 Task: Find connections with filter location Baraut with filter topic #recruitmentwith filter profile language Spanish with filter current company Compunnel Inc. with filter school IT Jobs For Women with filter industry Mental Health Care with filter service category Auto Insurance with filter keywords title Retail Worker
Action: Mouse moved to (633, 82)
Screenshot: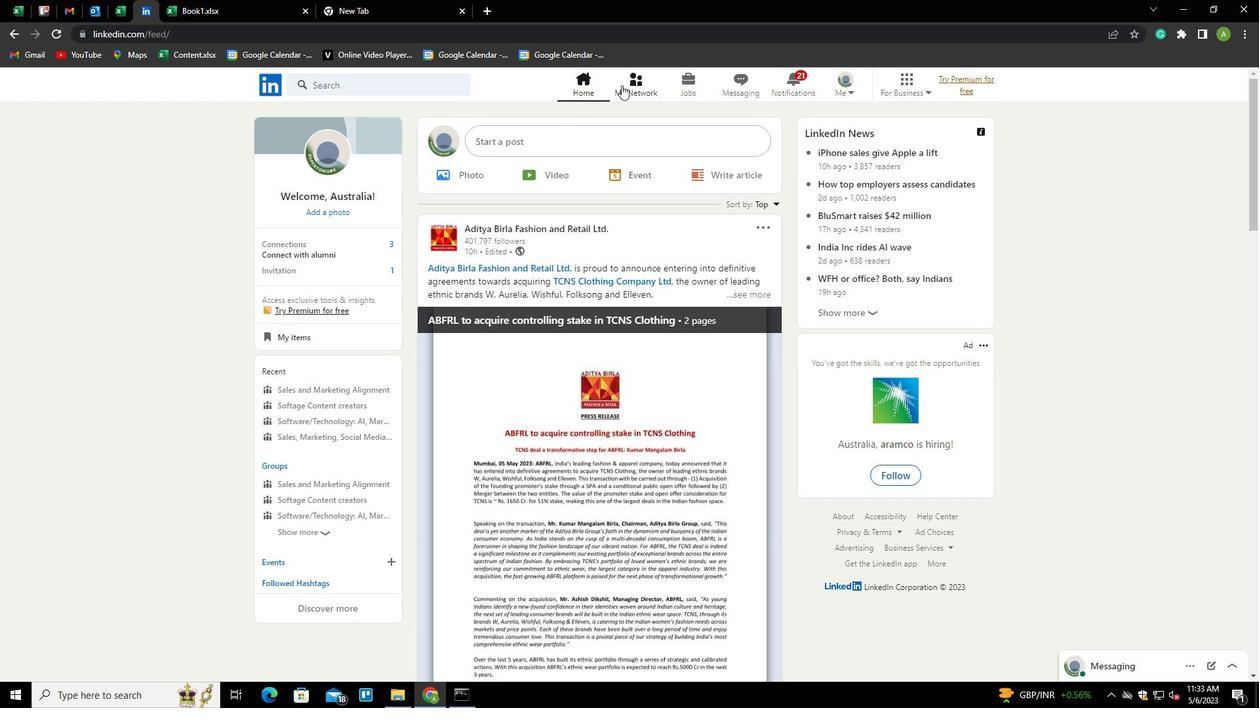 
Action: Mouse pressed left at (633, 82)
Screenshot: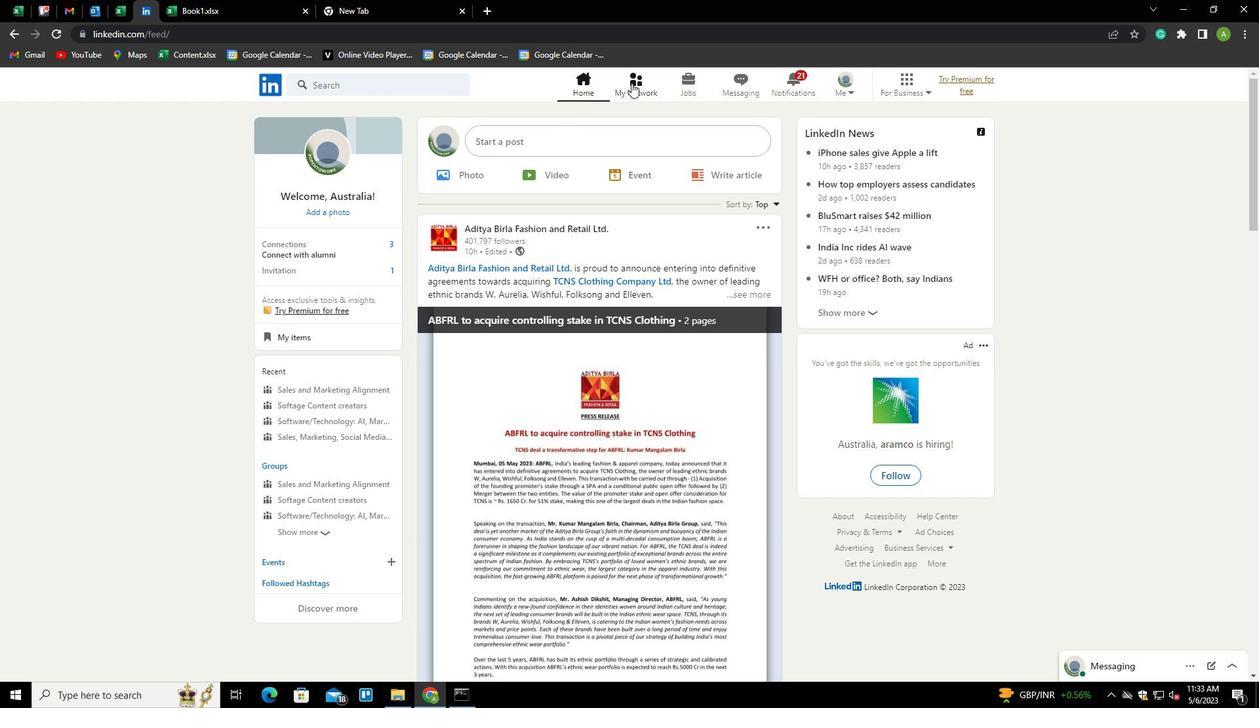 
Action: Mouse moved to (343, 154)
Screenshot: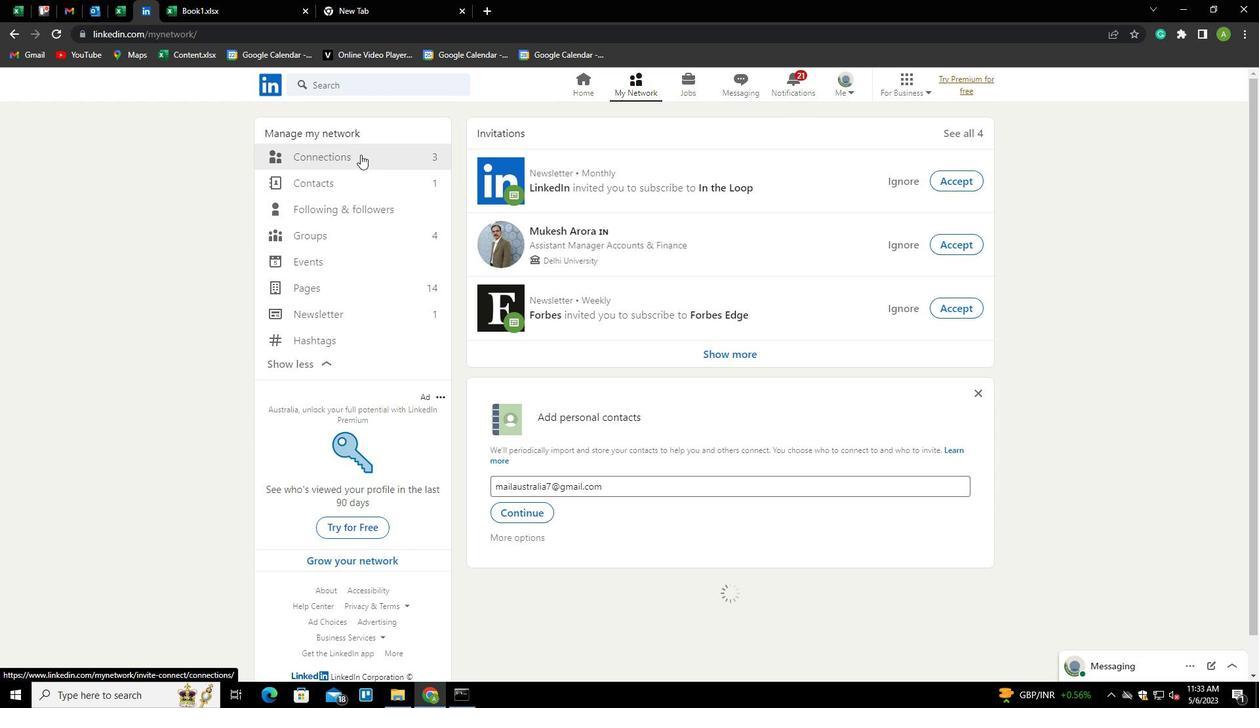 
Action: Mouse pressed left at (343, 154)
Screenshot: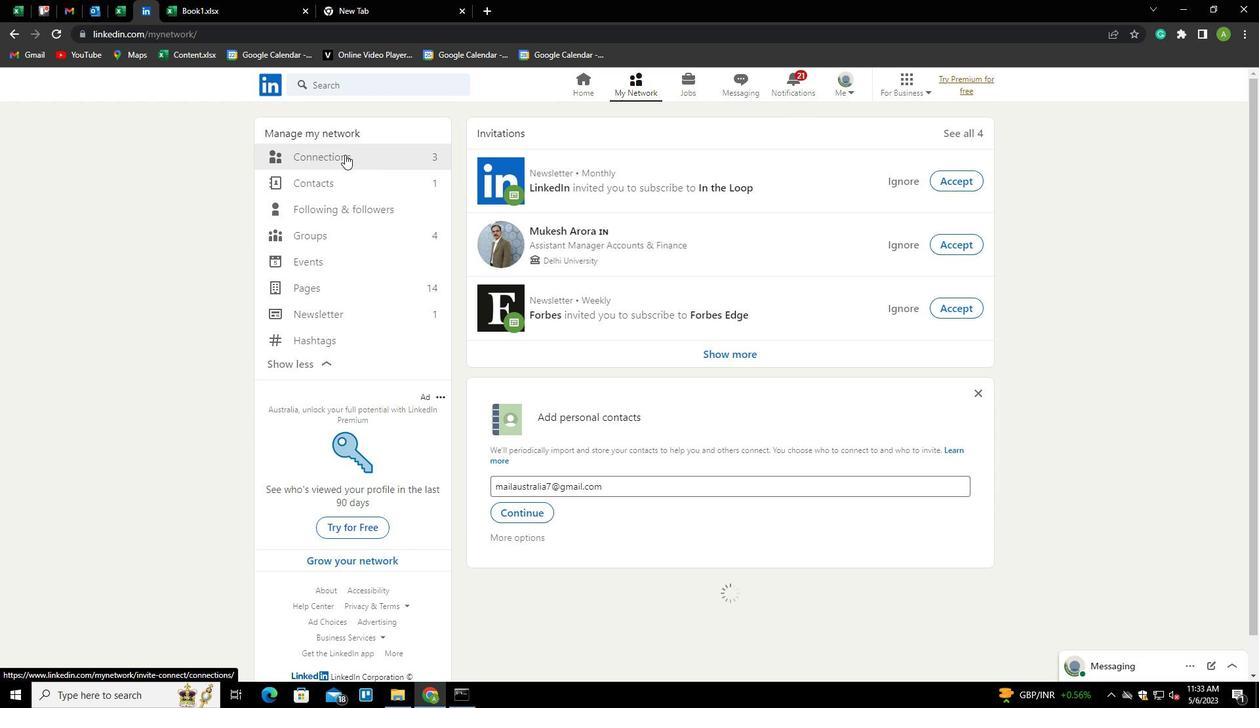
Action: Mouse moved to (713, 155)
Screenshot: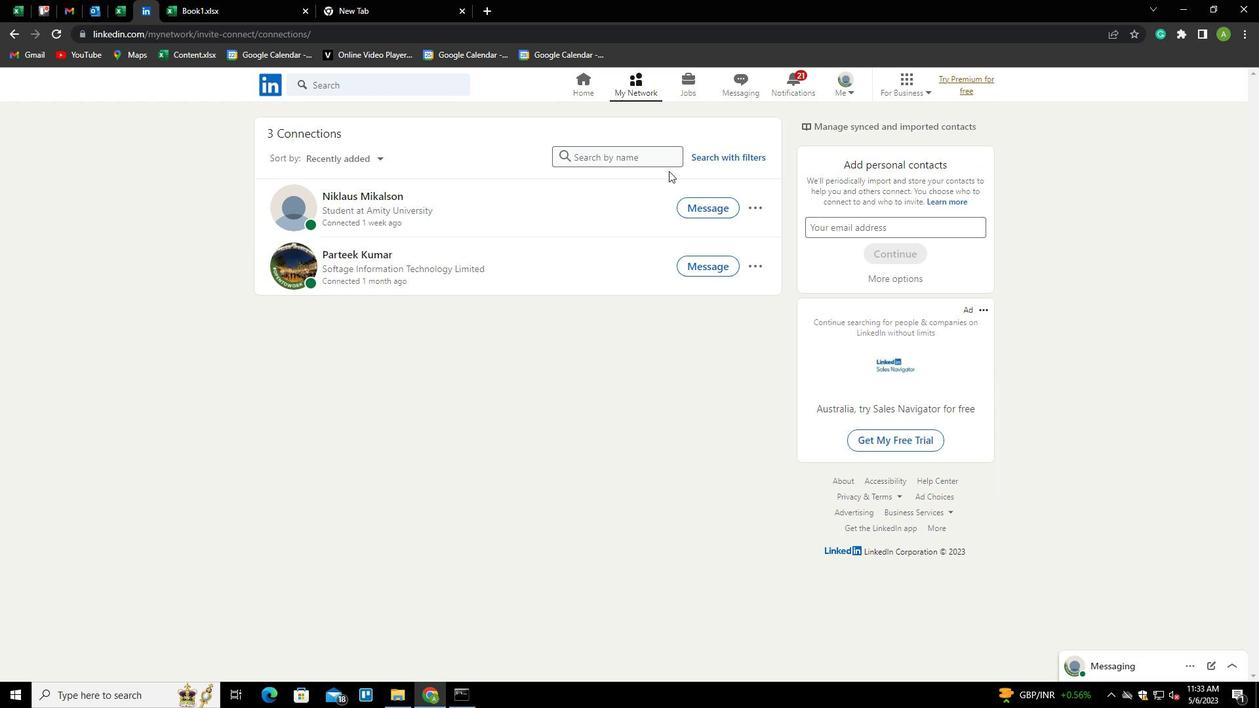 
Action: Mouse pressed left at (713, 155)
Screenshot: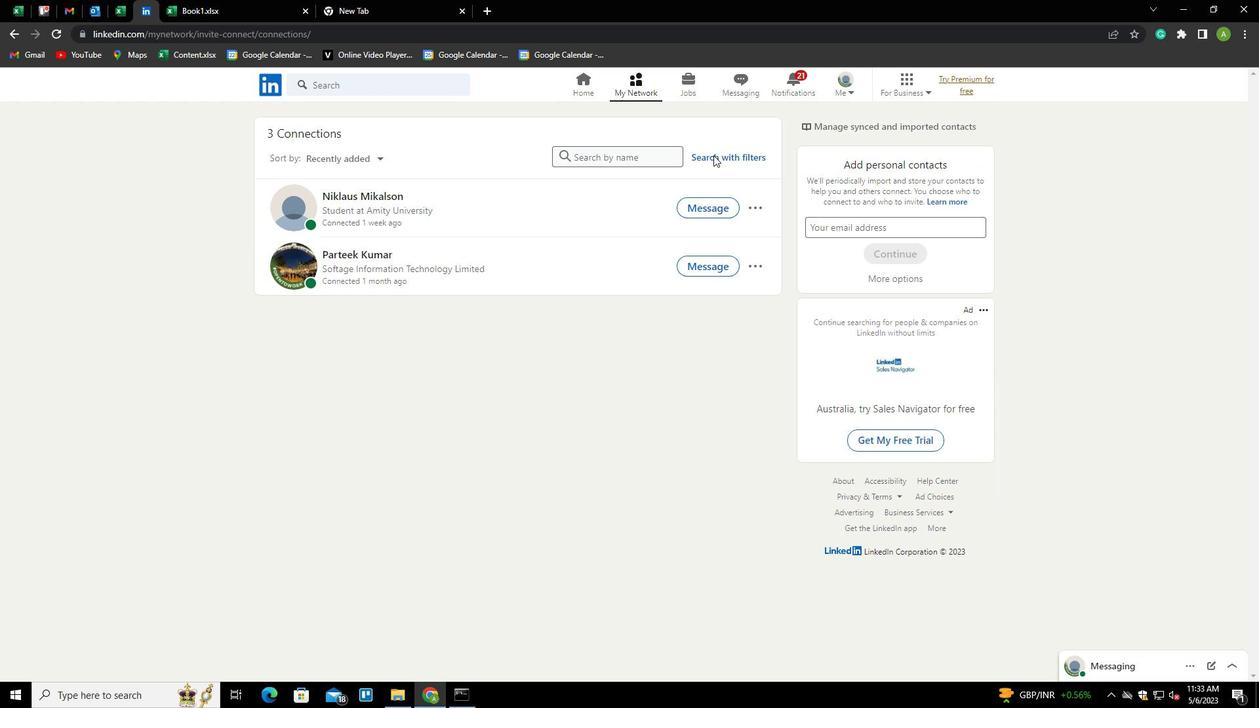 
Action: Mouse moved to (669, 120)
Screenshot: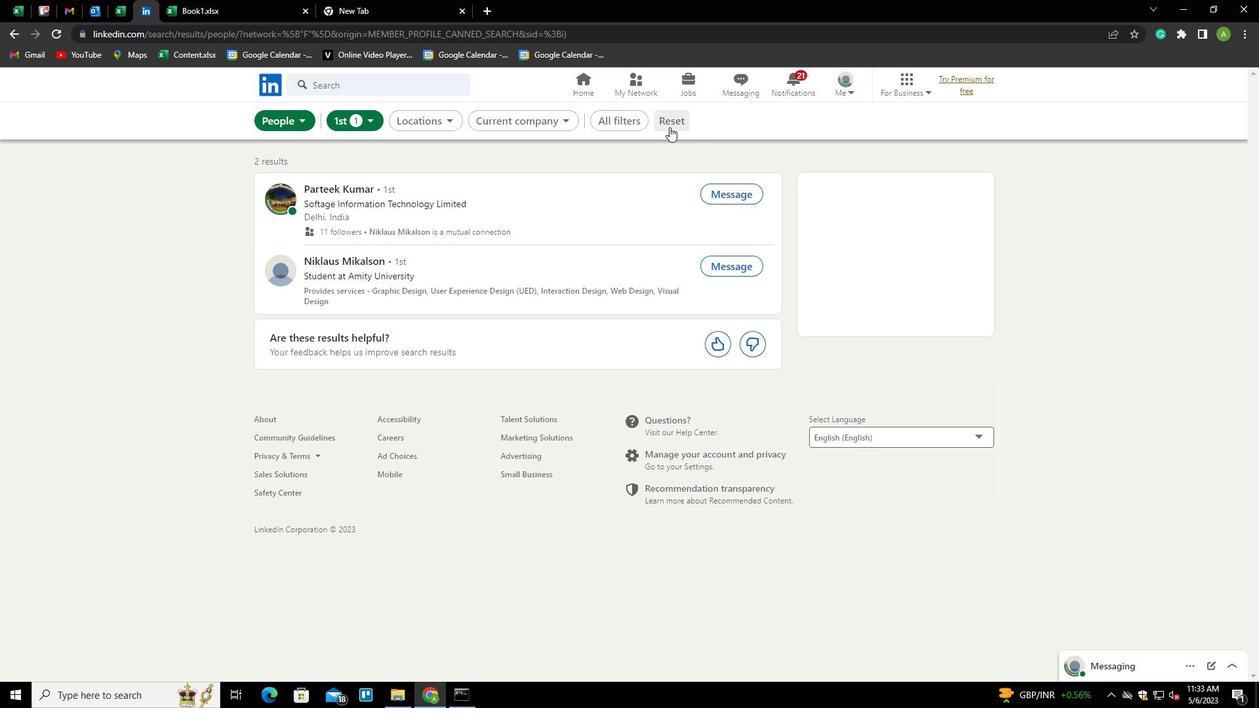 
Action: Mouse pressed left at (669, 120)
Screenshot: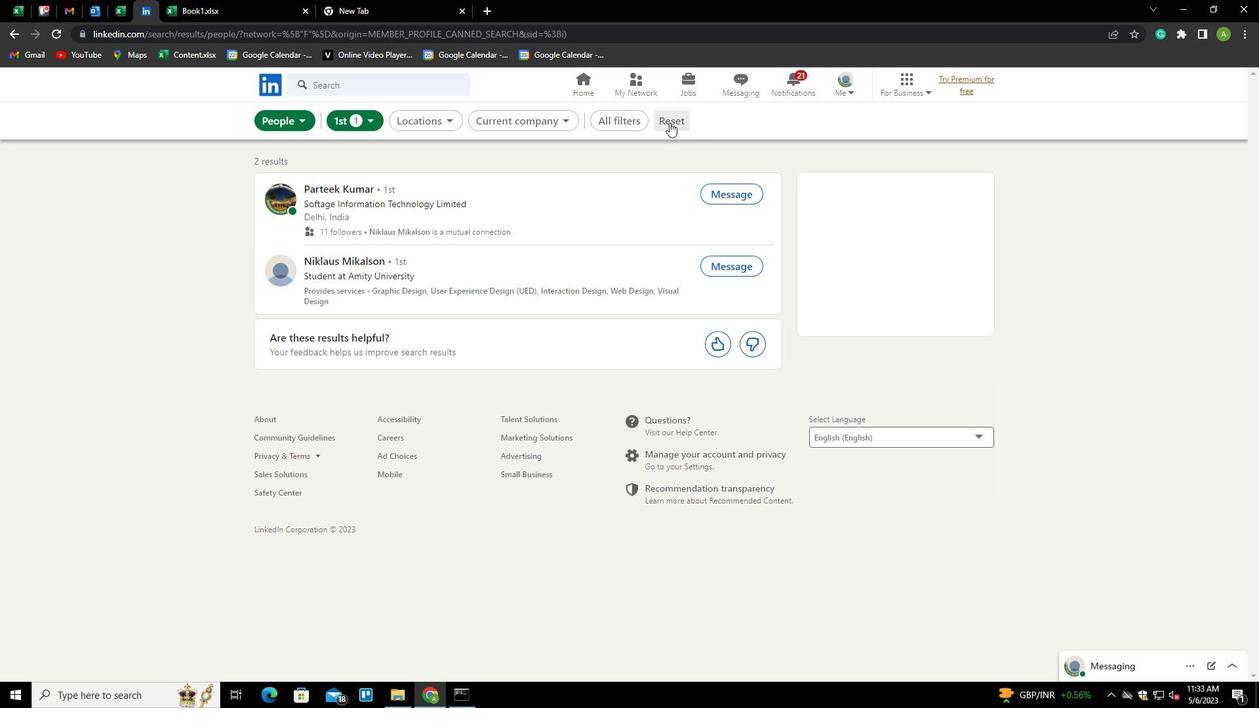 
Action: Mouse moved to (647, 121)
Screenshot: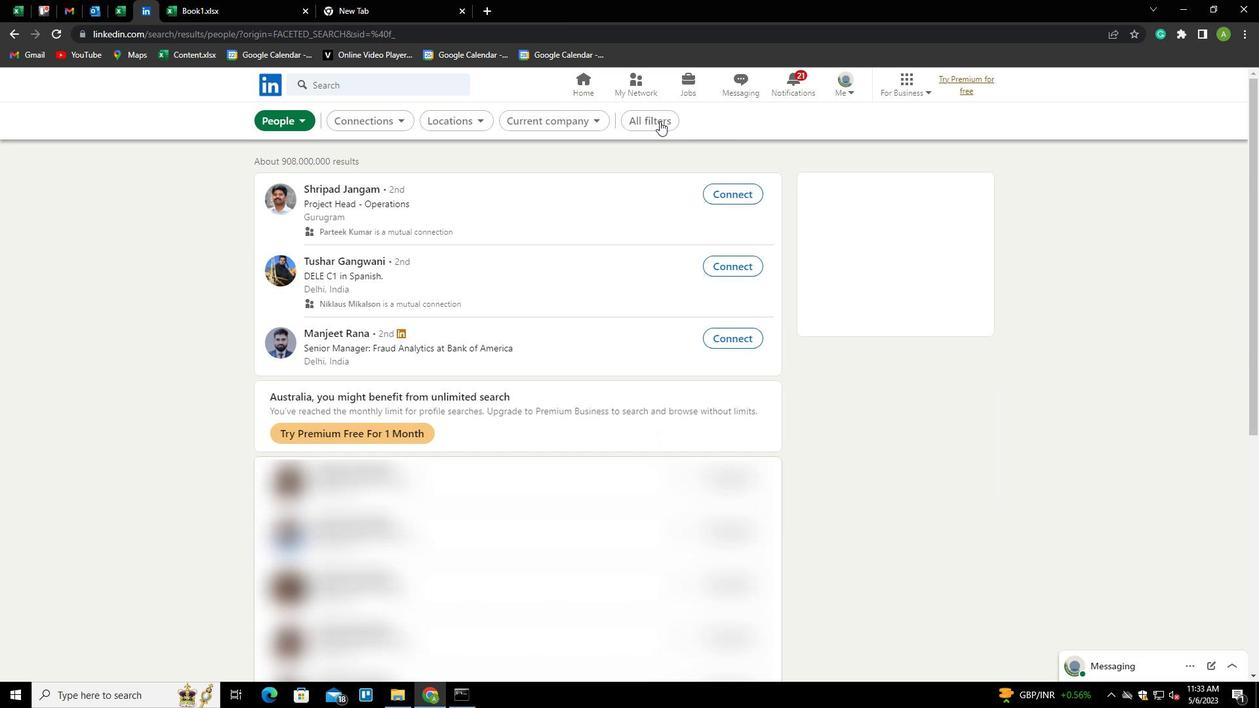 
Action: Mouse pressed left at (647, 121)
Screenshot: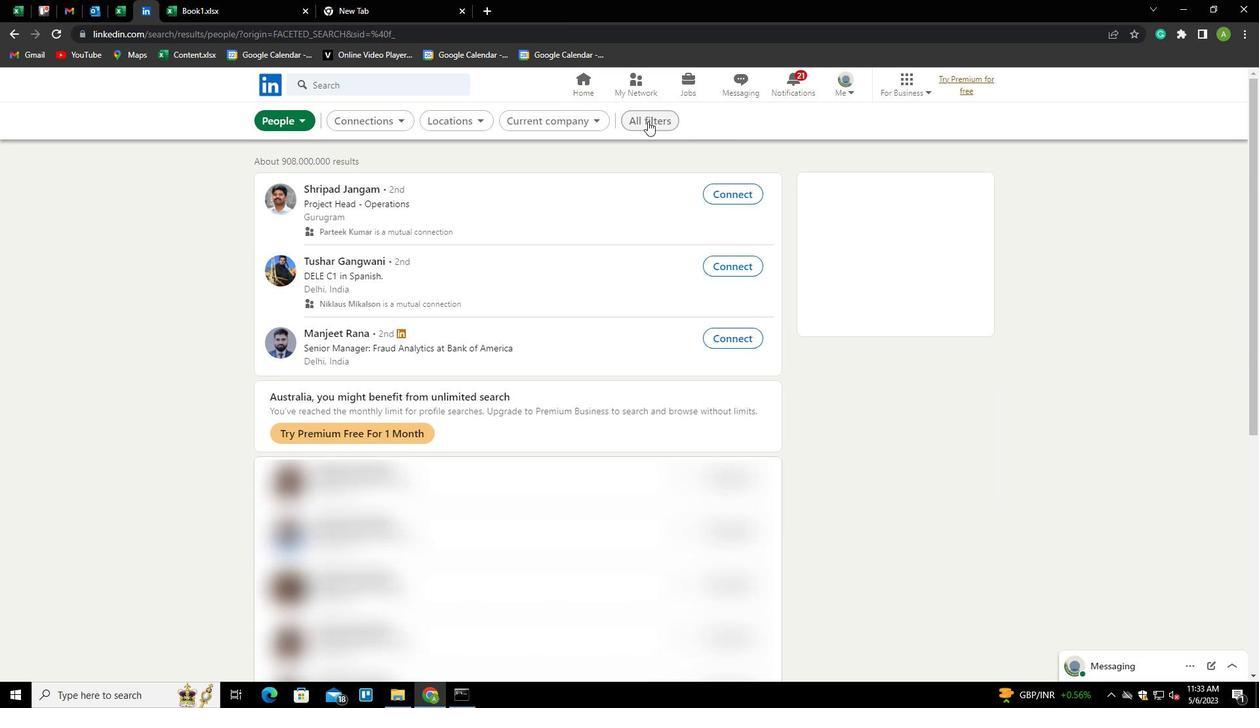
Action: Mouse moved to (980, 377)
Screenshot: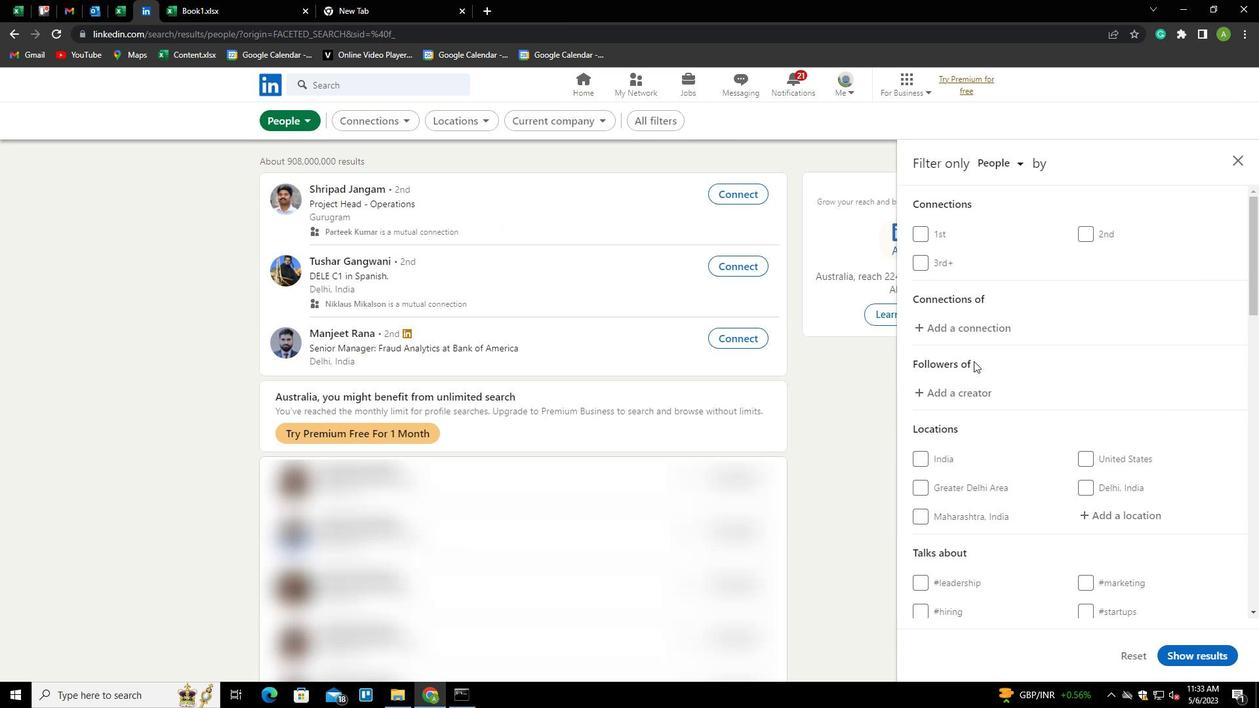 
Action: Mouse scrolled (980, 377) with delta (0, 0)
Screenshot: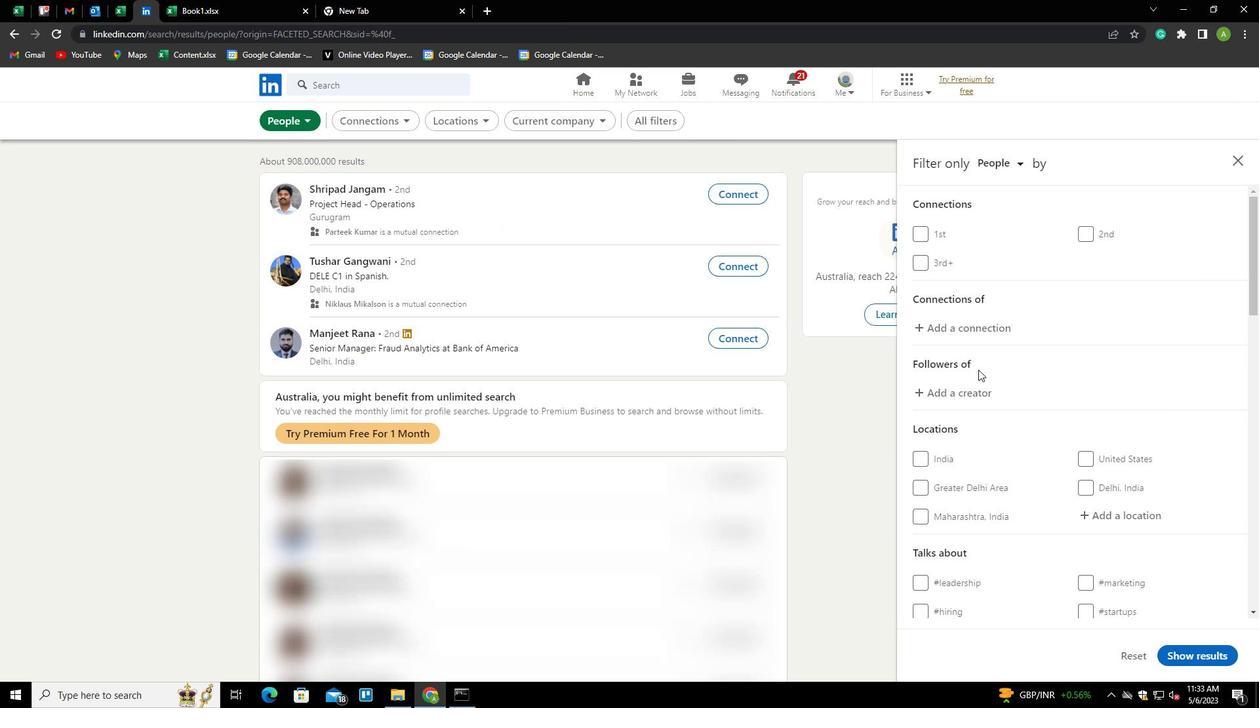 
Action: Mouse moved to (981, 377)
Screenshot: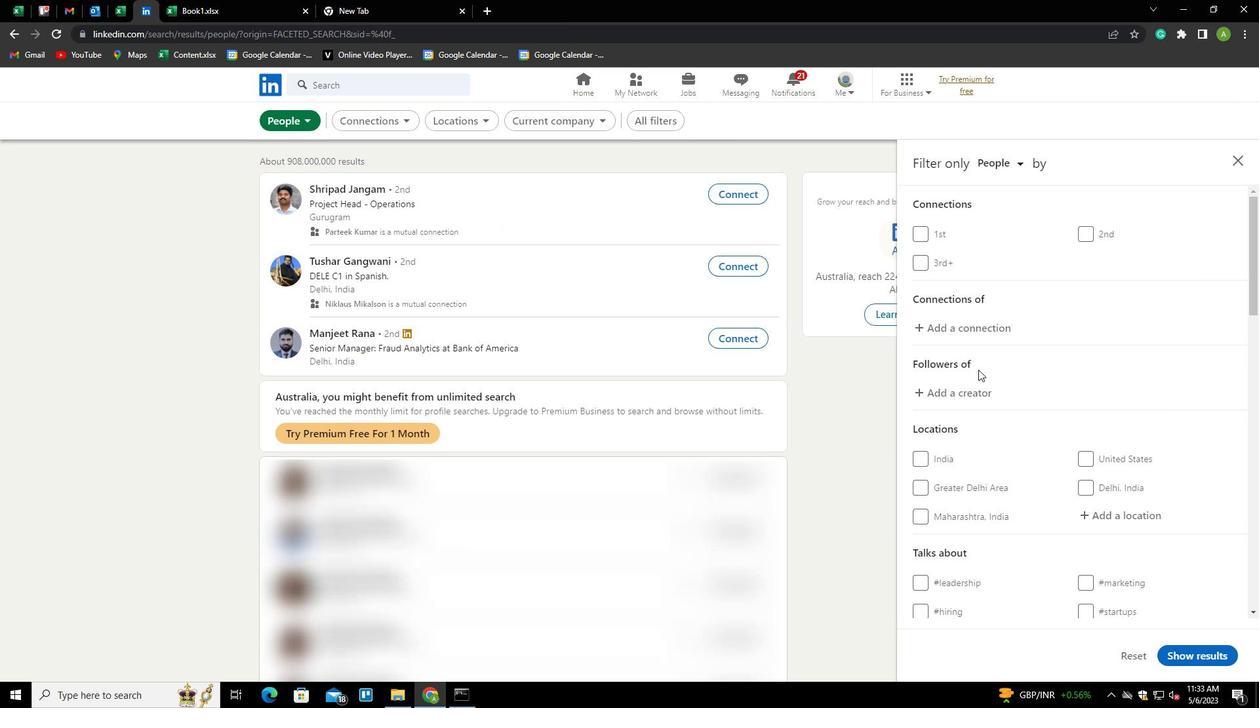 
Action: Mouse scrolled (981, 377) with delta (0, 0)
Screenshot: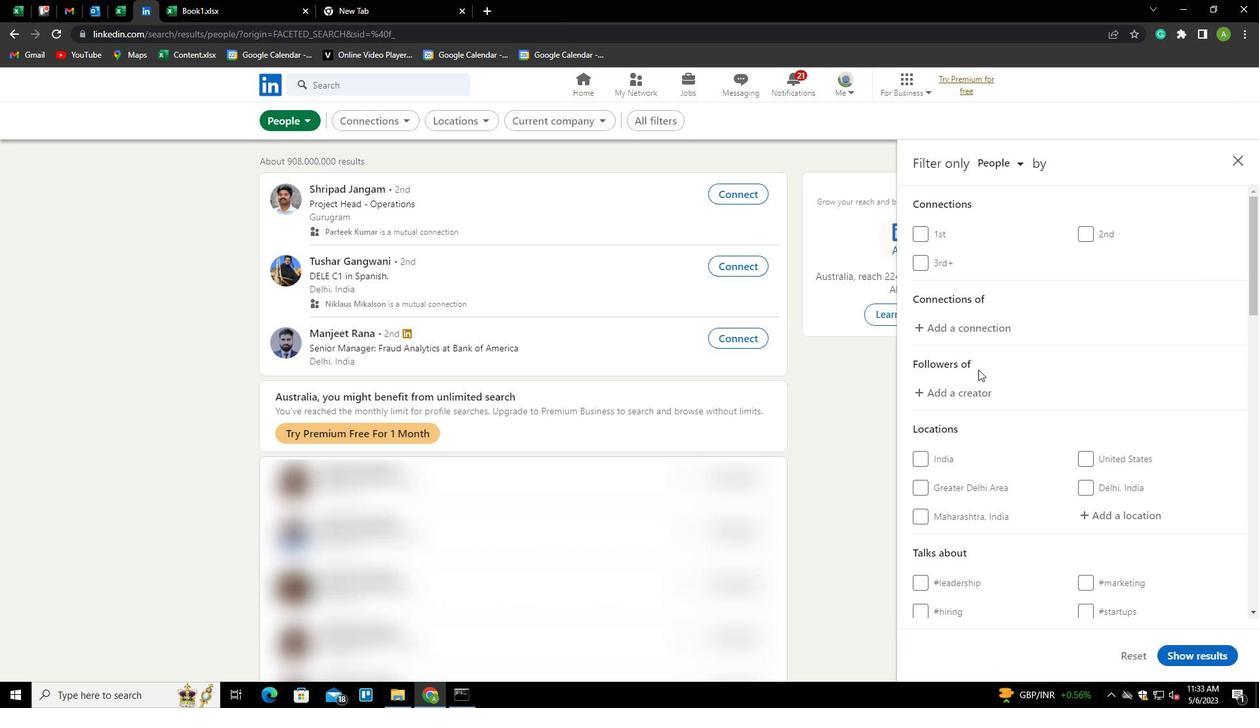 
Action: Mouse scrolled (981, 377) with delta (0, 0)
Screenshot: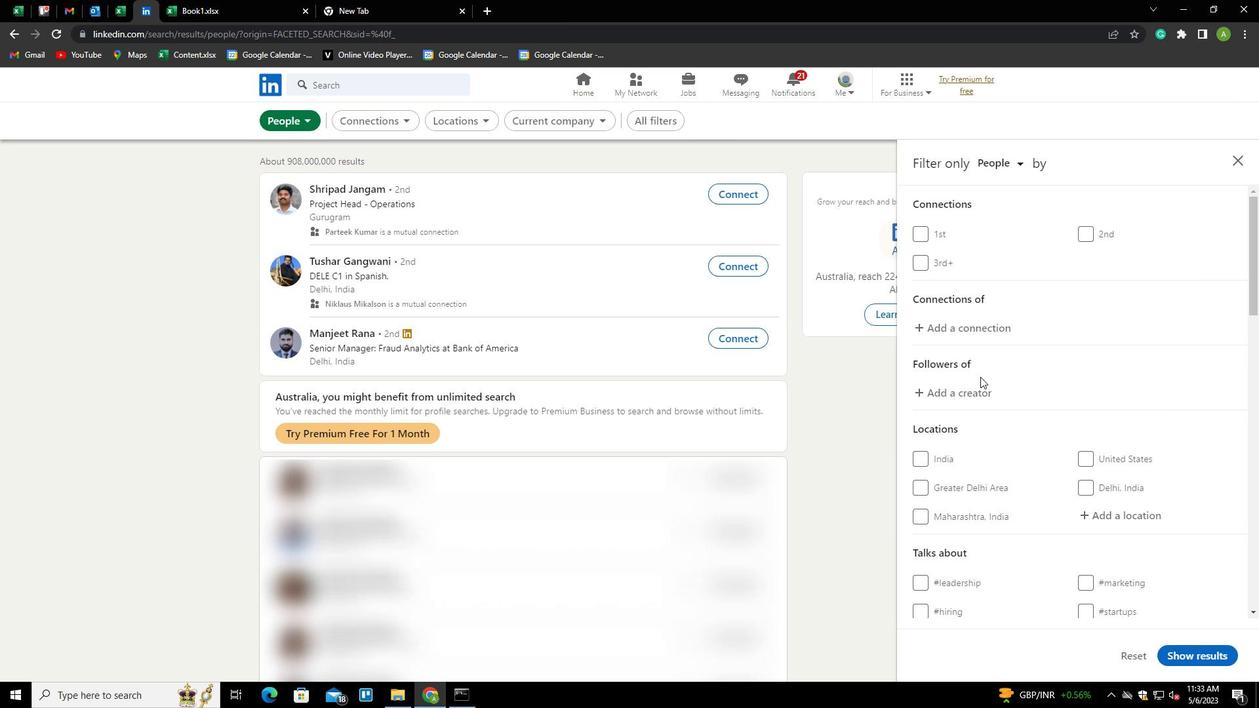 
Action: Mouse moved to (1101, 319)
Screenshot: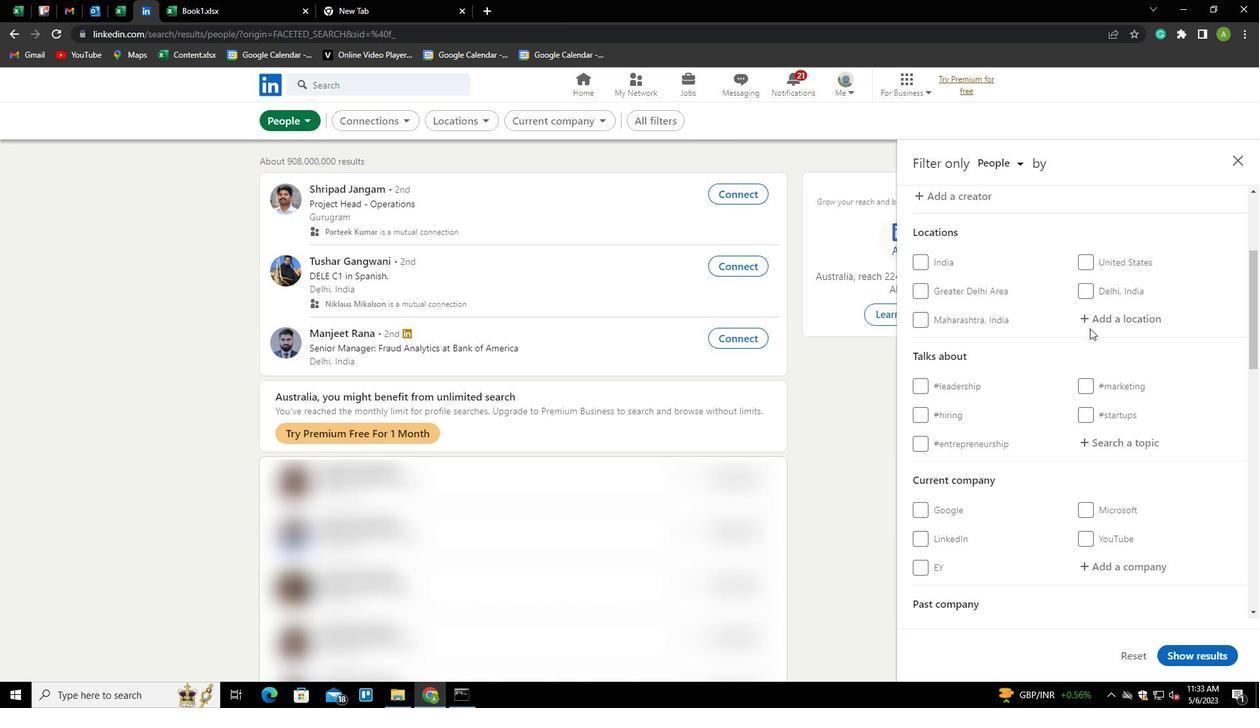 
Action: Mouse pressed left at (1101, 319)
Screenshot: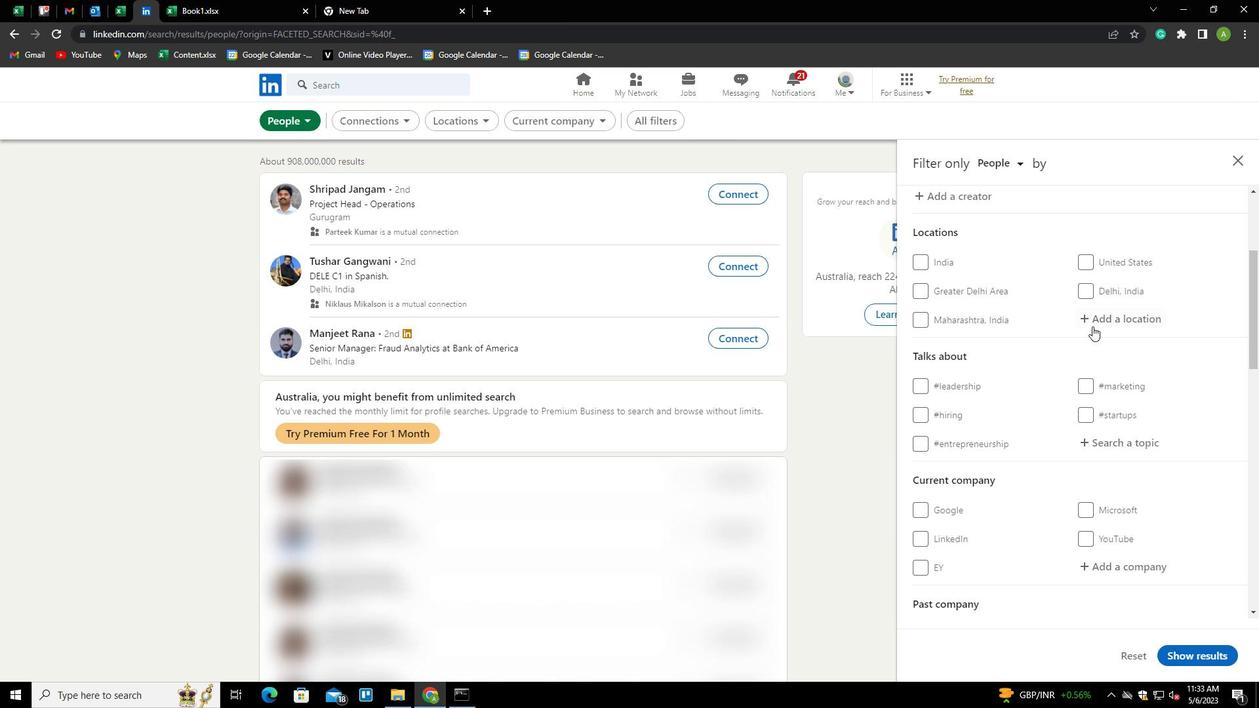 
Action: Key pressed <Key.shift>BA
Screenshot: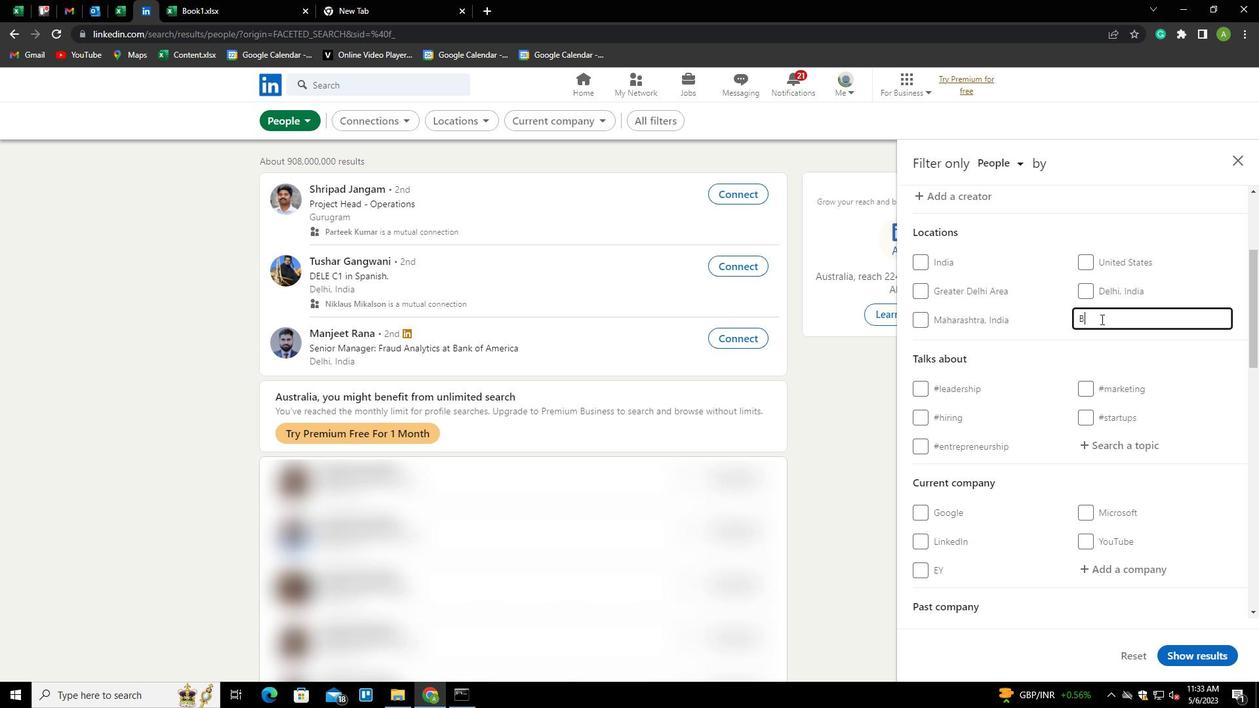 
Action: Mouse moved to (831, 21)
Screenshot: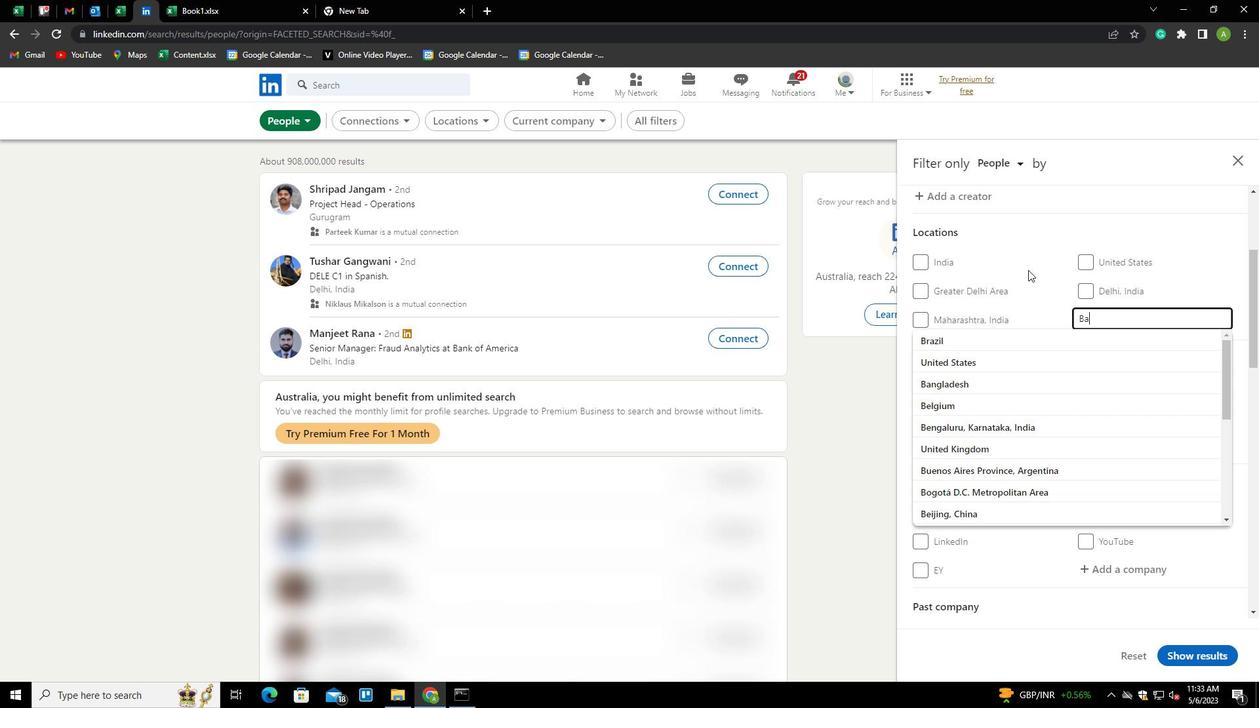 
Action: Key pressed RAUT<Key.down><Key.enter>
Screenshot: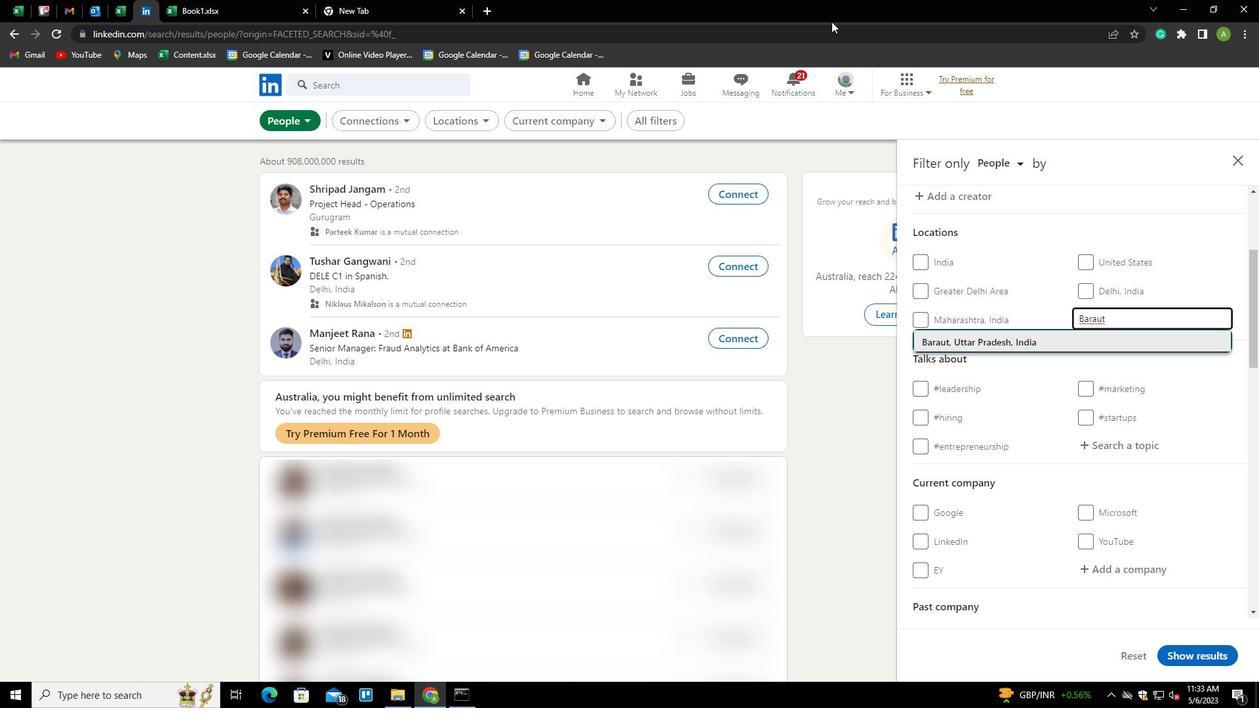 
Action: Mouse moved to (838, 17)
Screenshot: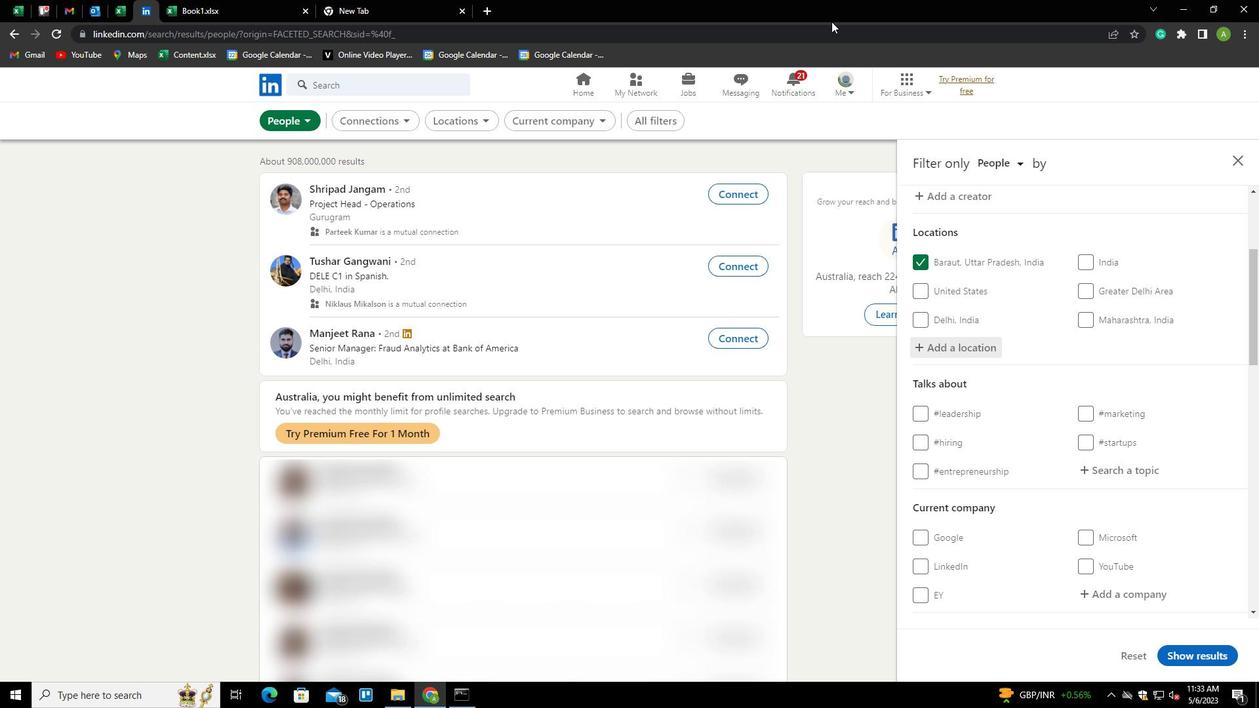 
Action: Mouse scrolled (838, 16) with delta (0, 0)
Screenshot: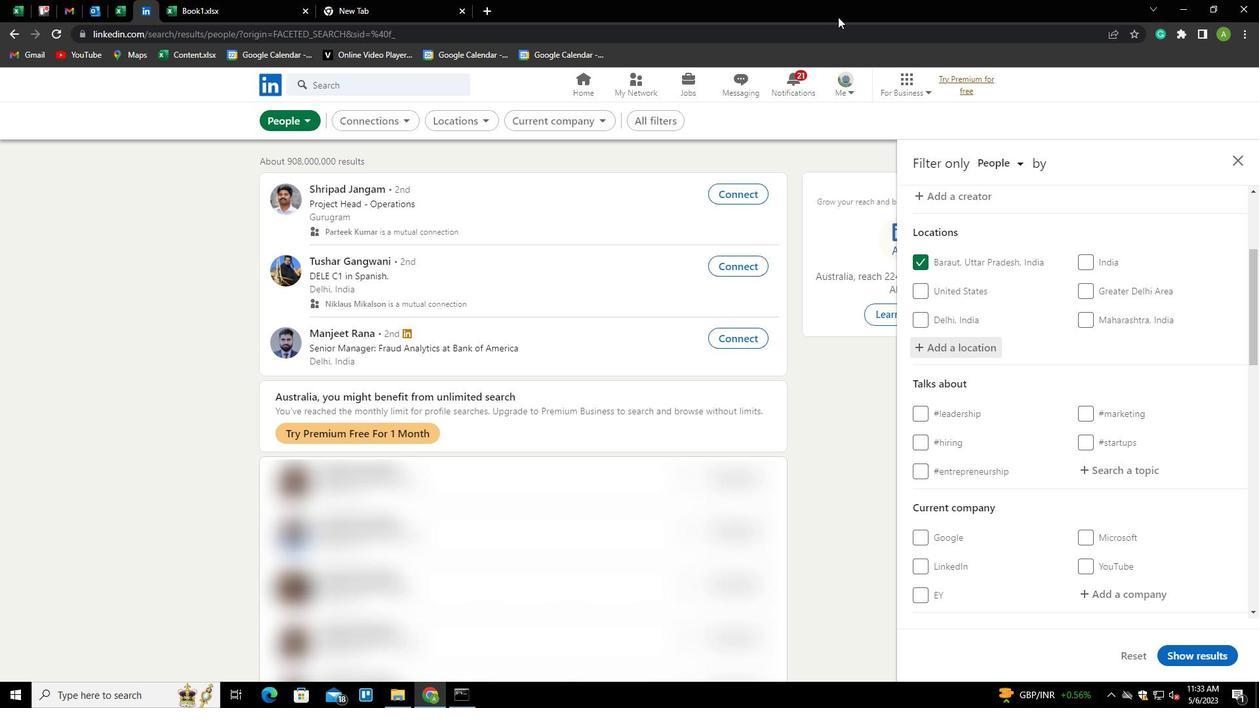
Action: Mouse scrolled (838, 16) with delta (0, 0)
Screenshot: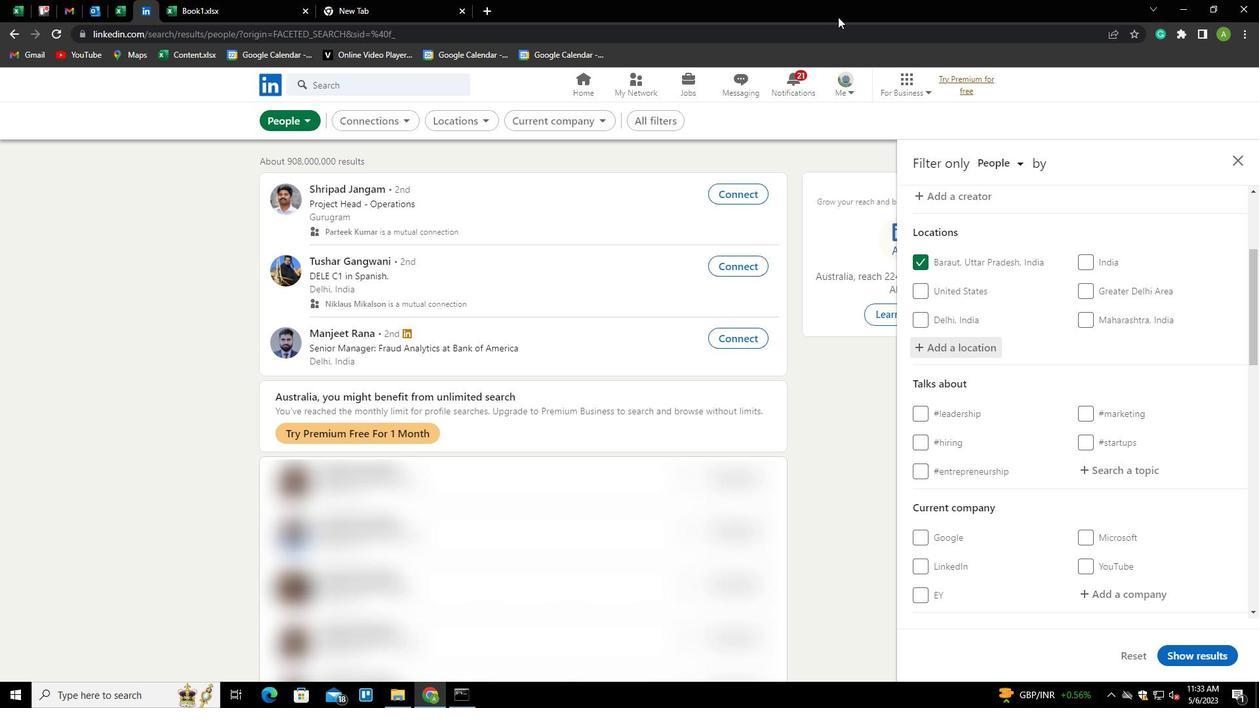 
Action: Mouse moved to (766, 316)
Screenshot: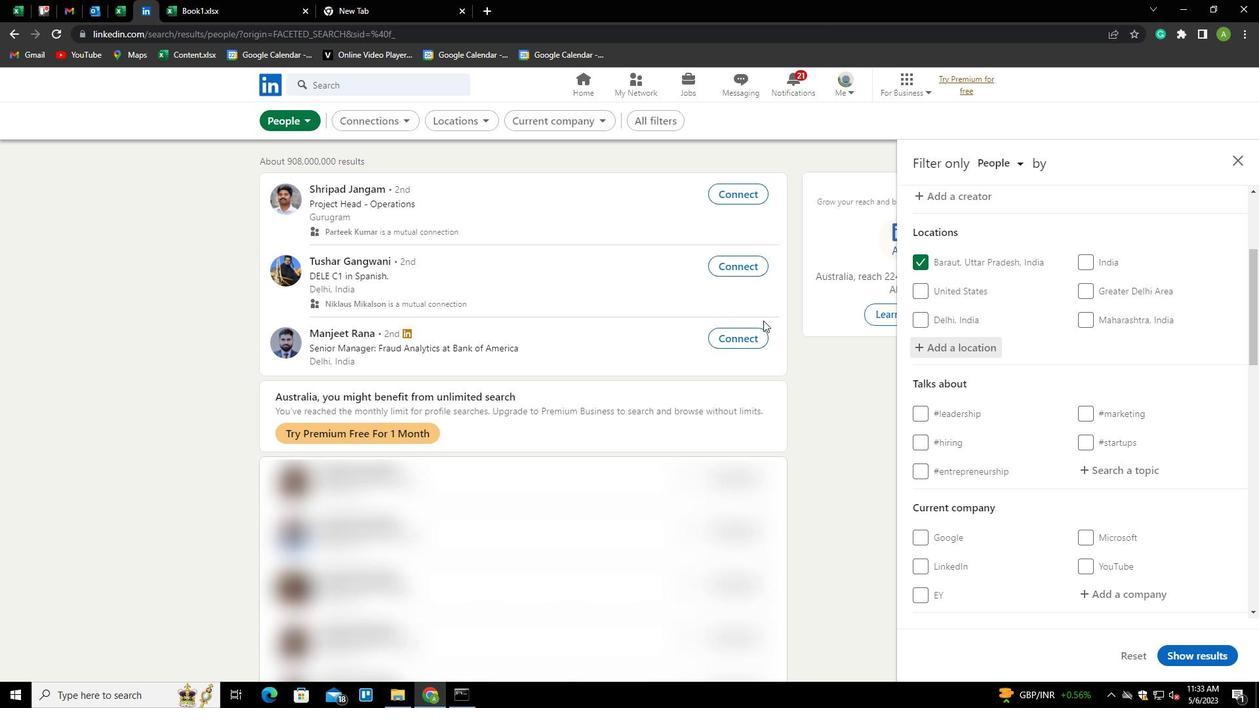 
Action: Mouse scrolled (766, 315) with delta (0, 0)
Screenshot: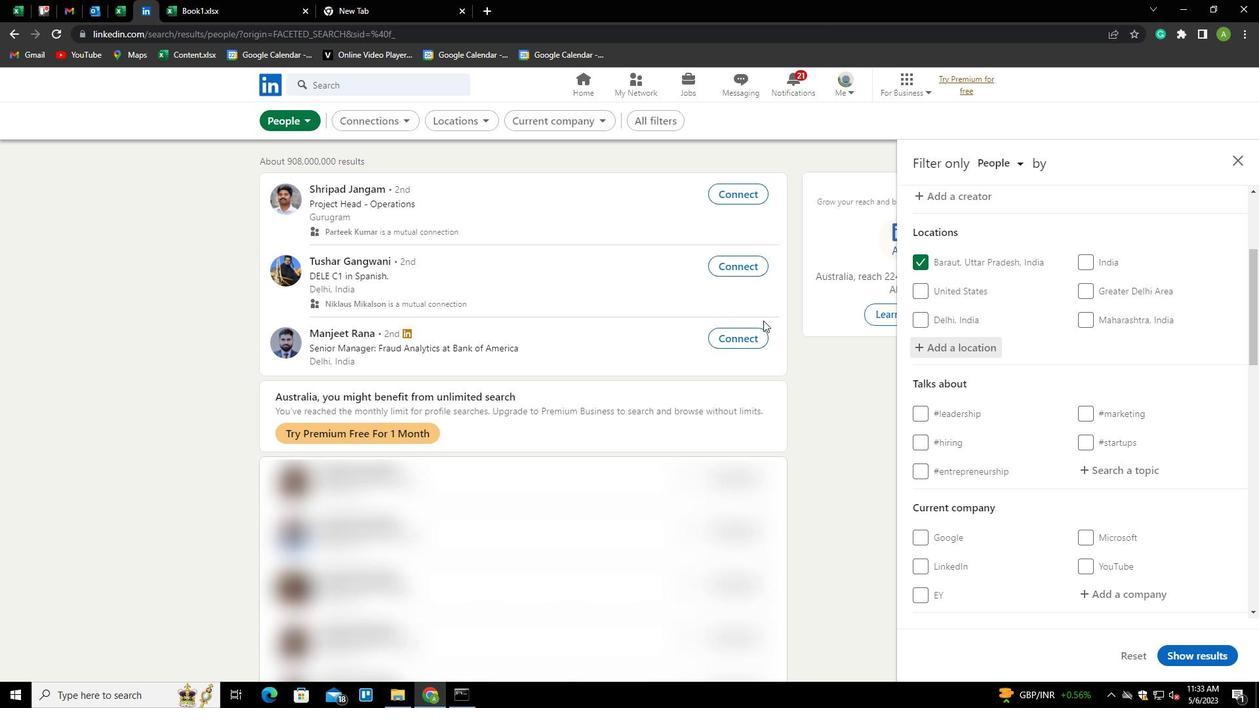 
Action: Mouse moved to (773, 316)
Screenshot: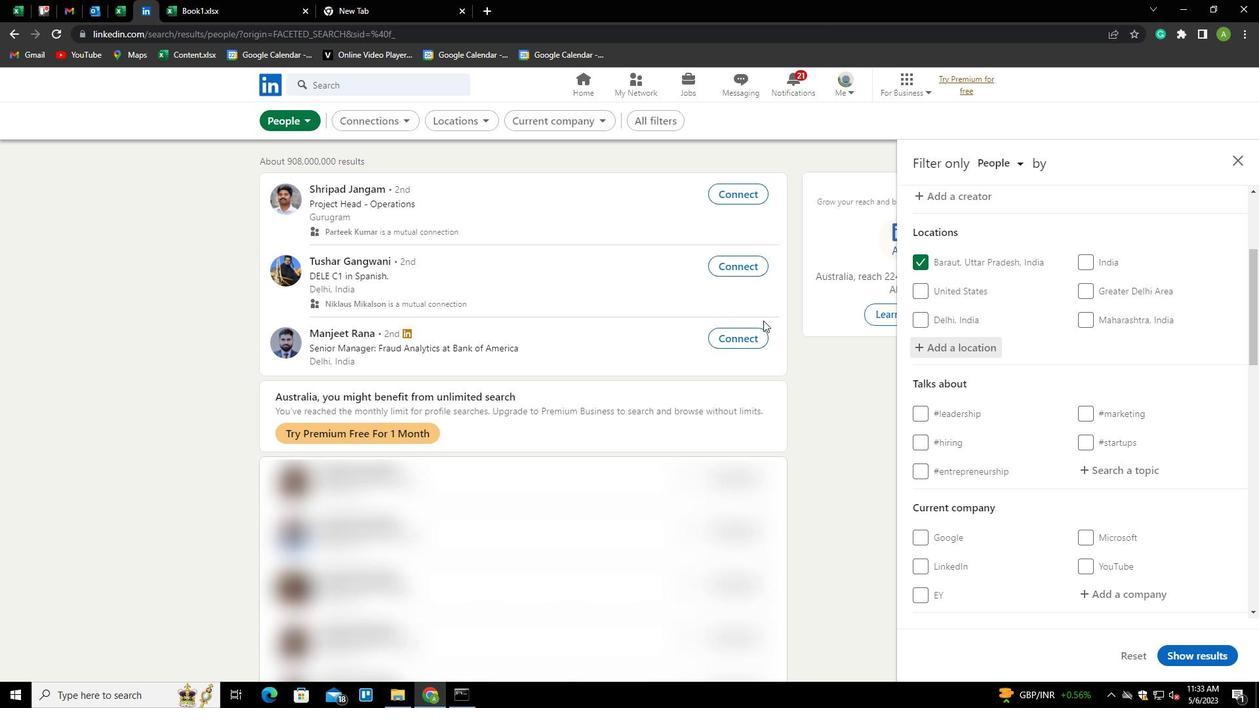 
Action: Mouse scrolled (773, 316) with delta (0, 0)
Screenshot: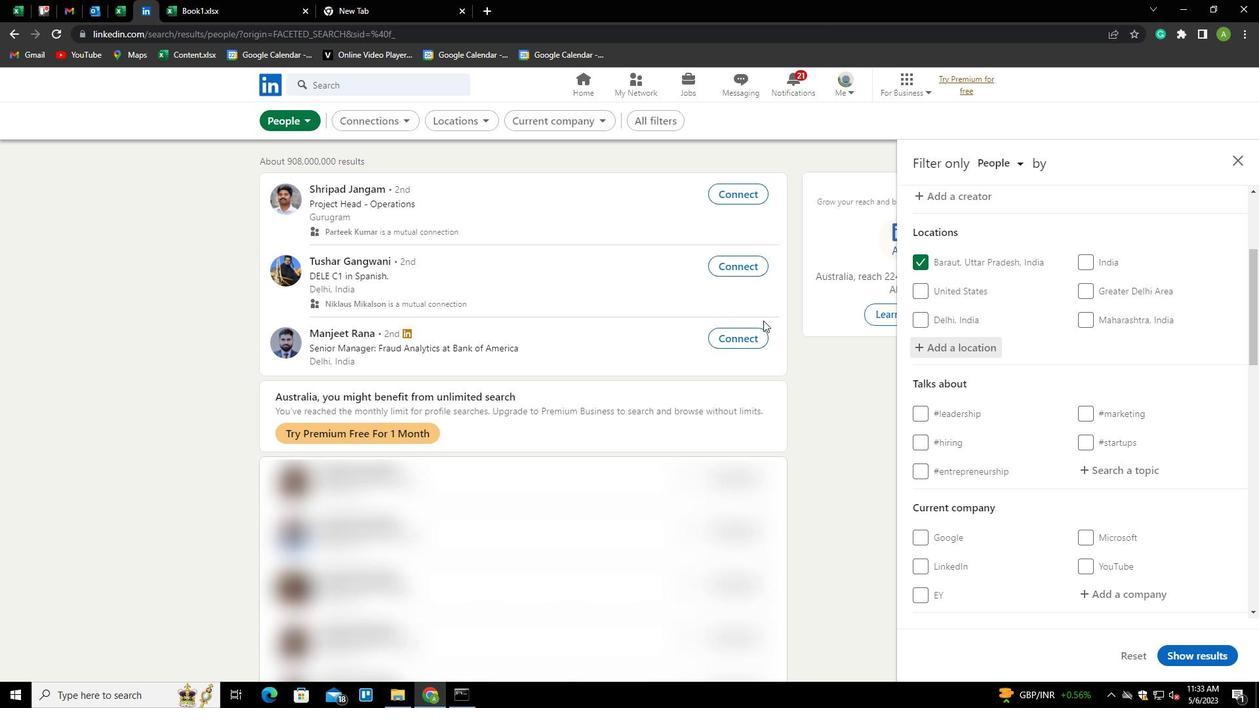 
Action: Mouse moved to (1121, 459)
Screenshot: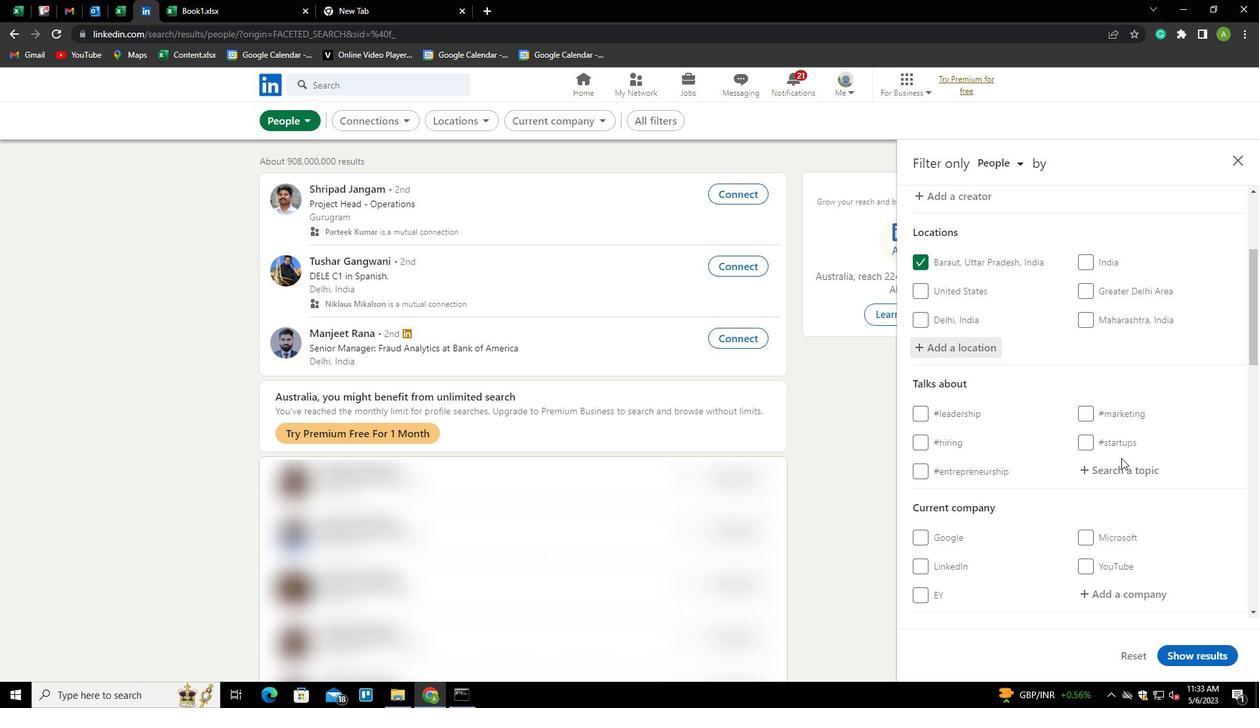 
Action: Mouse pressed left at (1121, 459)
Screenshot: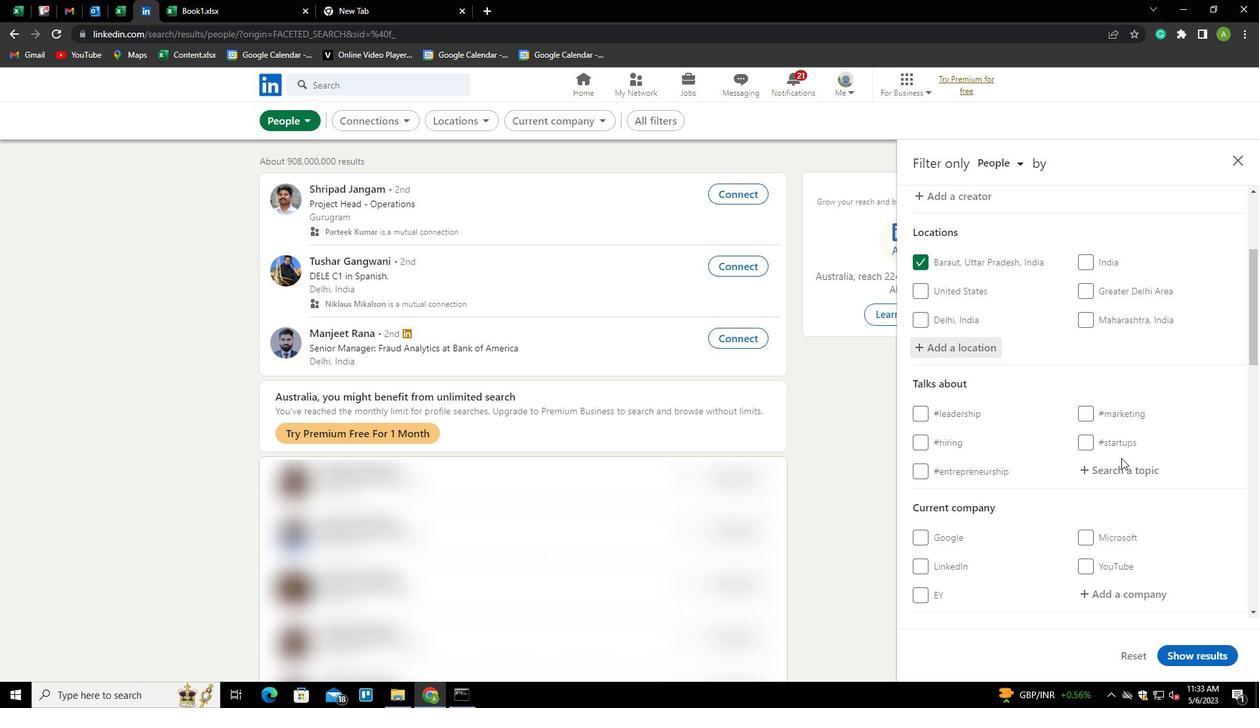 
Action: Mouse moved to (1122, 460)
Screenshot: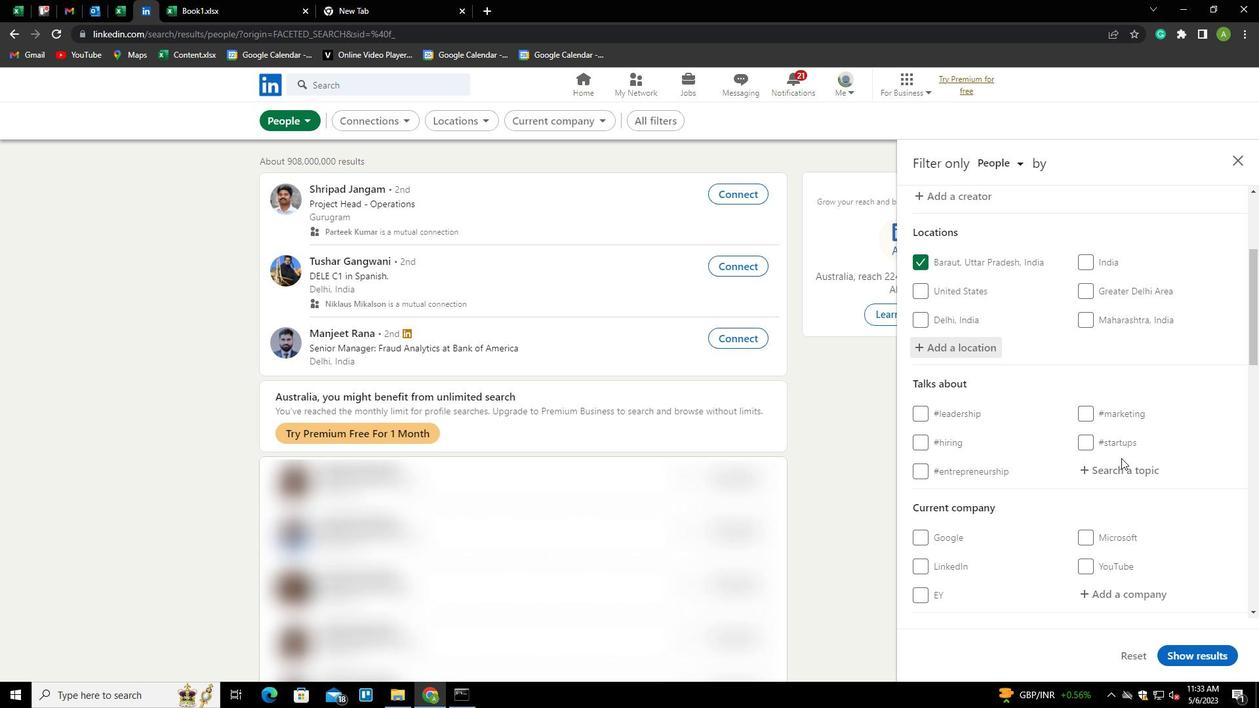 
Action: Key pressed RERUITMEN<Key.backspace><Key.backspace><Key.backspace><Key.backspace><Key.backspace><Key.backspace><Key.backspace>CRUITMENT<Key.down><Key.enter>
Screenshot: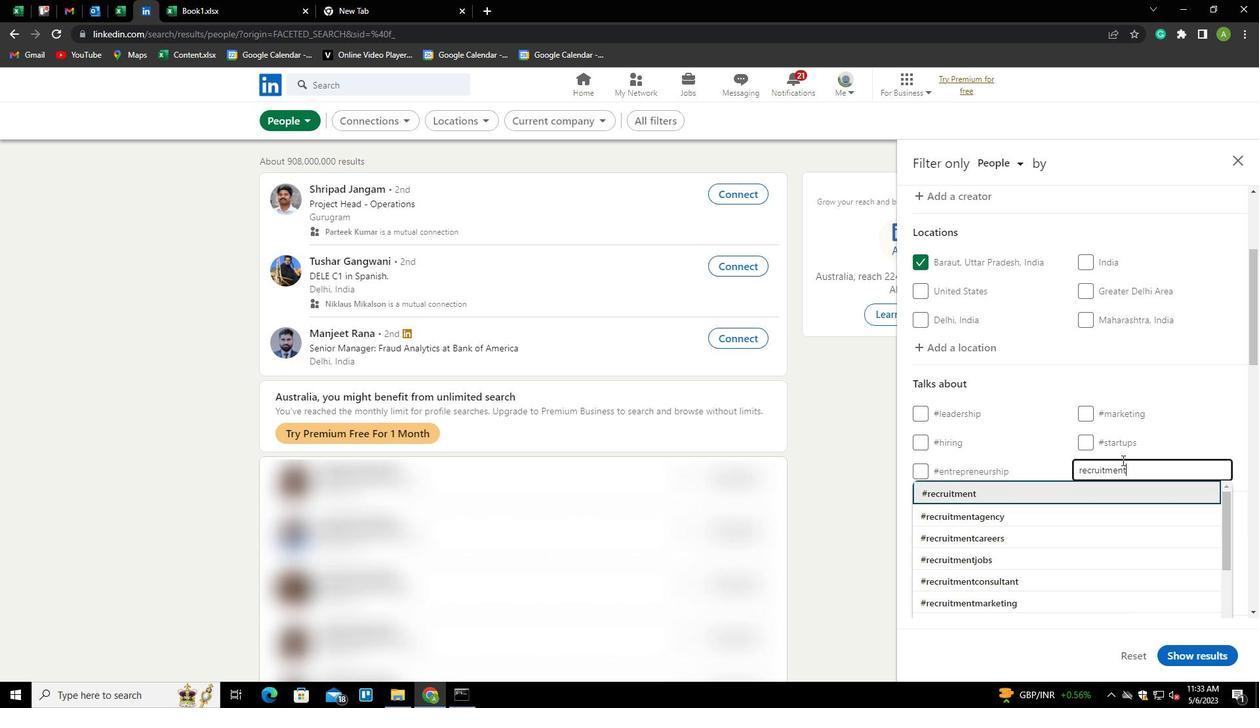 
Action: Mouse scrolled (1122, 459) with delta (0, 0)
Screenshot: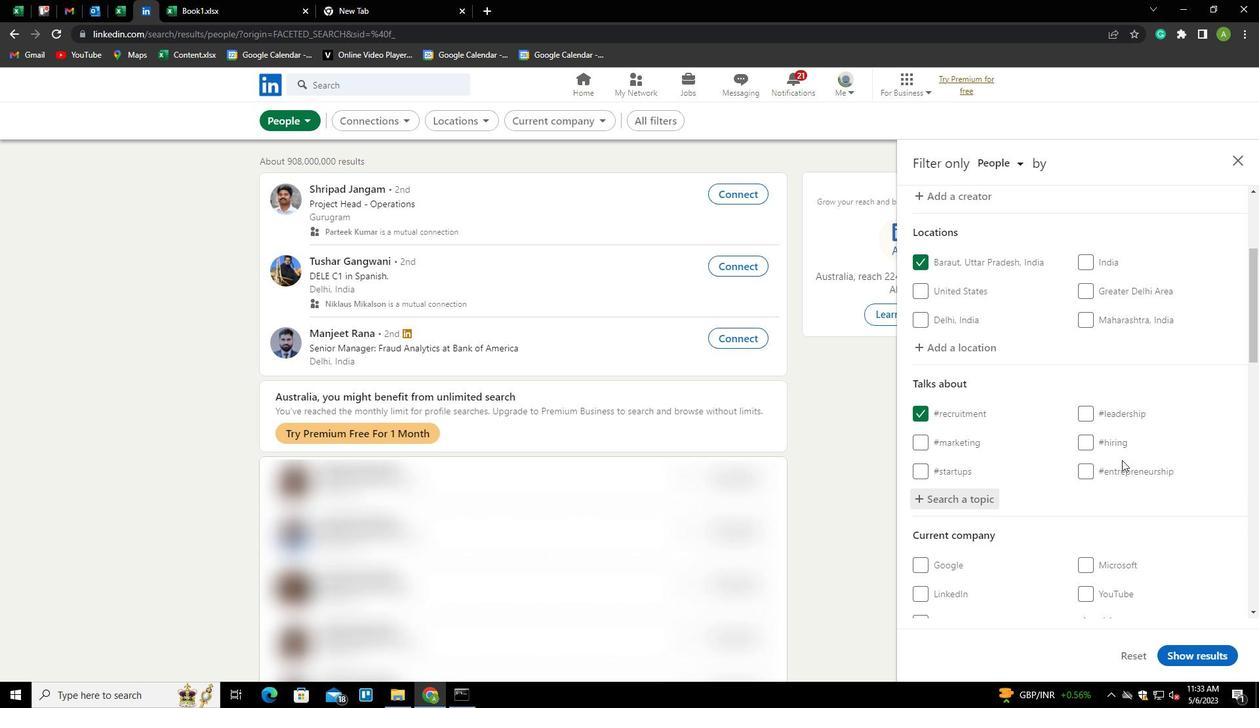 
Action: Mouse scrolled (1122, 459) with delta (0, 0)
Screenshot: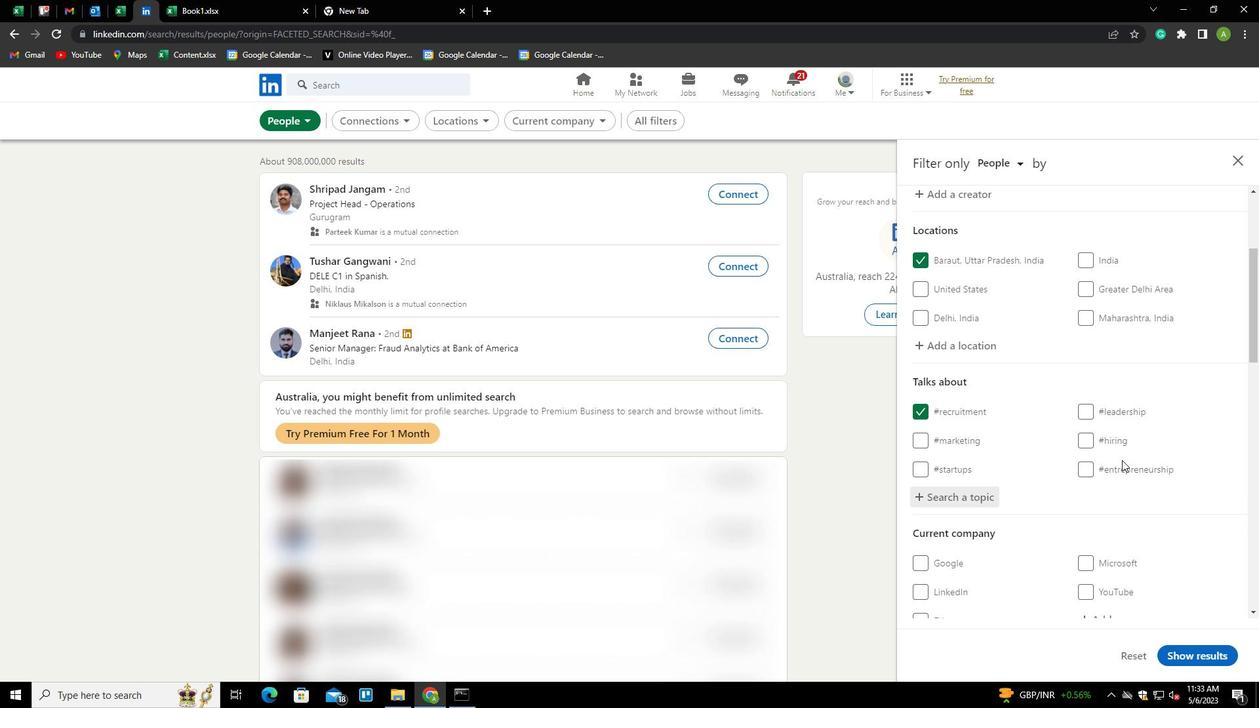 
Action: Mouse scrolled (1122, 459) with delta (0, 0)
Screenshot: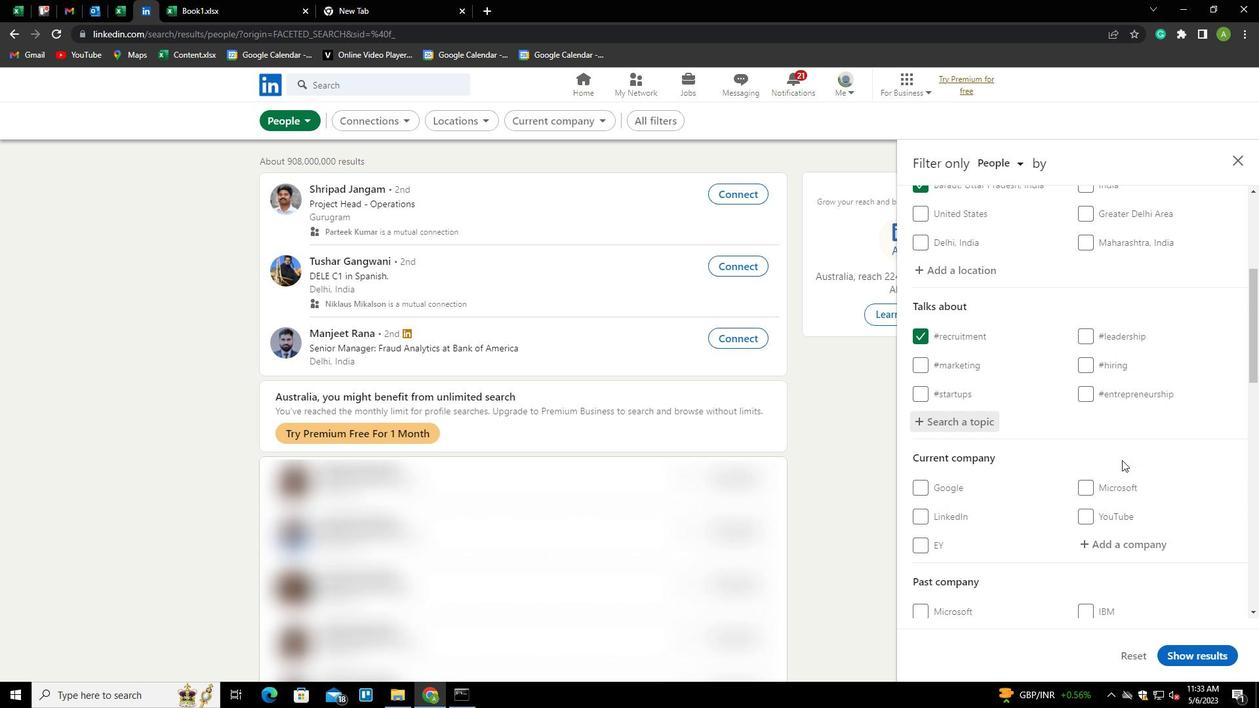 
Action: Mouse scrolled (1122, 459) with delta (0, 0)
Screenshot: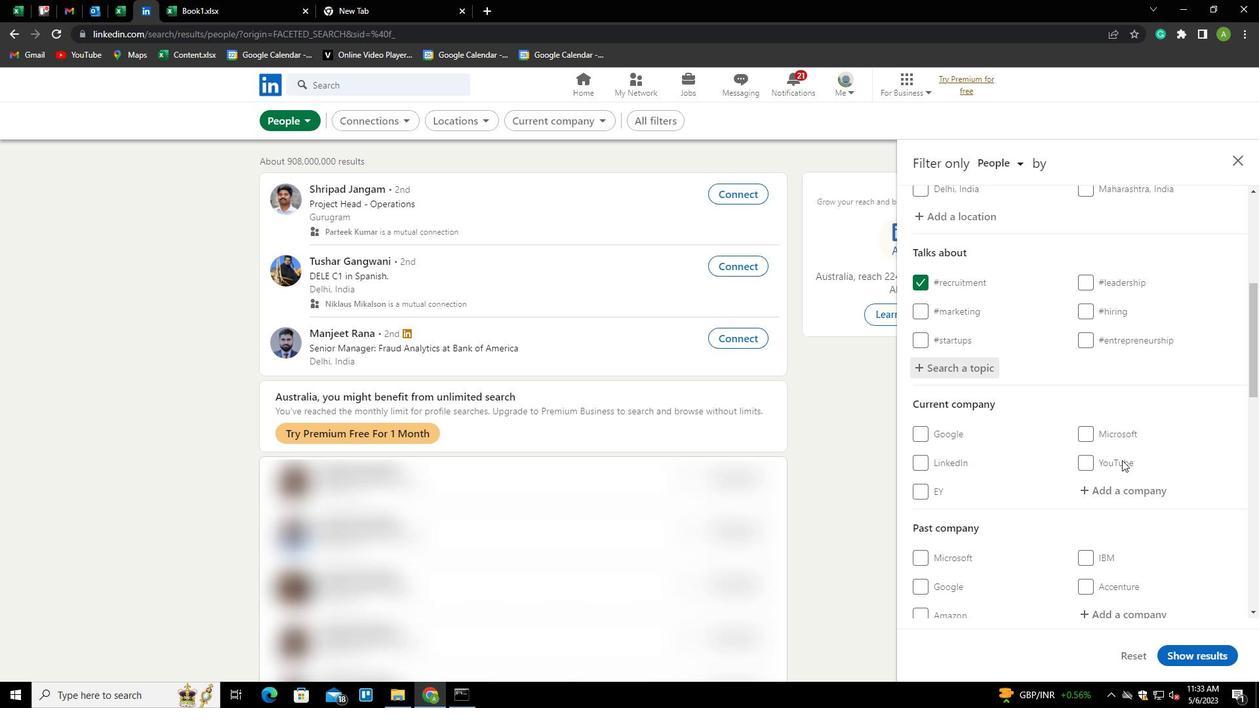 
Action: Mouse scrolled (1122, 459) with delta (0, 0)
Screenshot: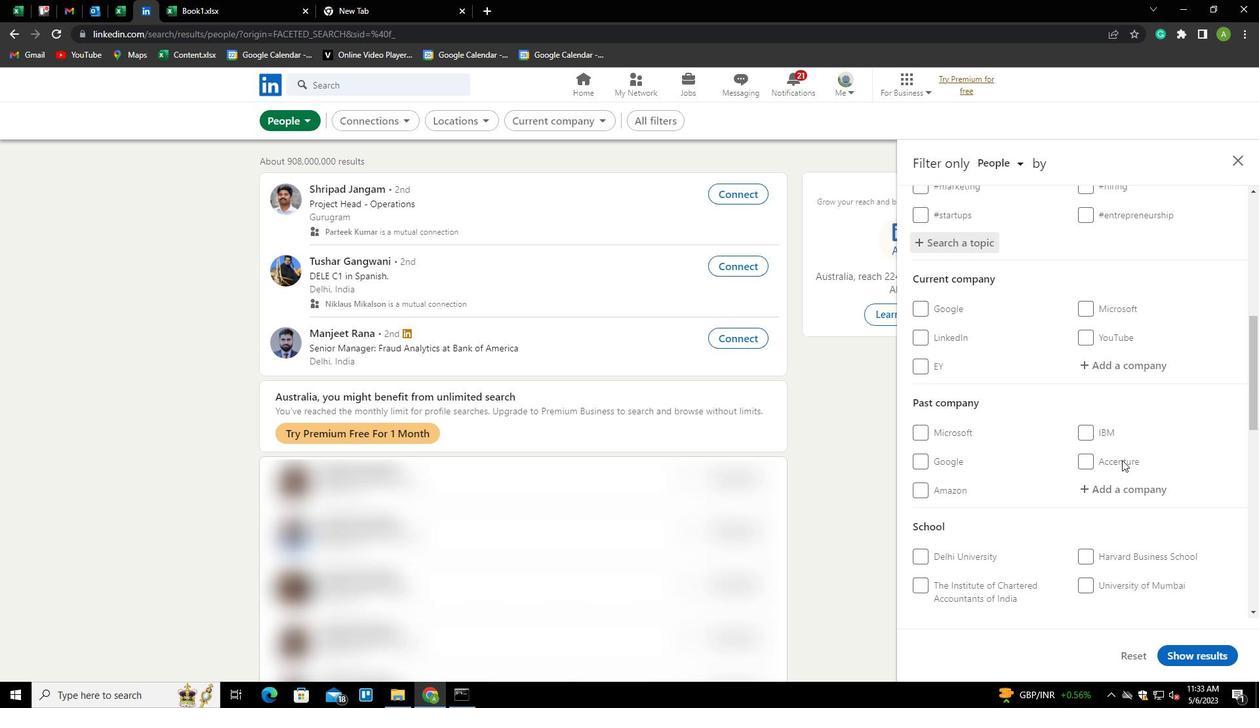 
Action: Mouse scrolled (1122, 459) with delta (0, 0)
Screenshot: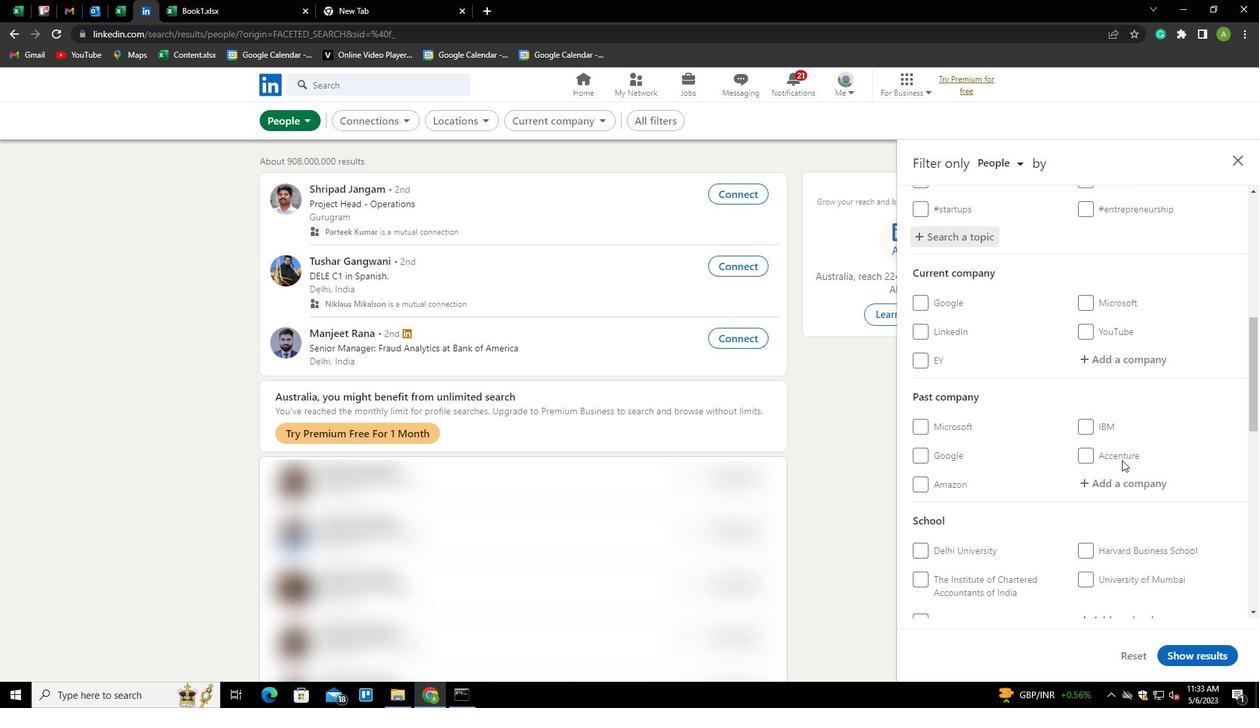 
Action: Mouse scrolled (1122, 459) with delta (0, 0)
Screenshot: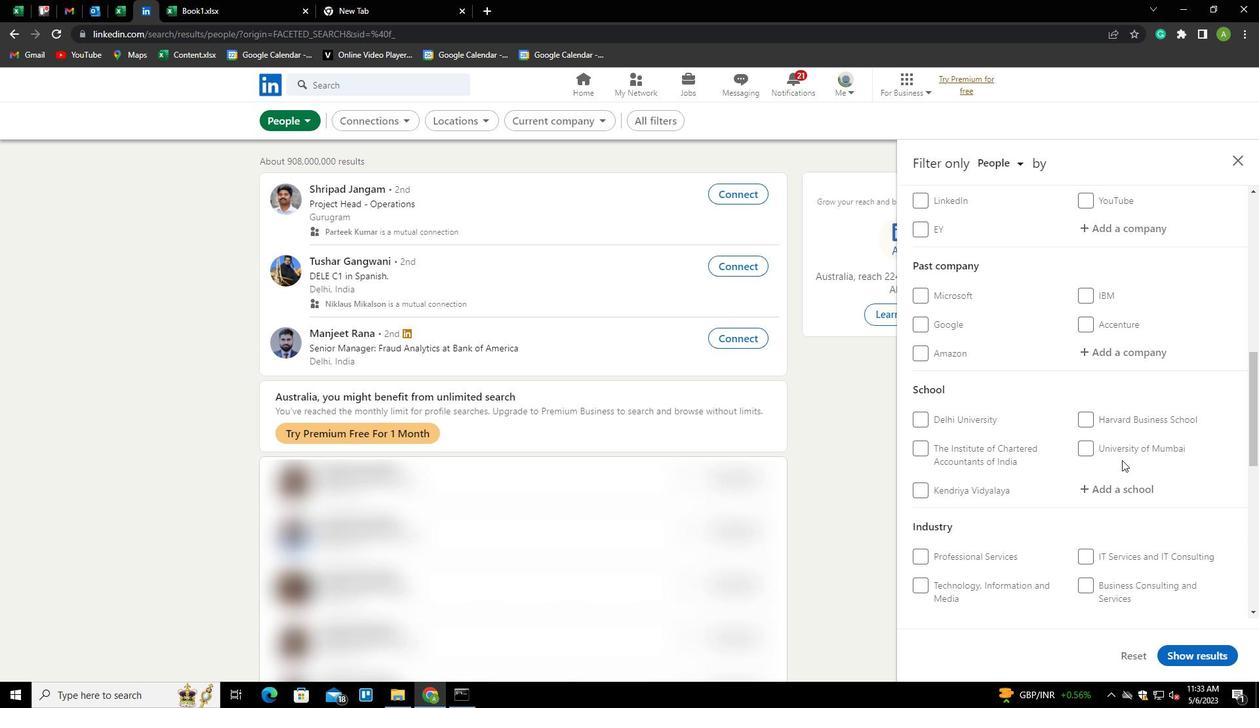 
Action: Mouse scrolled (1122, 459) with delta (0, 0)
Screenshot: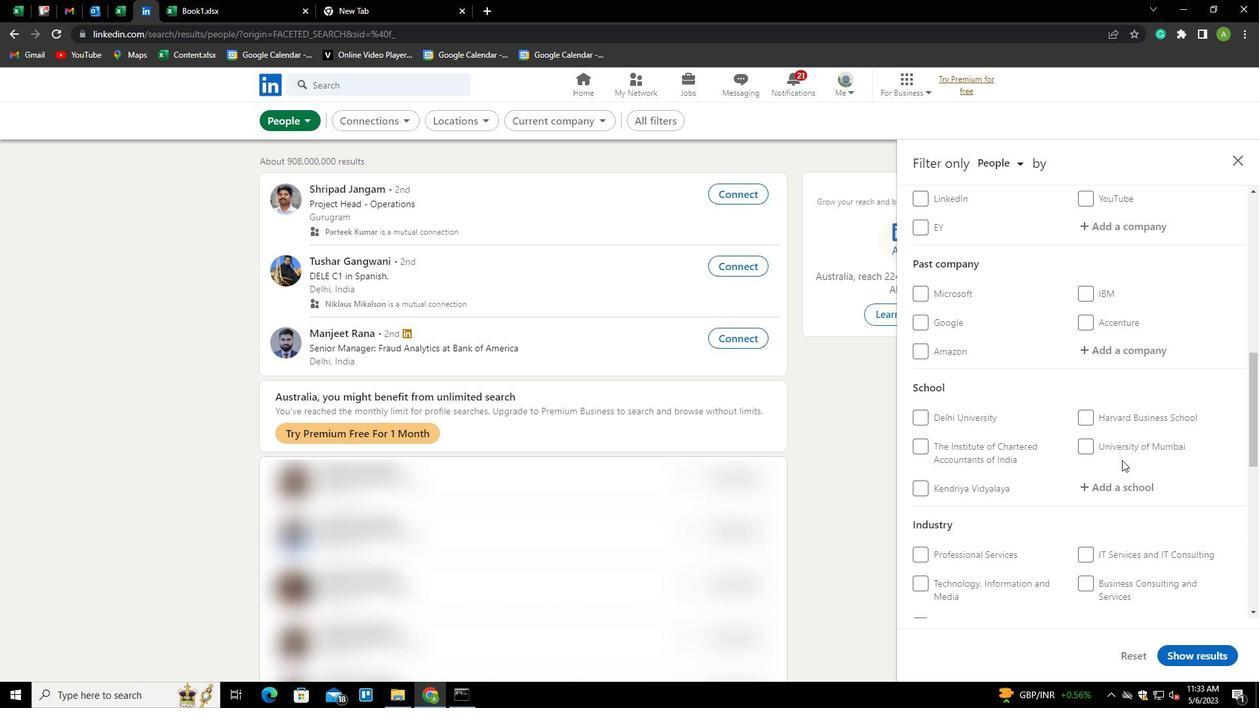 
Action: Mouse scrolled (1122, 459) with delta (0, 0)
Screenshot: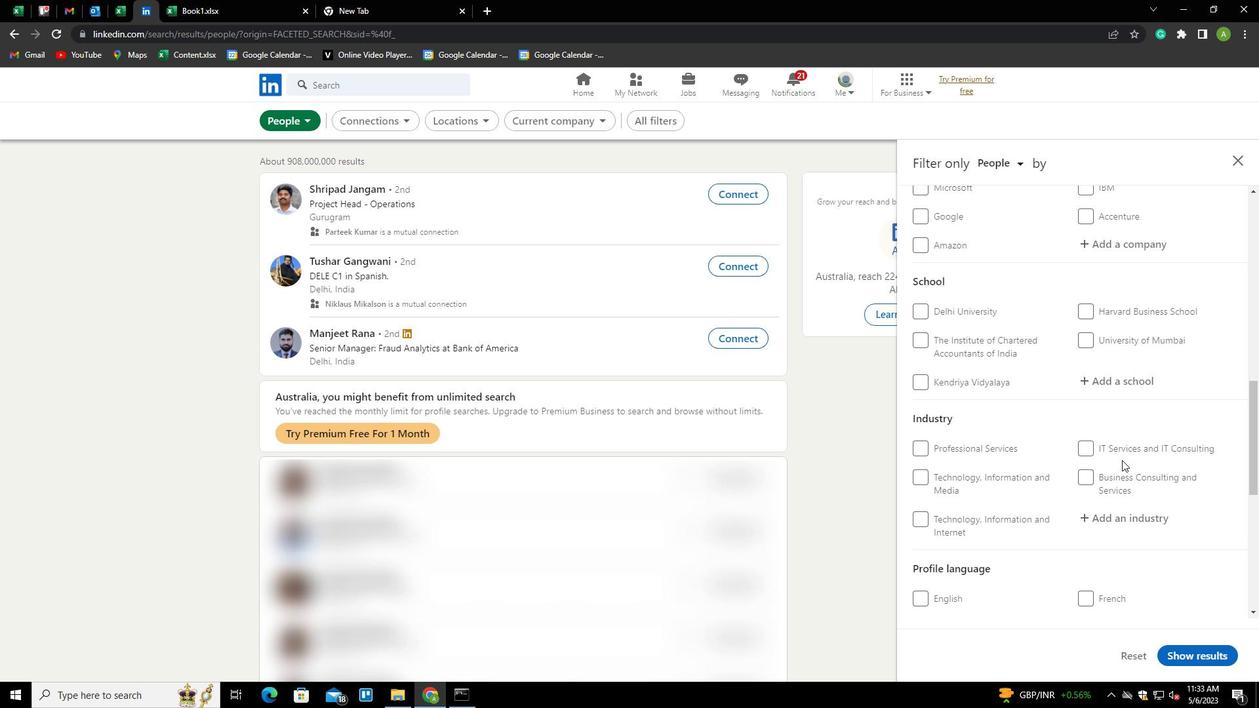 
Action: Mouse scrolled (1122, 459) with delta (0, 0)
Screenshot: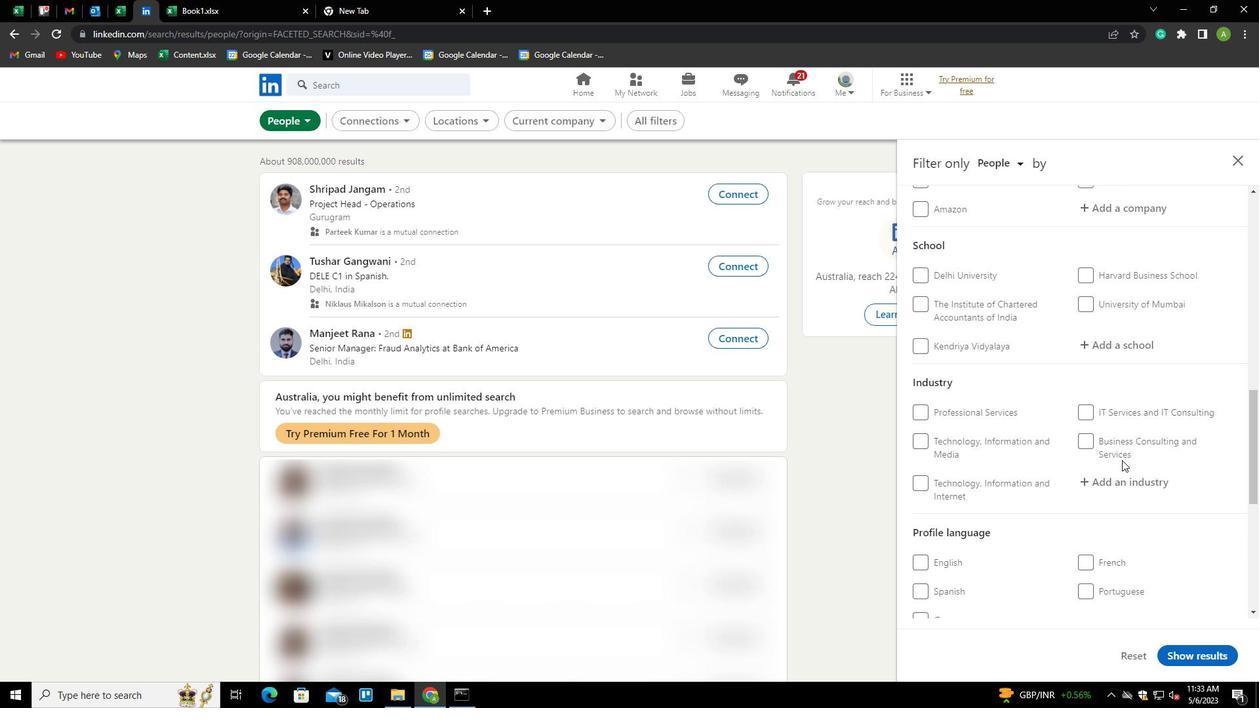 
Action: Mouse moved to (947, 473)
Screenshot: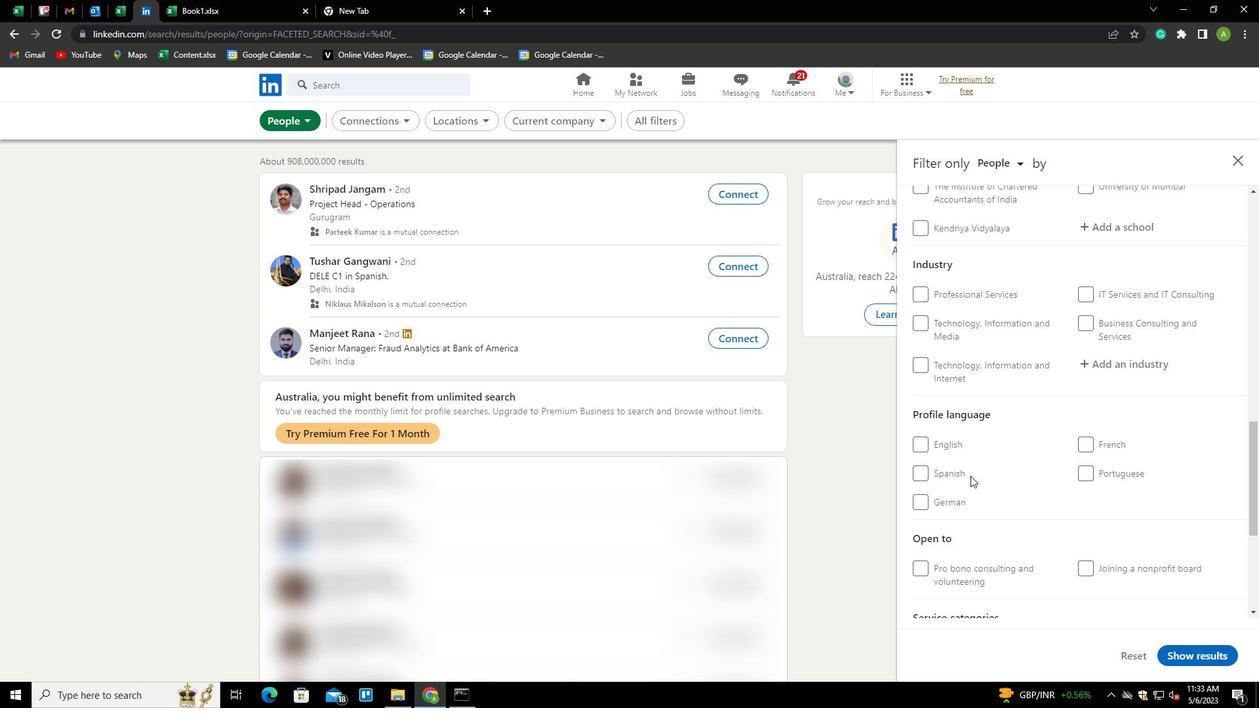 
Action: Mouse pressed left at (947, 473)
Screenshot: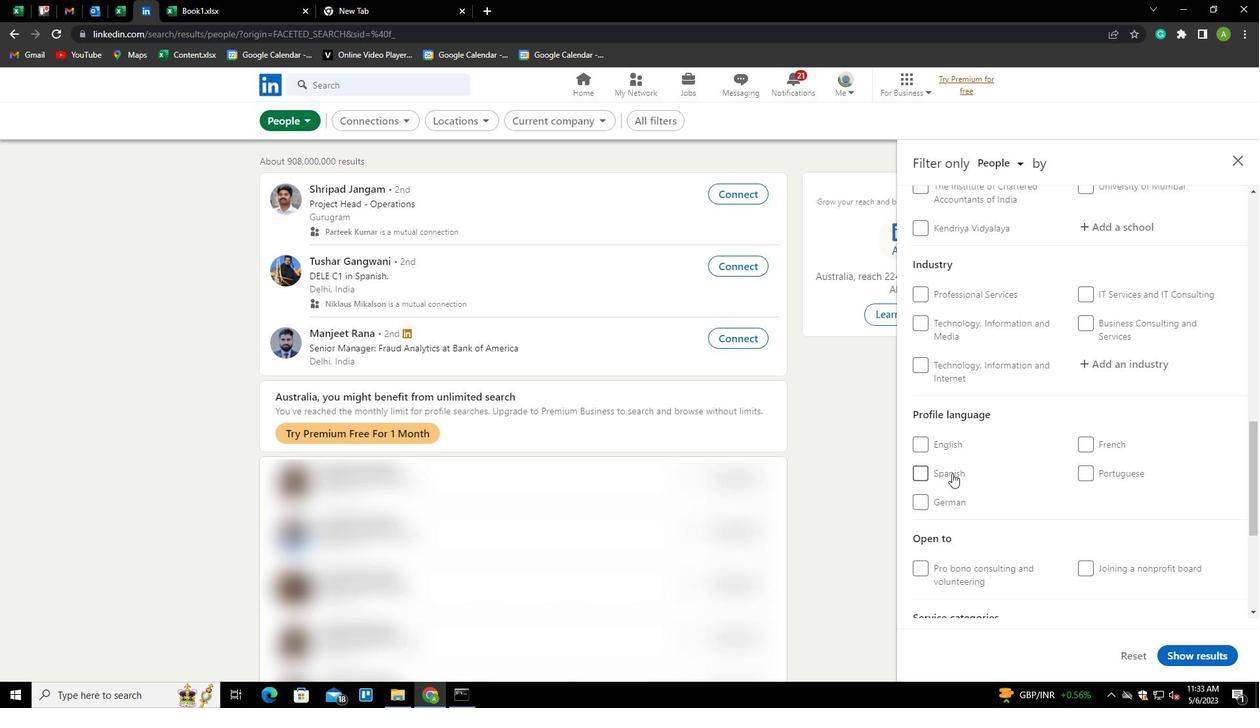 
Action: Mouse moved to (1098, 457)
Screenshot: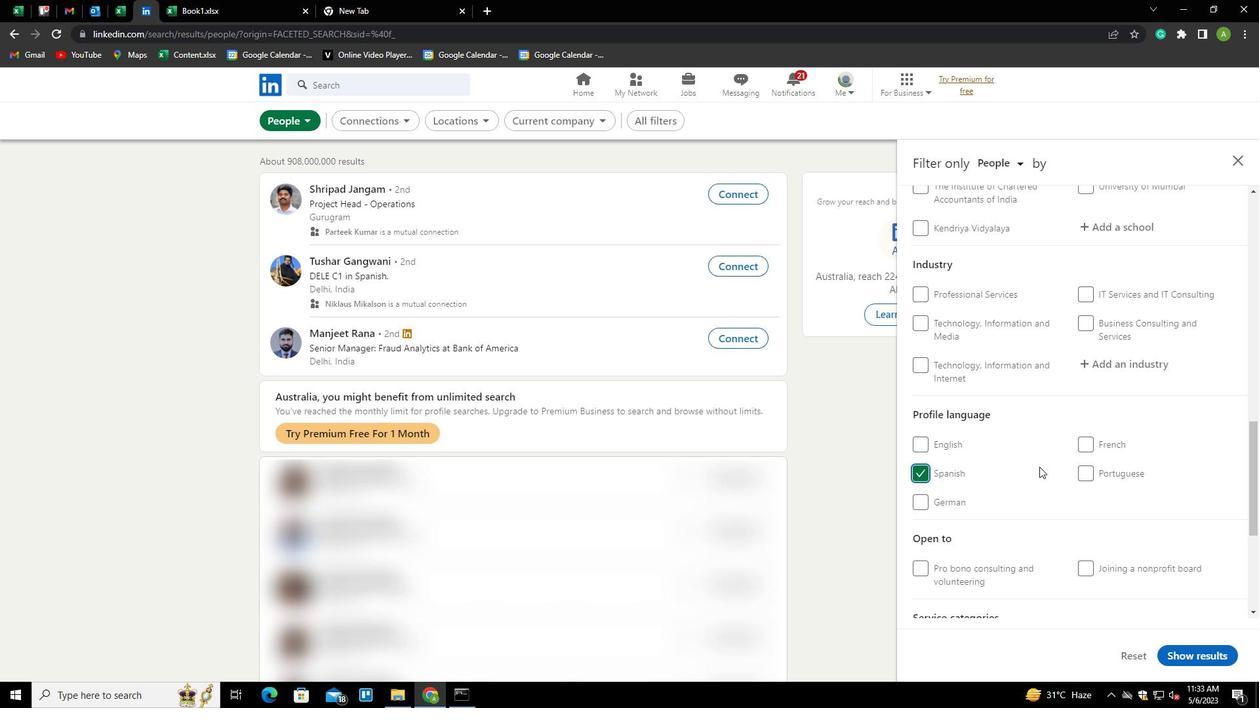 
Action: Mouse scrolled (1098, 458) with delta (0, 0)
Screenshot: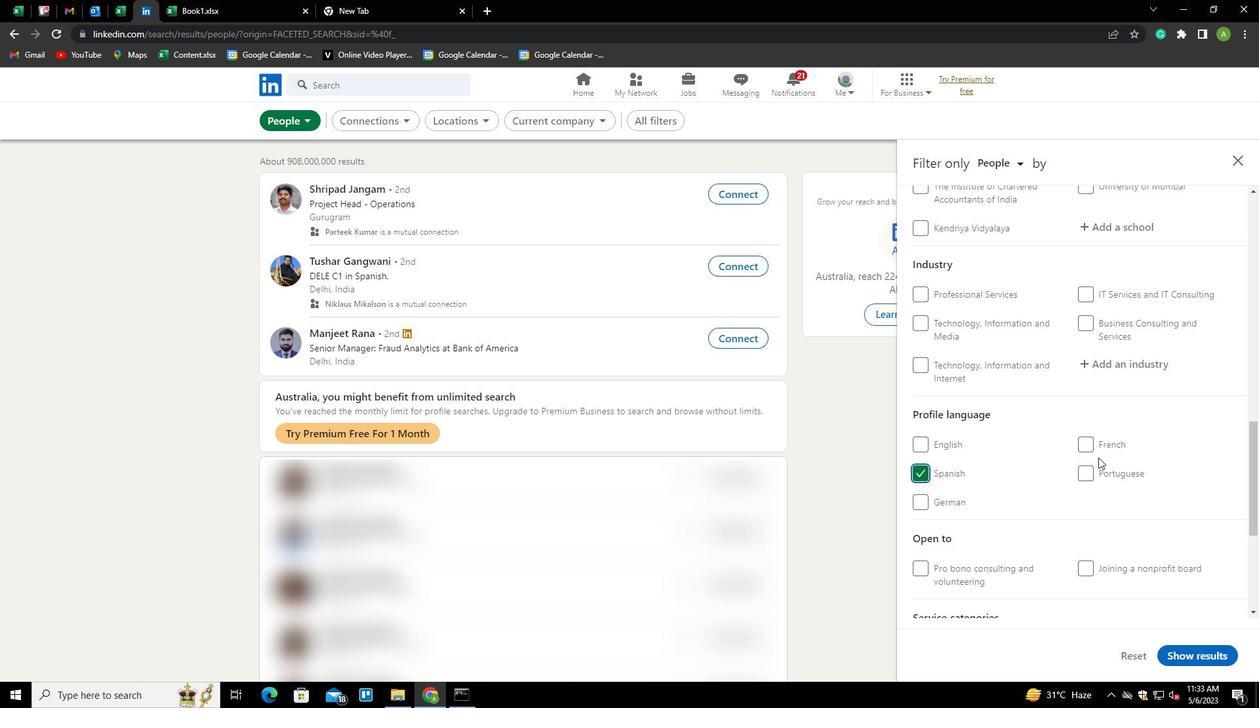 
Action: Mouse scrolled (1098, 458) with delta (0, 0)
Screenshot: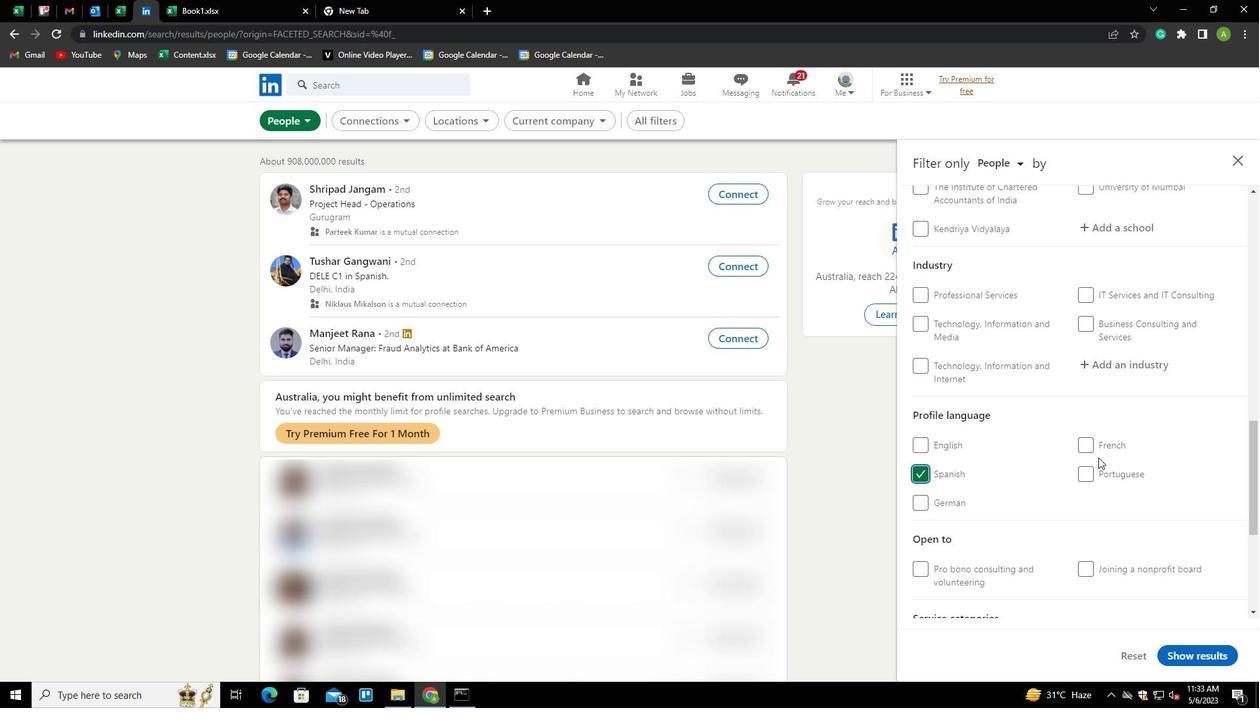 
Action: Mouse scrolled (1098, 458) with delta (0, 0)
Screenshot: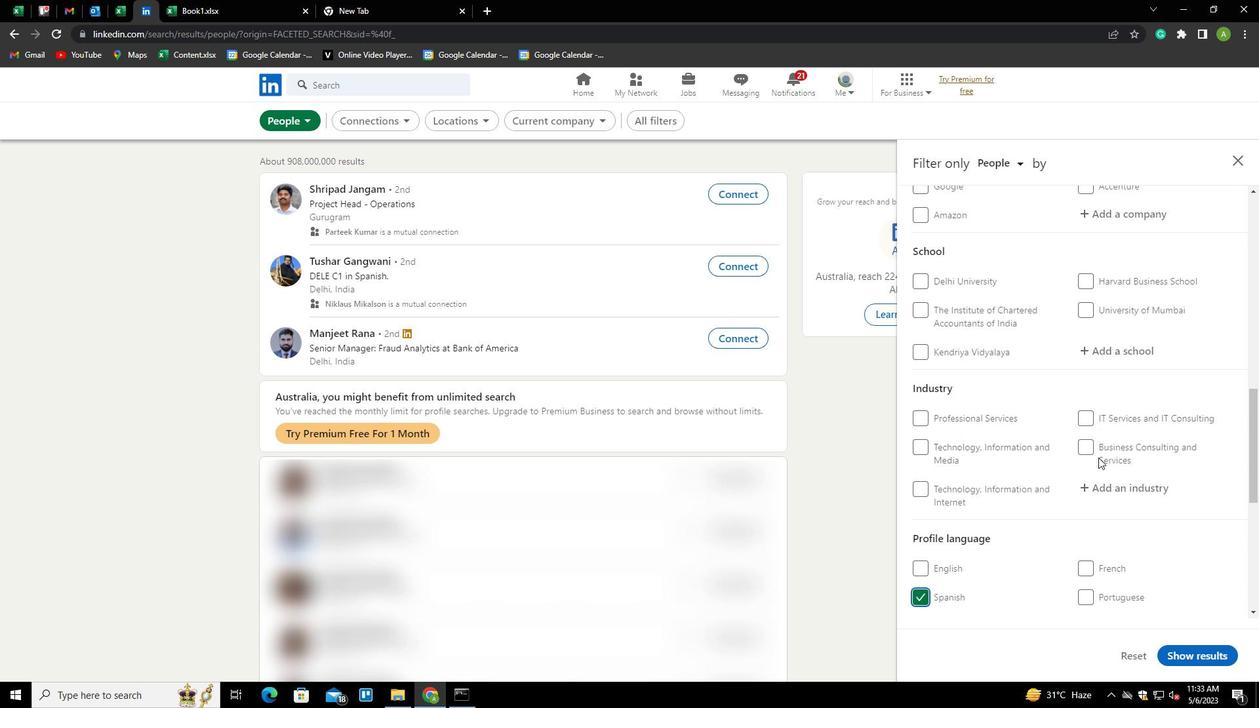 
Action: Mouse scrolled (1098, 458) with delta (0, 0)
Screenshot: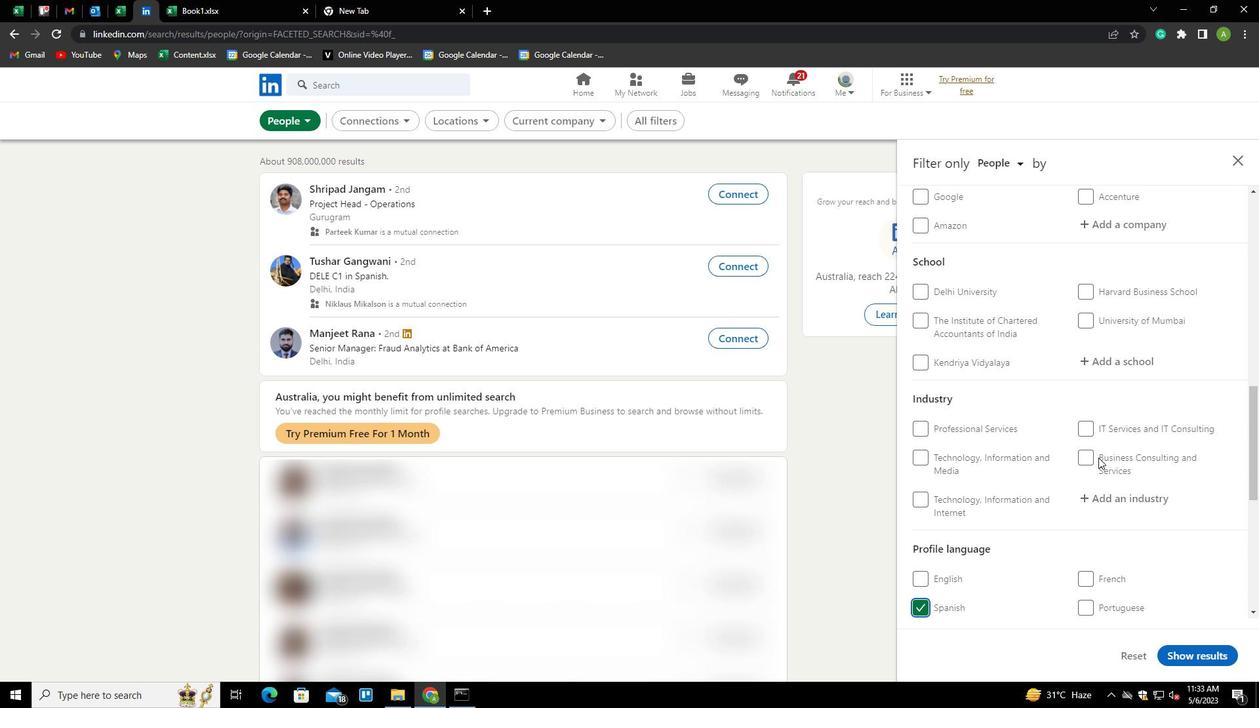 
Action: Mouse scrolled (1098, 458) with delta (0, 0)
Screenshot: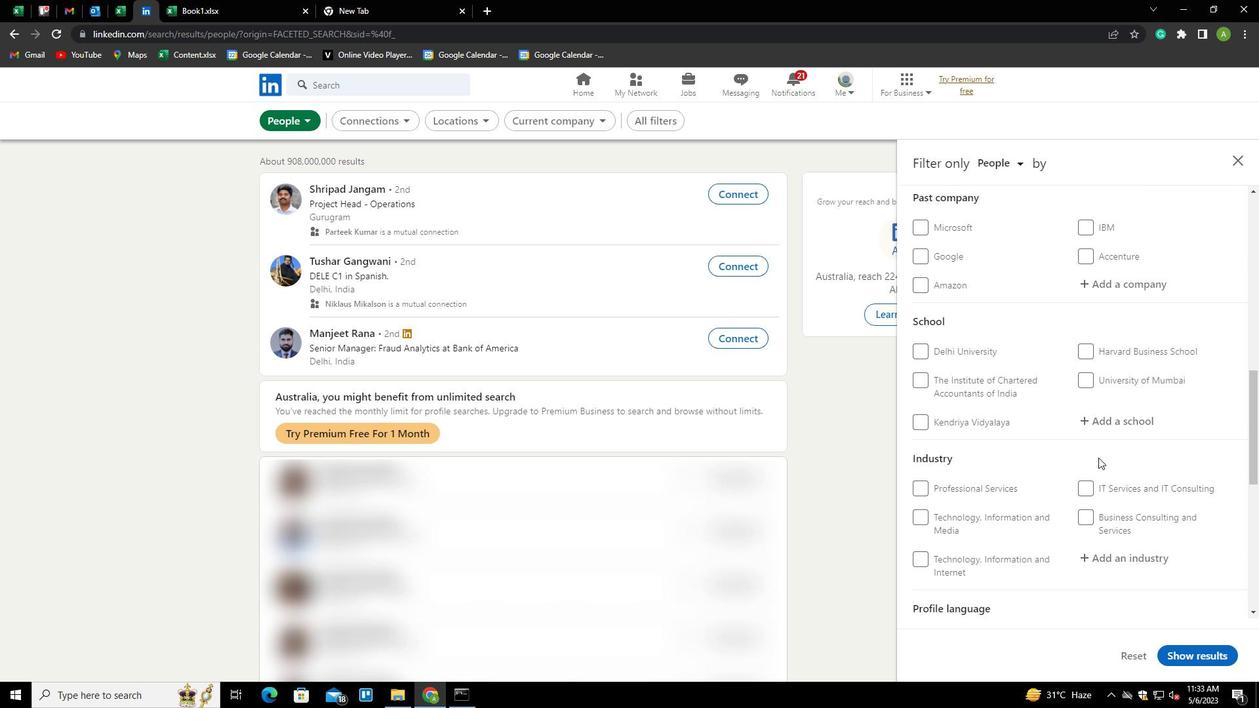 
Action: Mouse scrolled (1098, 458) with delta (0, 0)
Screenshot: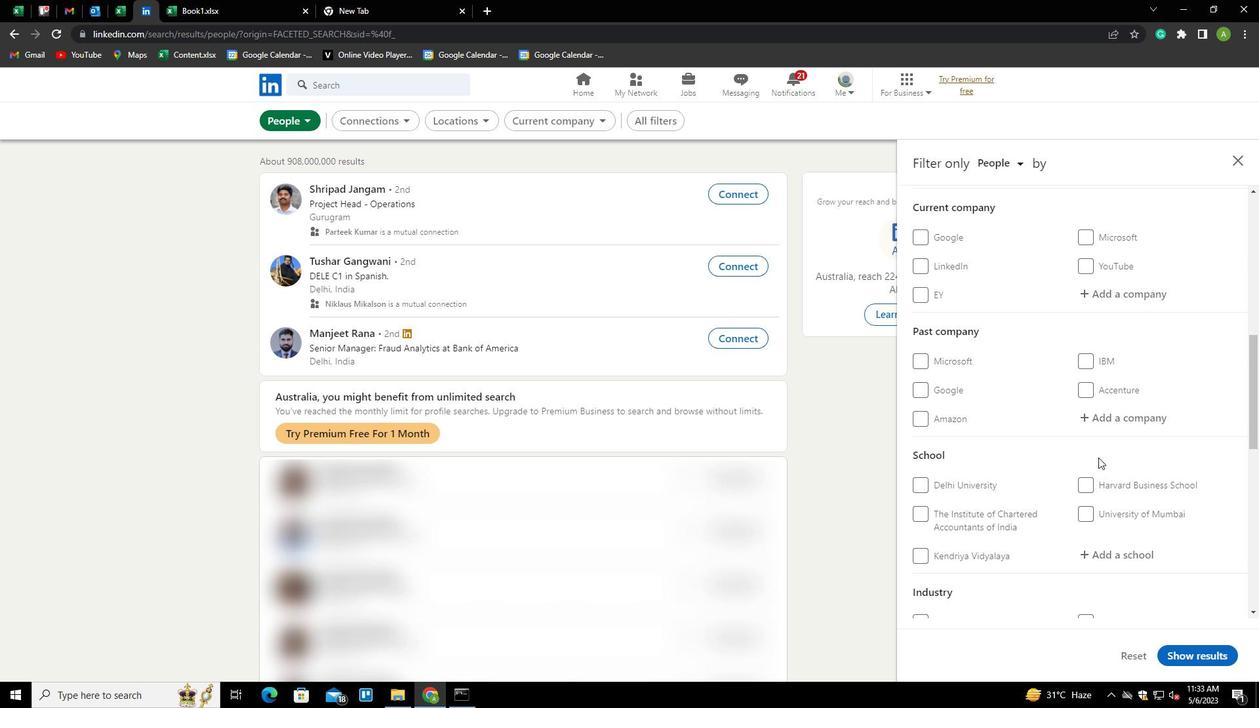 
Action: Mouse scrolled (1098, 458) with delta (0, 0)
Screenshot: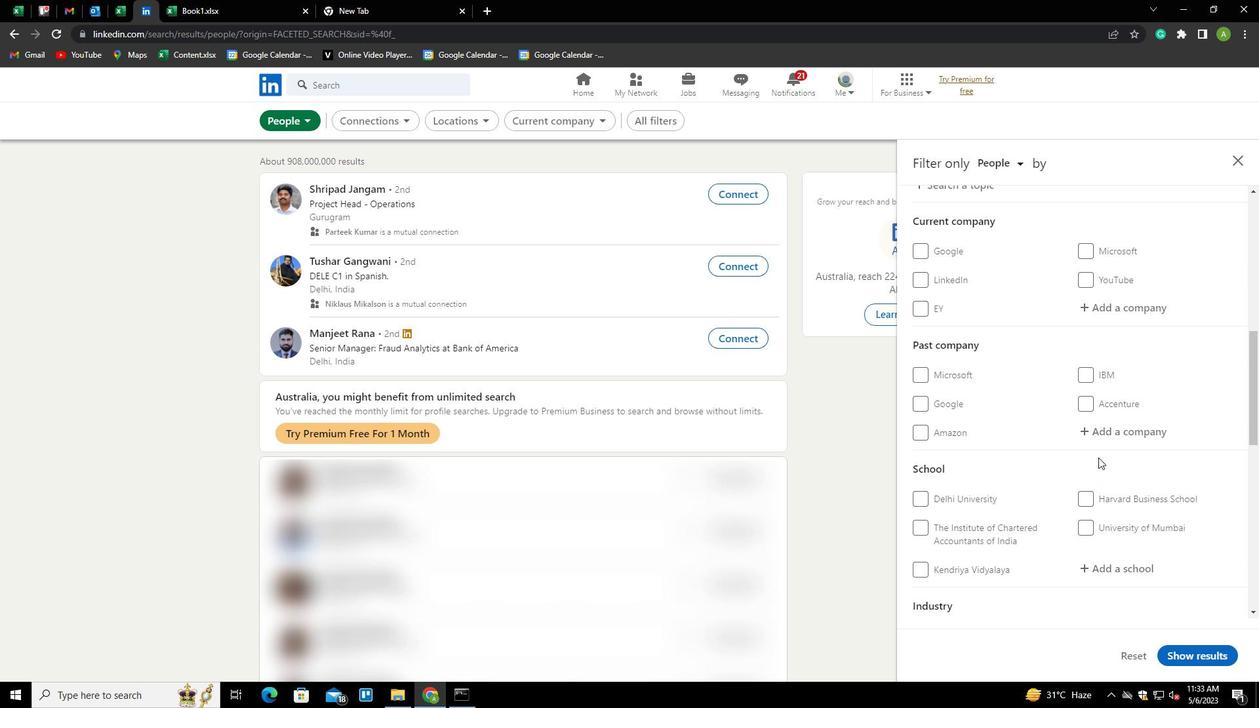 
Action: Mouse scrolled (1098, 458) with delta (0, 0)
Screenshot: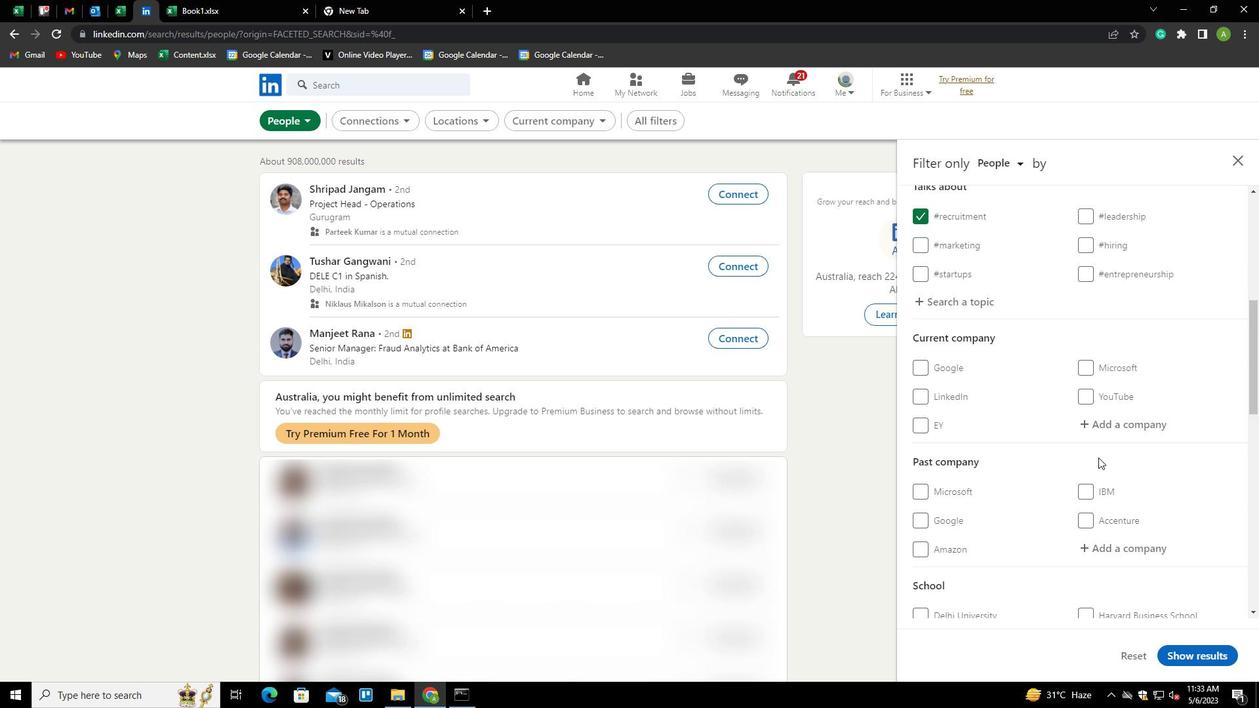 
Action: Mouse moved to (1115, 488)
Screenshot: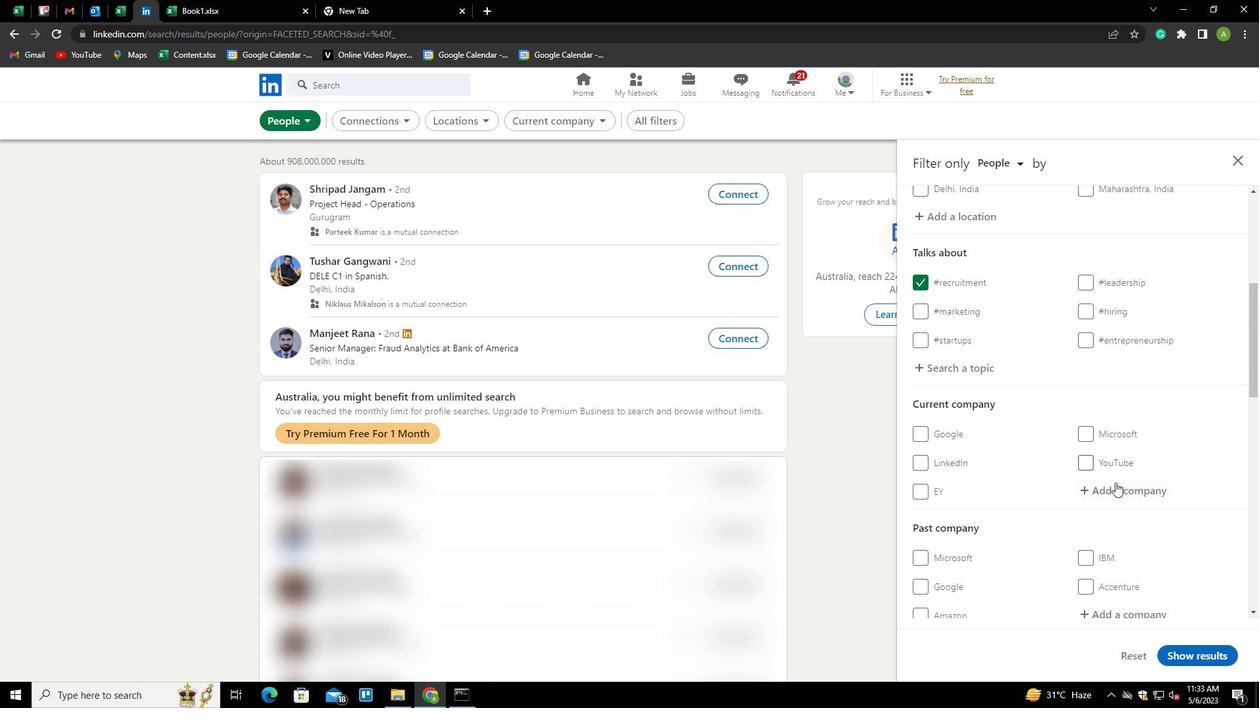 
Action: Mouse pressed left at (1115, 488)
Screenshot: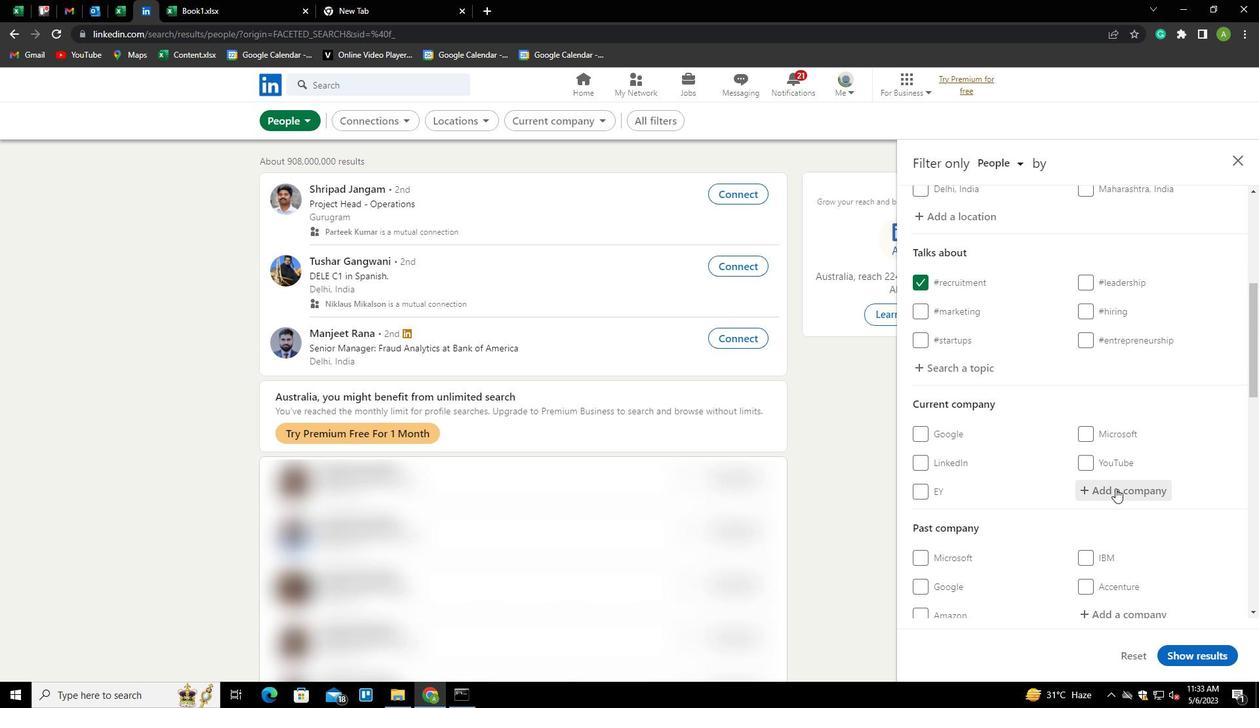 
Action: Mouse moved to (1114, 489)
Screenshot: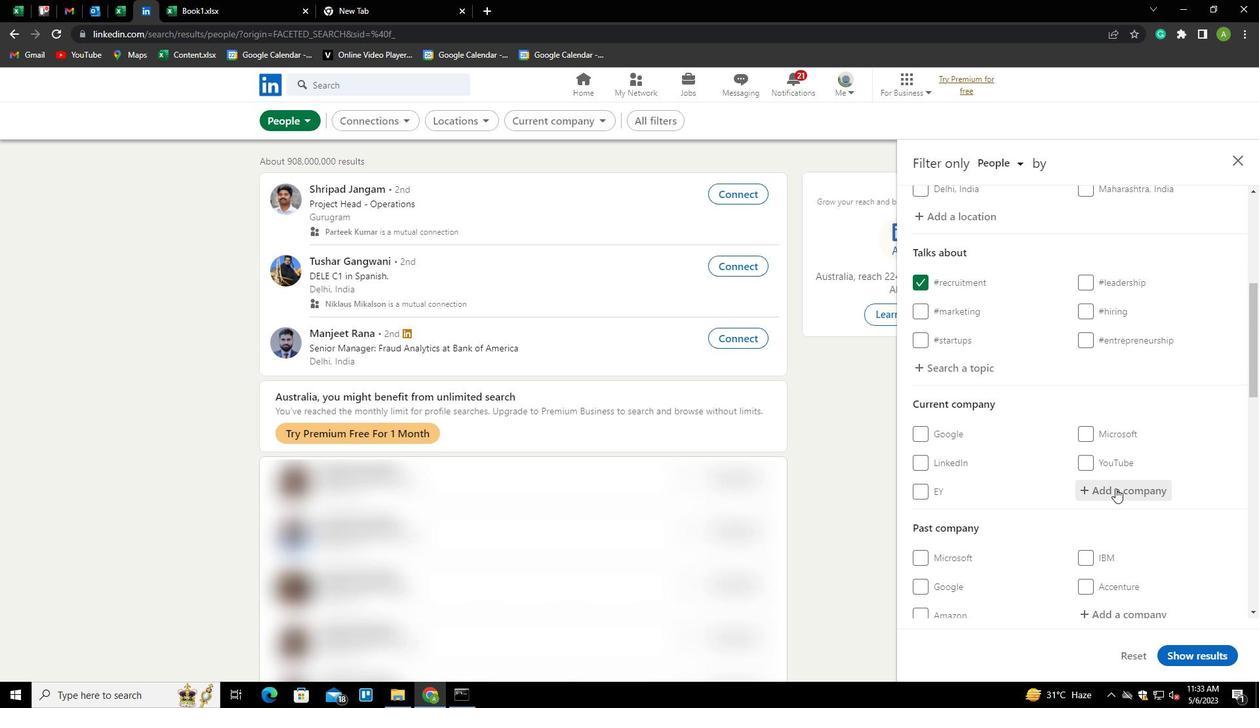 
Action: Key pressed <Key.shift>
Screenshot: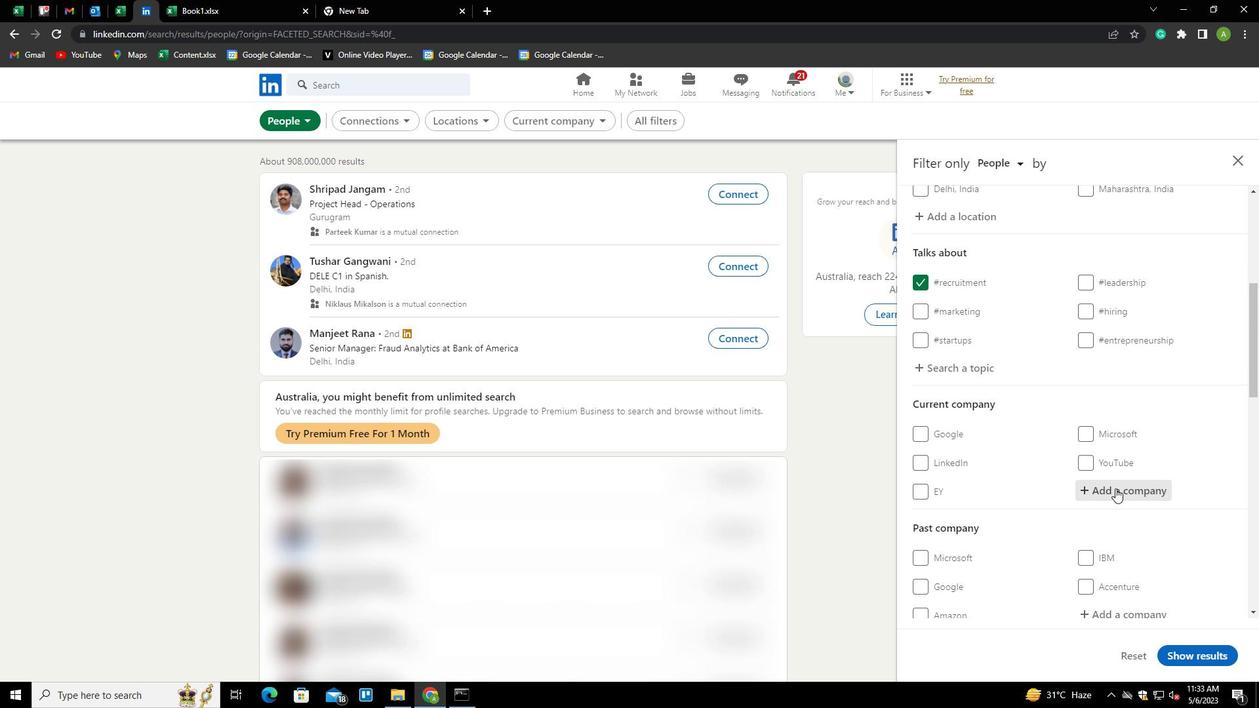 
Action: Mouse moved to (1112, 489)
Screenshot: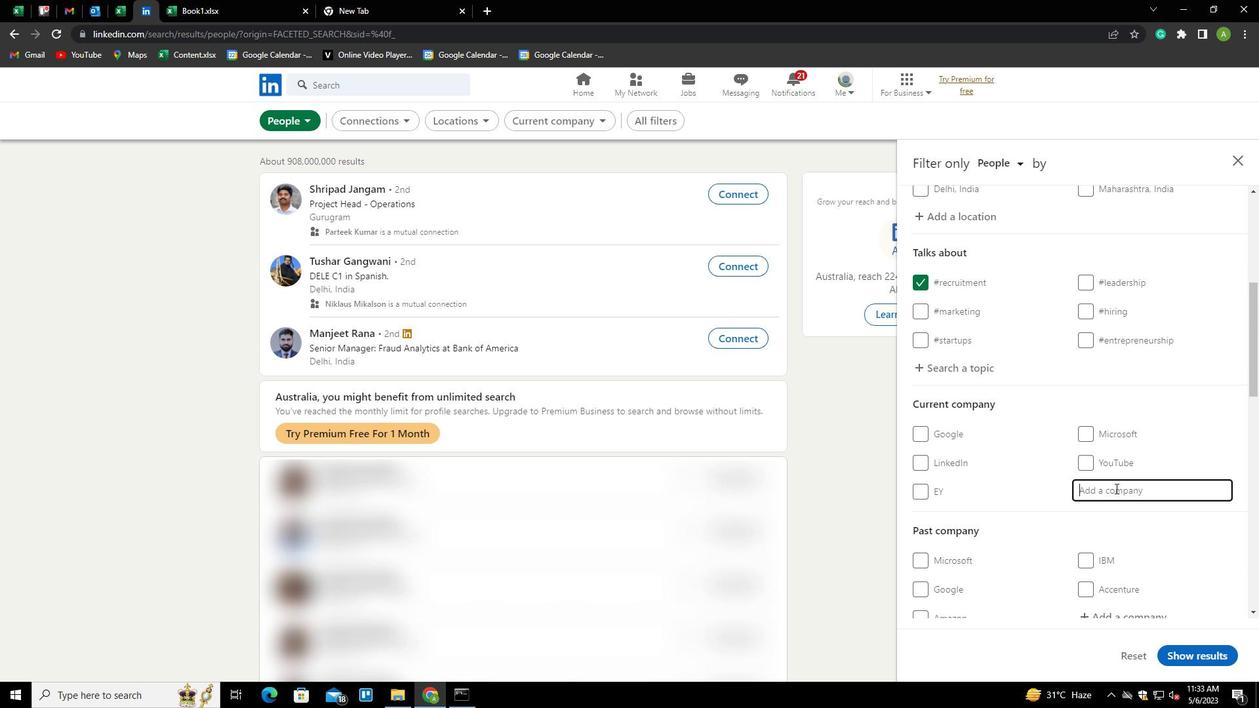 
Action: Key pressed C
Screenshot: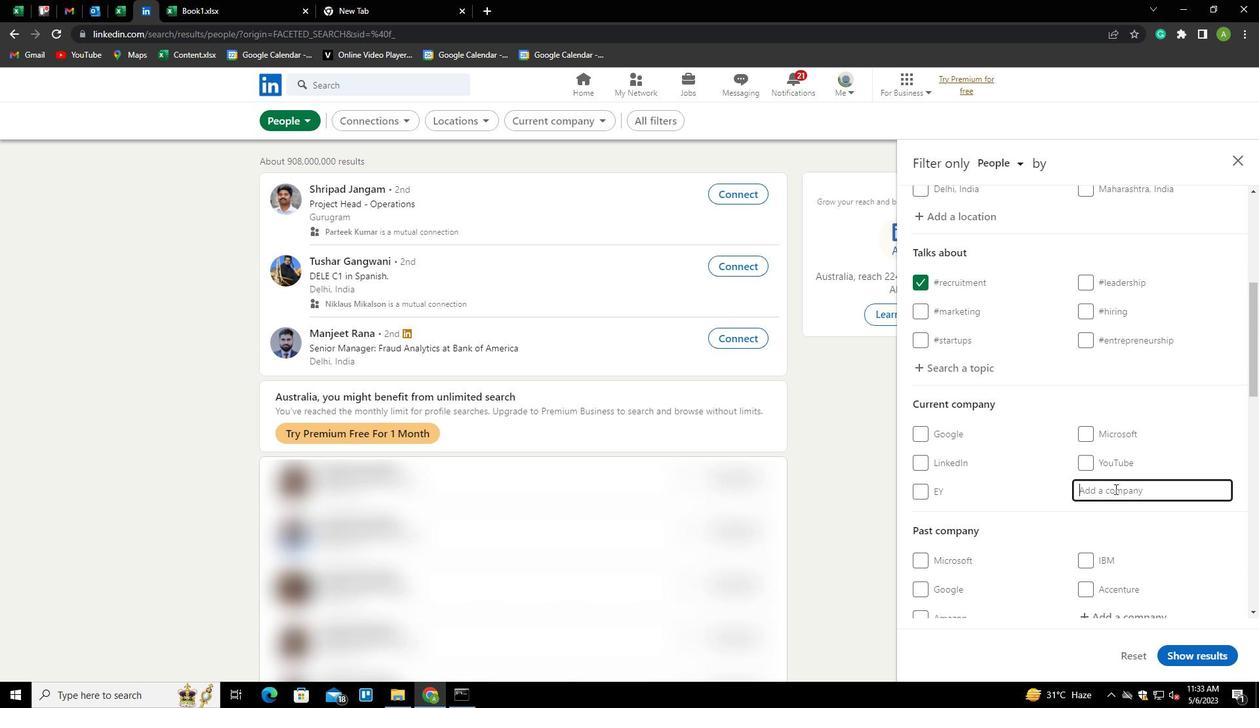 
Action: Mouse moved to (1120, 487)
Screenshot: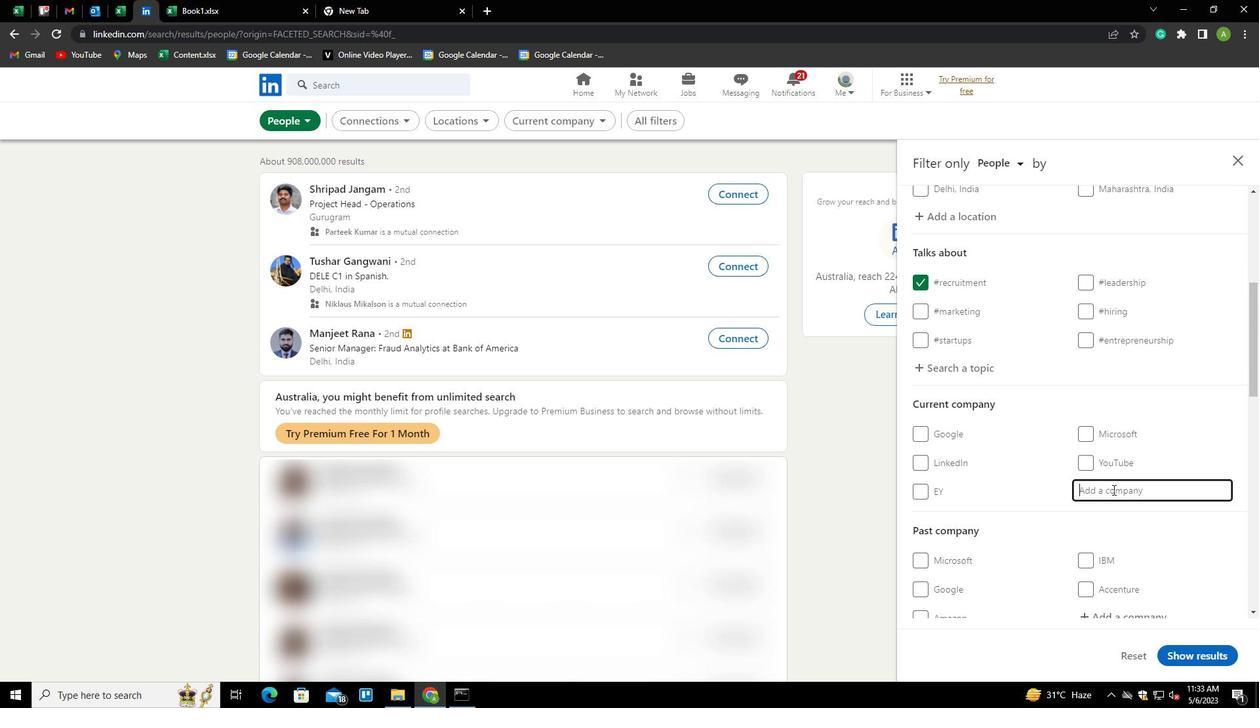 
Action: Key pressed OMPUNNEL<Key.space><Key.shift>INC.<Key.down><Key.enter>
Screenshot: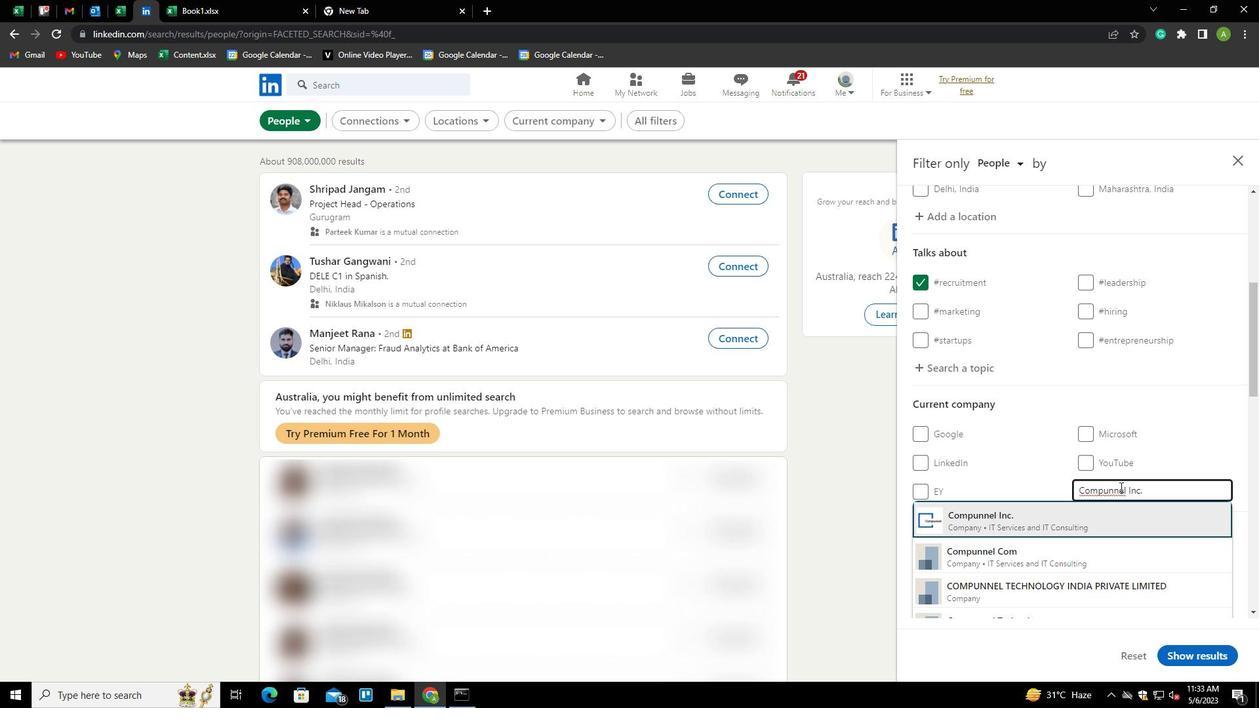 
Action: Mouse moved to (1120, 485)
Screenshot: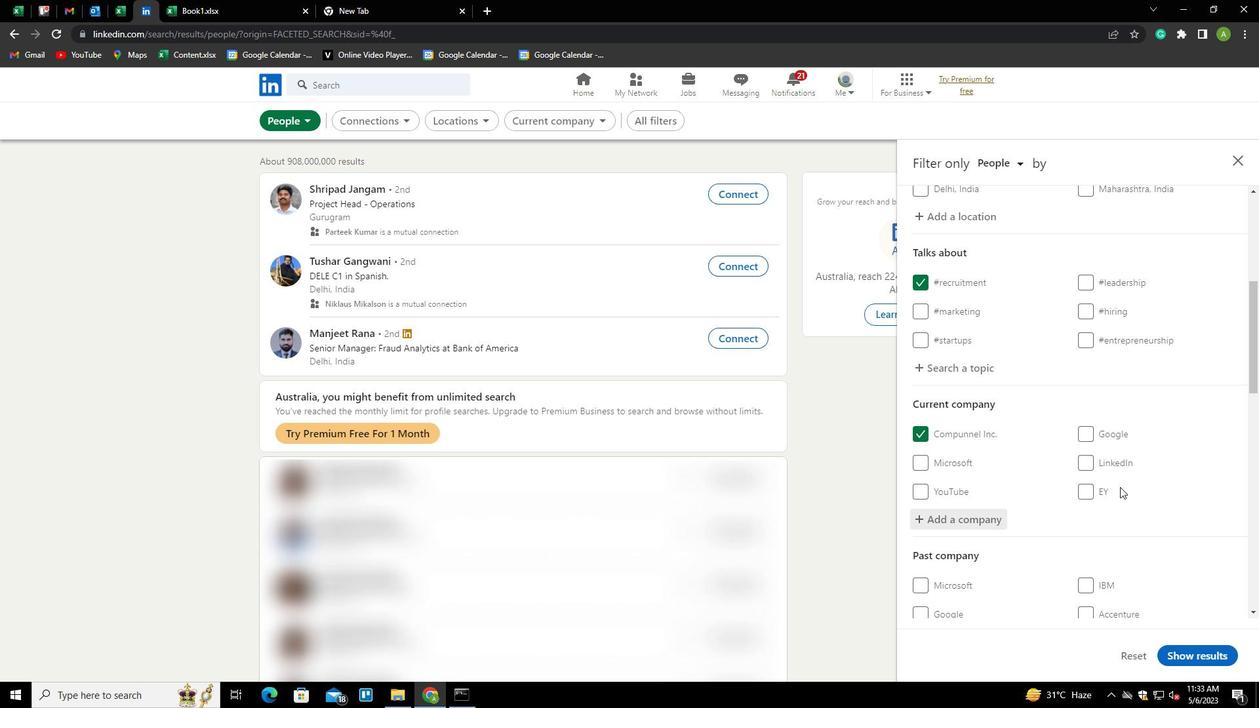
Action: Mouse scrolled (1120, 485) with delta (0, 0)
Screenshot: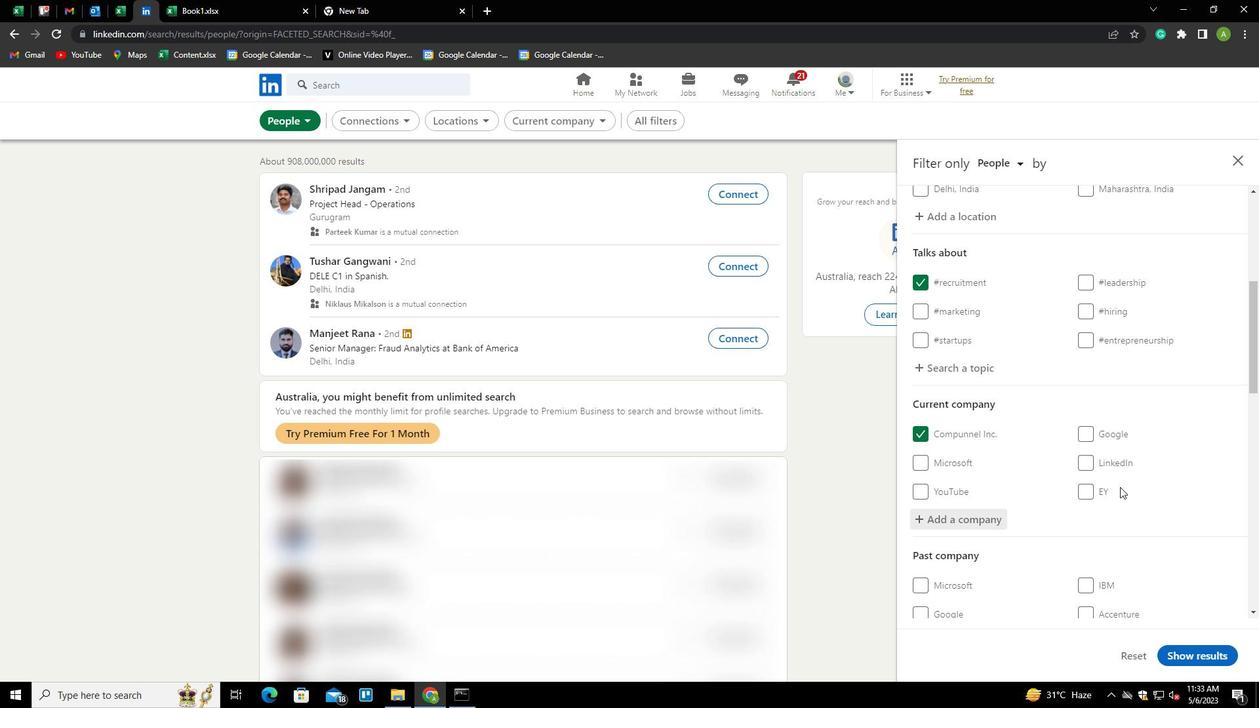 
Action: Mouse scrolled (1120, 485) with delta (0, 0)
Screenshot: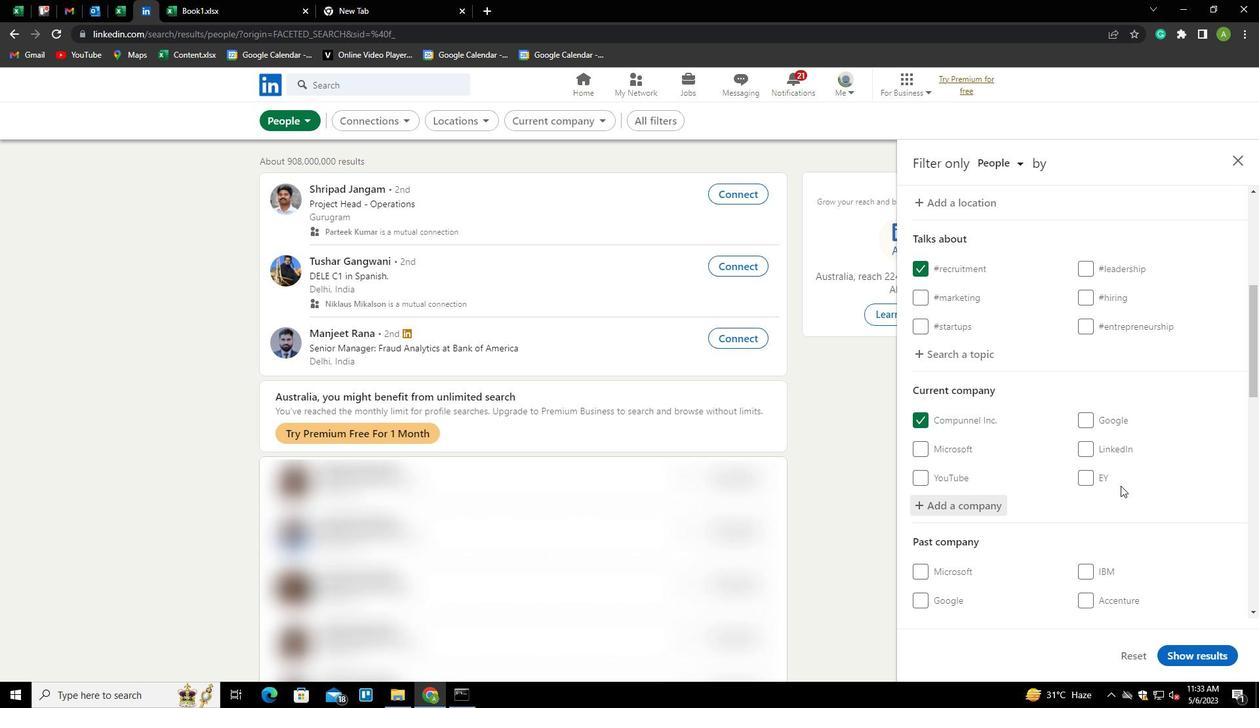
Action: Mouse scrolled (1120, 485) with delta (0, 0)
Screenshot: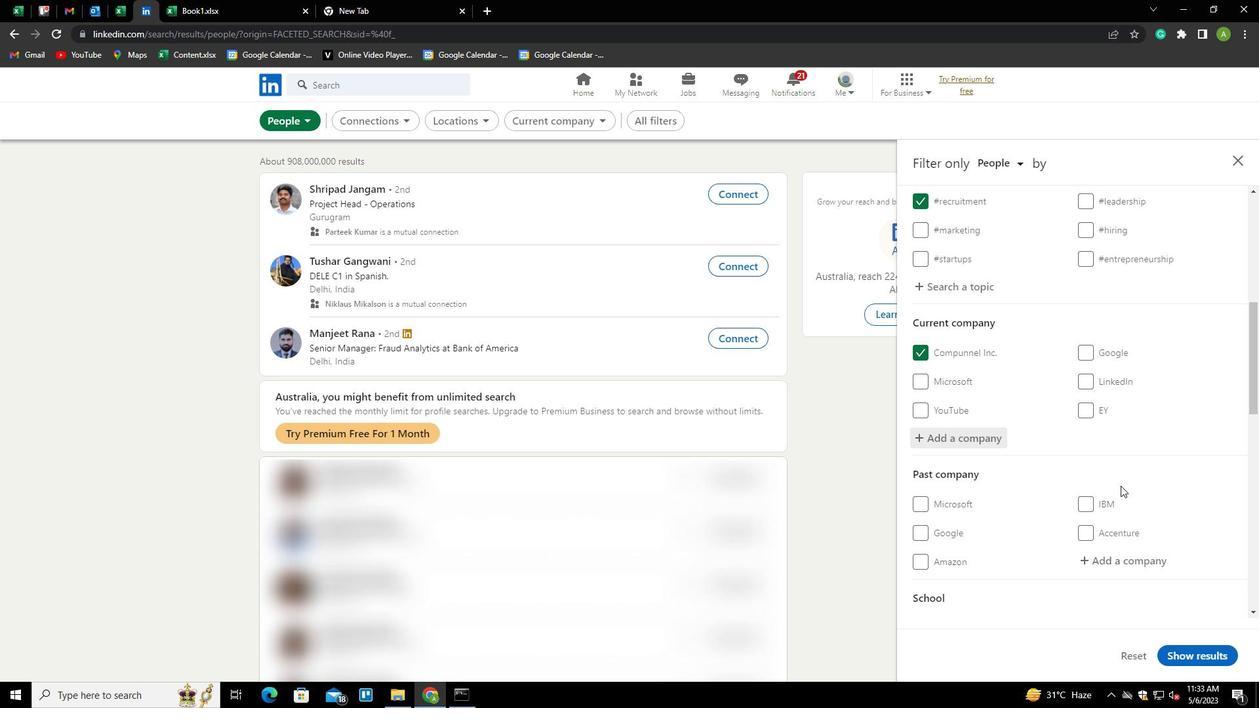 
Action: Mouse scrolled (1120, 485) with delta (0, 0)
Screenshot: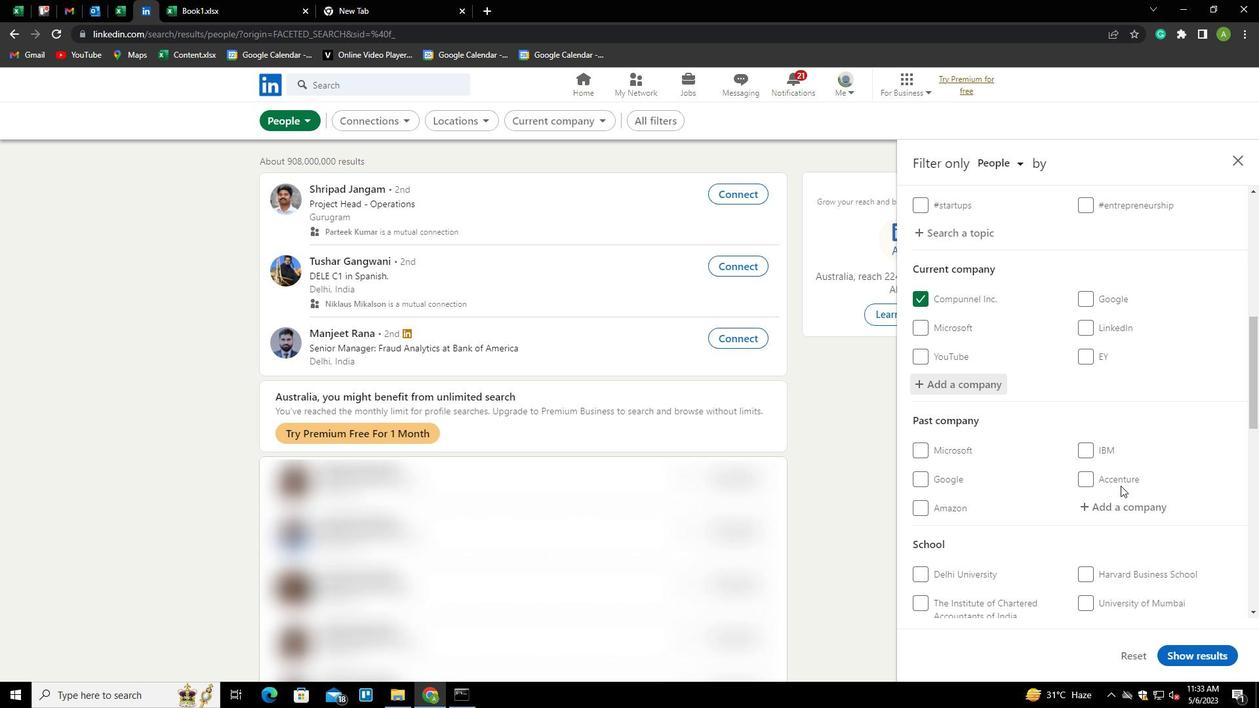 
Action: Mouse scrolled (1120, 485) with delta (0, 0)
Screenshot: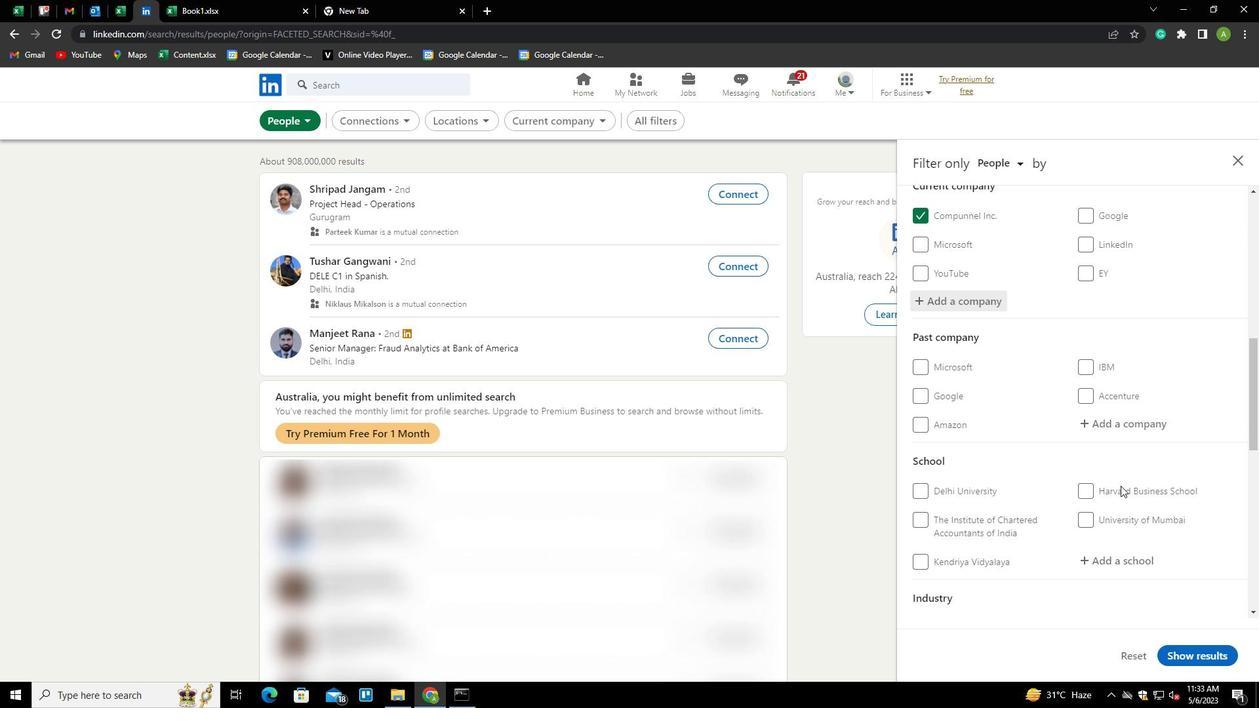 
Action: Mouse moved to (1115, 445)
Screenshot: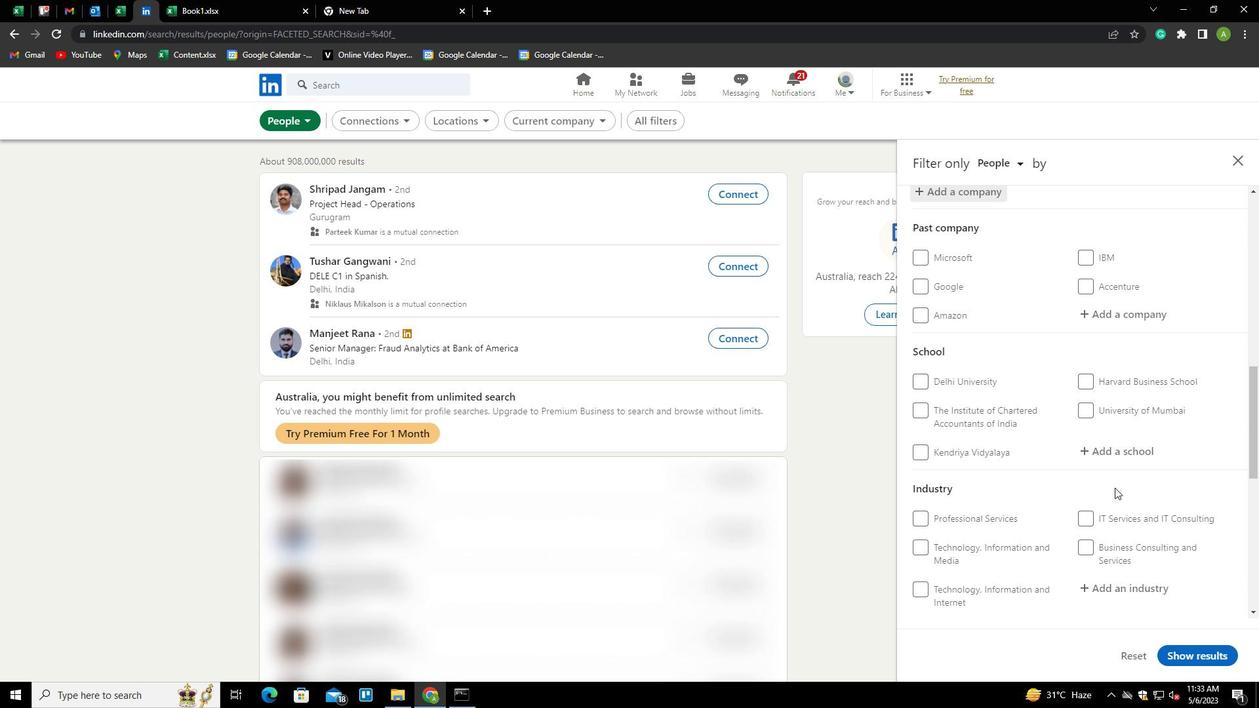 
Action: Mouse pressed left at (1115, 445)
Screenshot: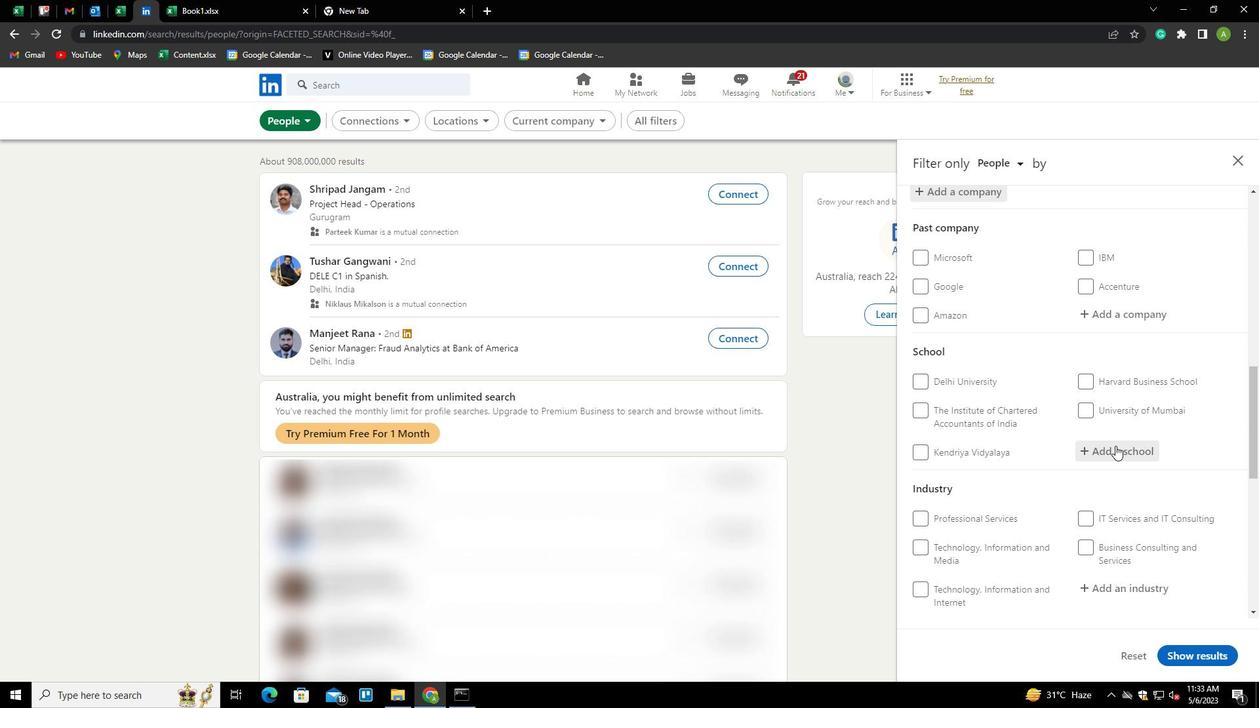 
Action: Key pressed <Key.shift>IT<Key.space><Key.shift>JOBS<Key.space>FOR<Key.space><Key.shift>WOMEN<Key.down><Key.enter>
Screenshot: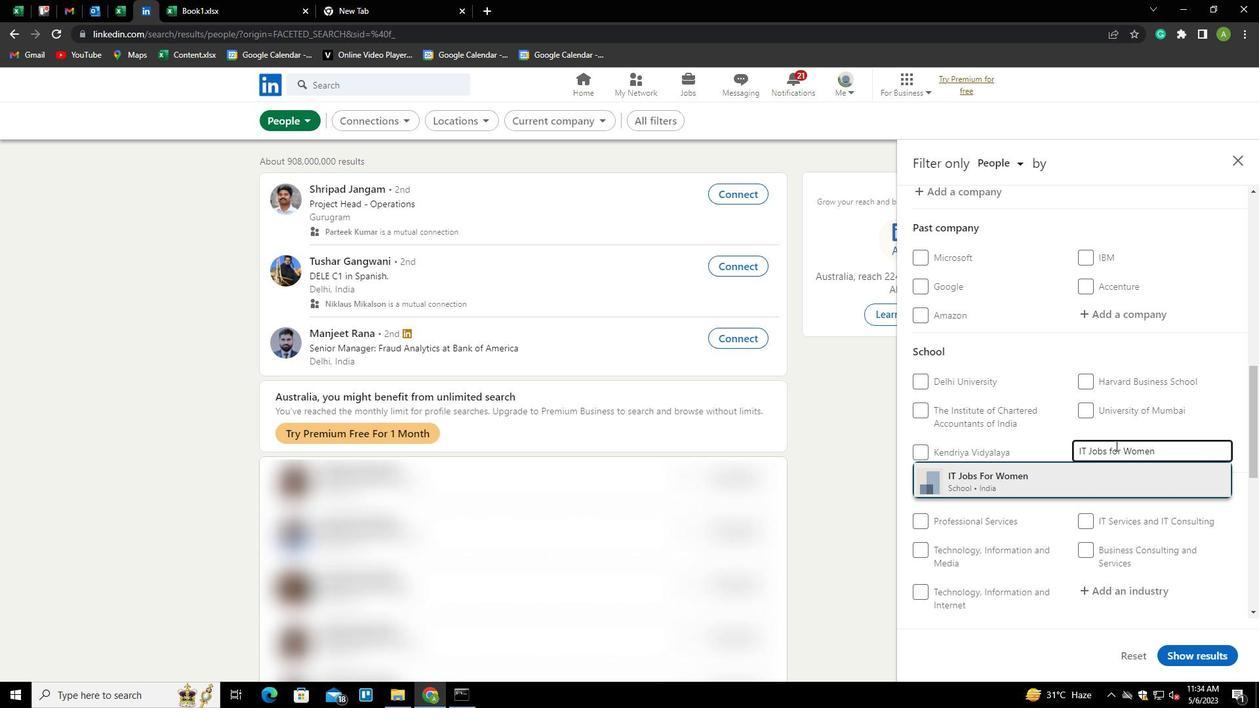 
Action: Mouse scrolled (1115, 445) with delta (0, 0)
Screenshot: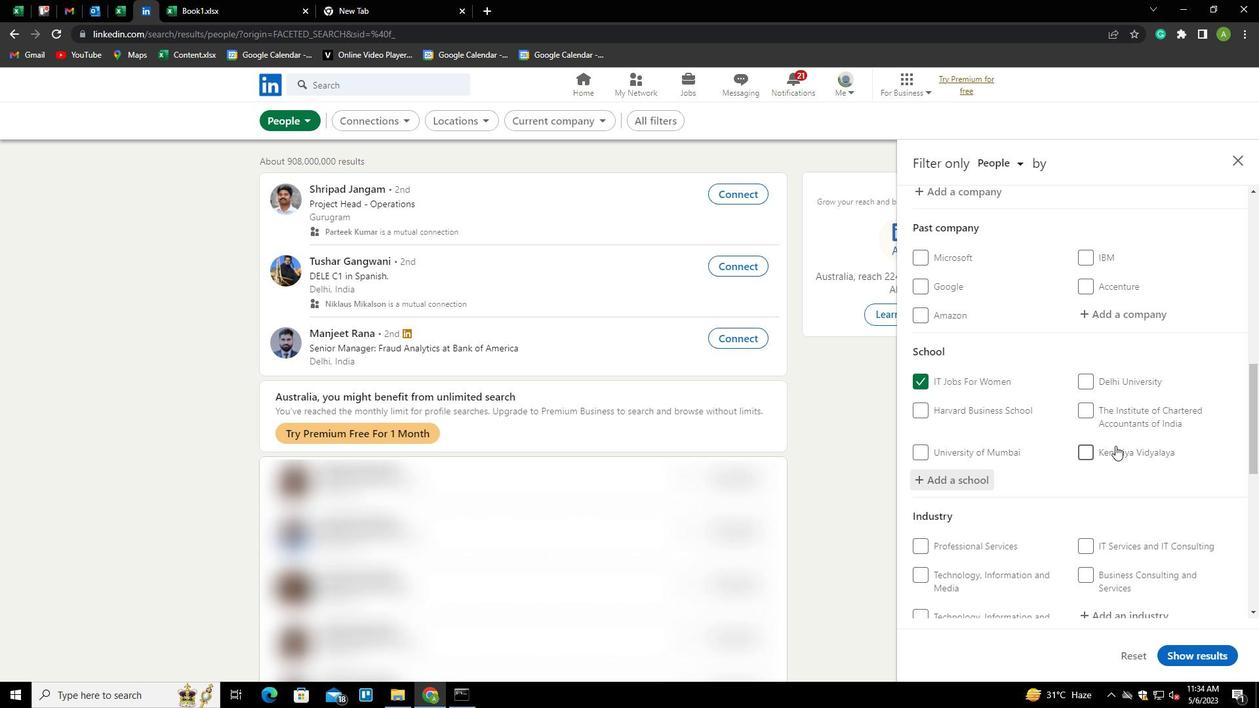 
Action: Mouse scrolled (1115, 445) with delta (0, 0)
Screenshot: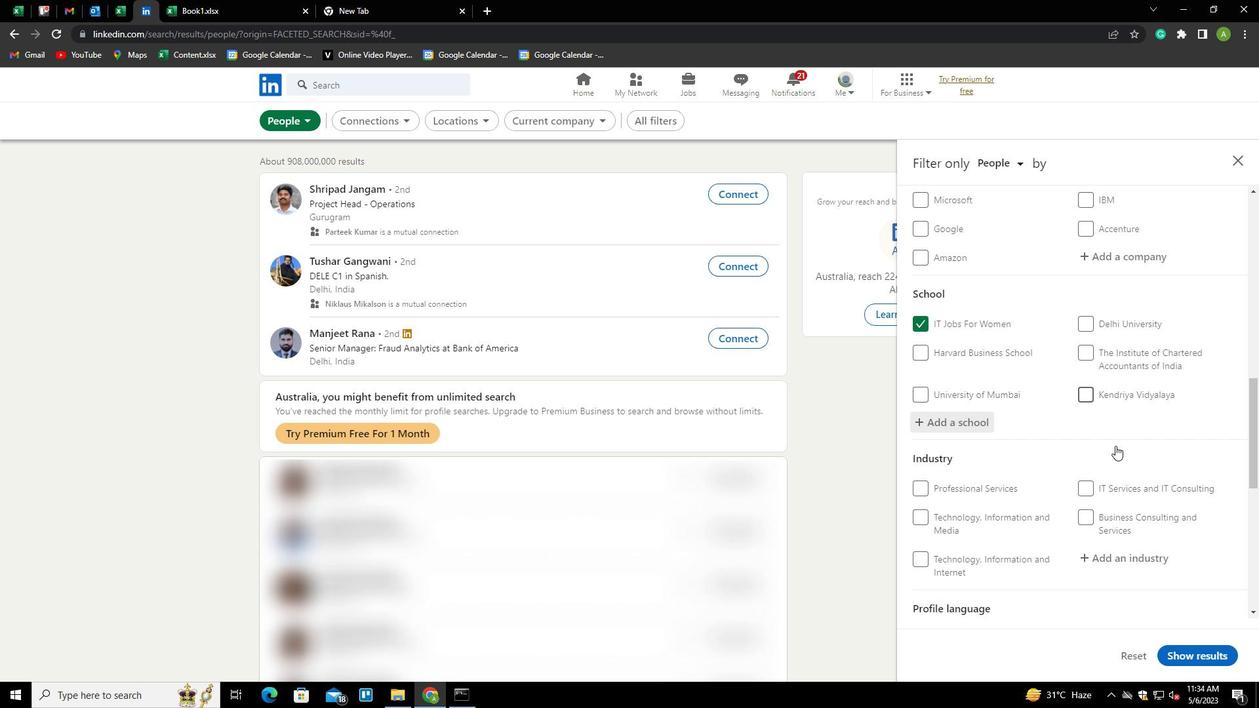 
Action: Mouse scrolled (1115, 445) with delta (0, 0)
Screenshot: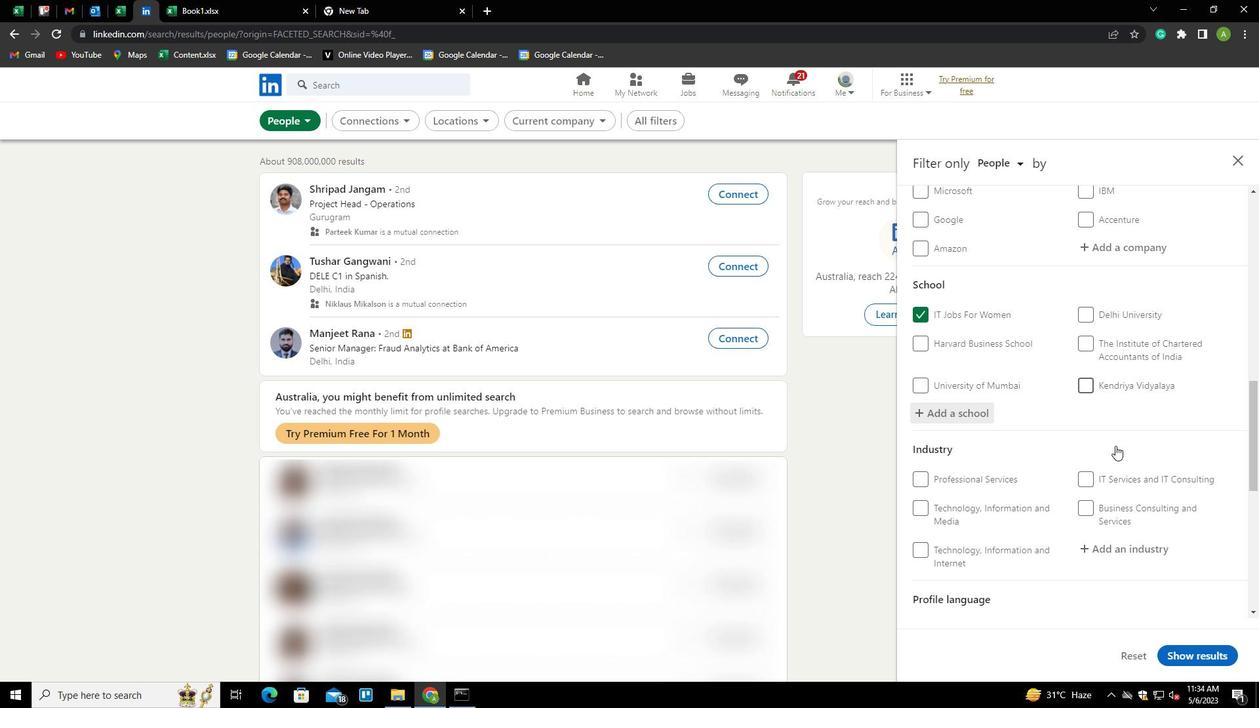 
Action: Mouse moved to (1116, 423)
Screenshot: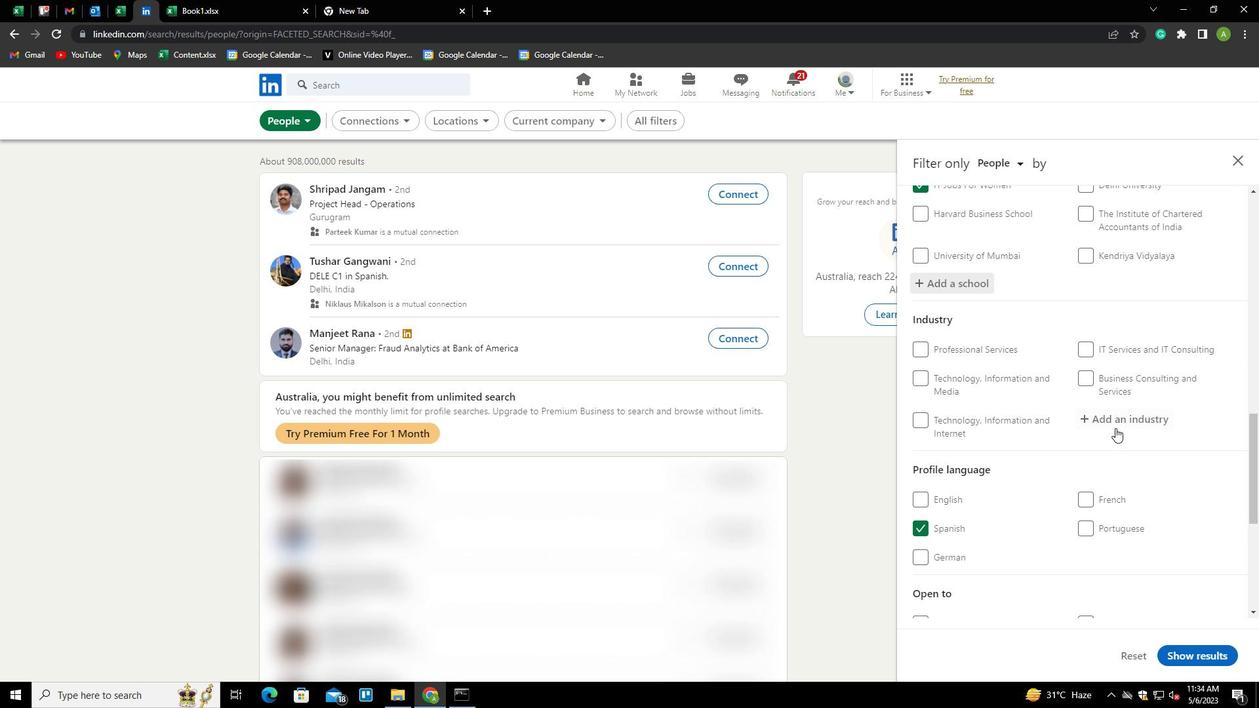 
Action: Mouse pressed left at (1116, 423)
Screenshot: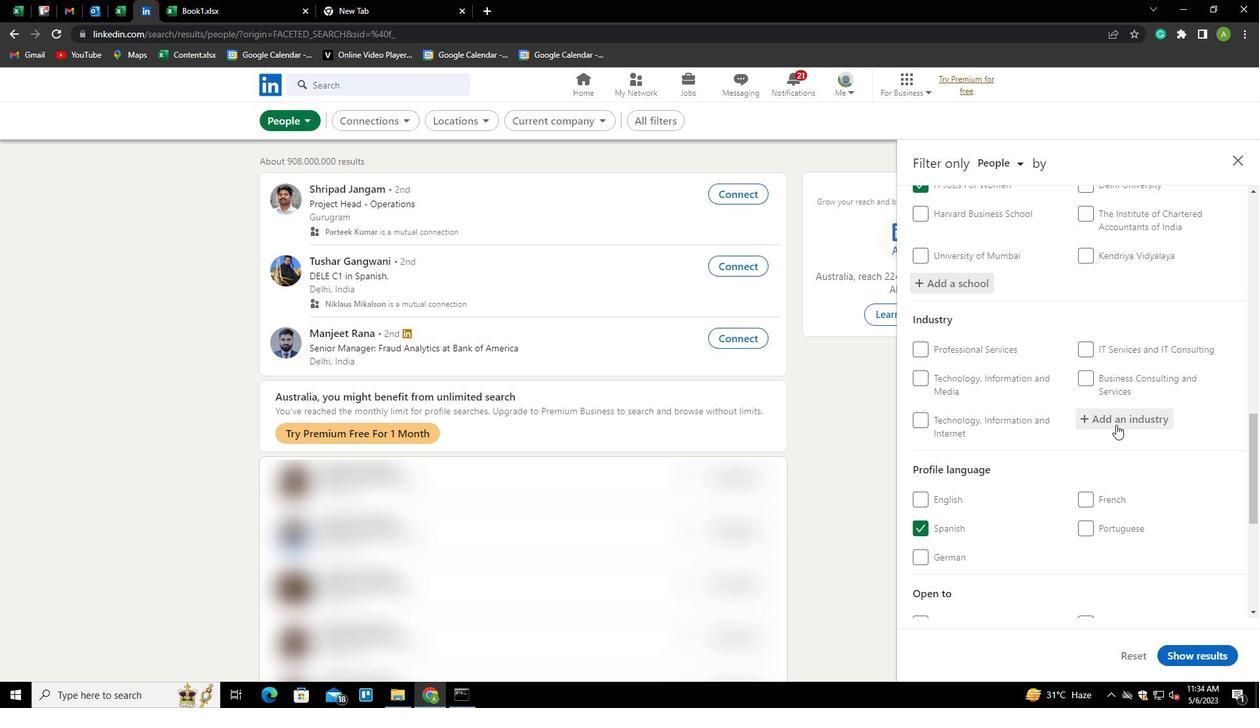 
Action: Key pressed <Key.shift>MENTAL<Key.space><Key.shift>HEALTH<Key.space><Key.shift>CARE<Key.down><Key.enter>
Screenshot: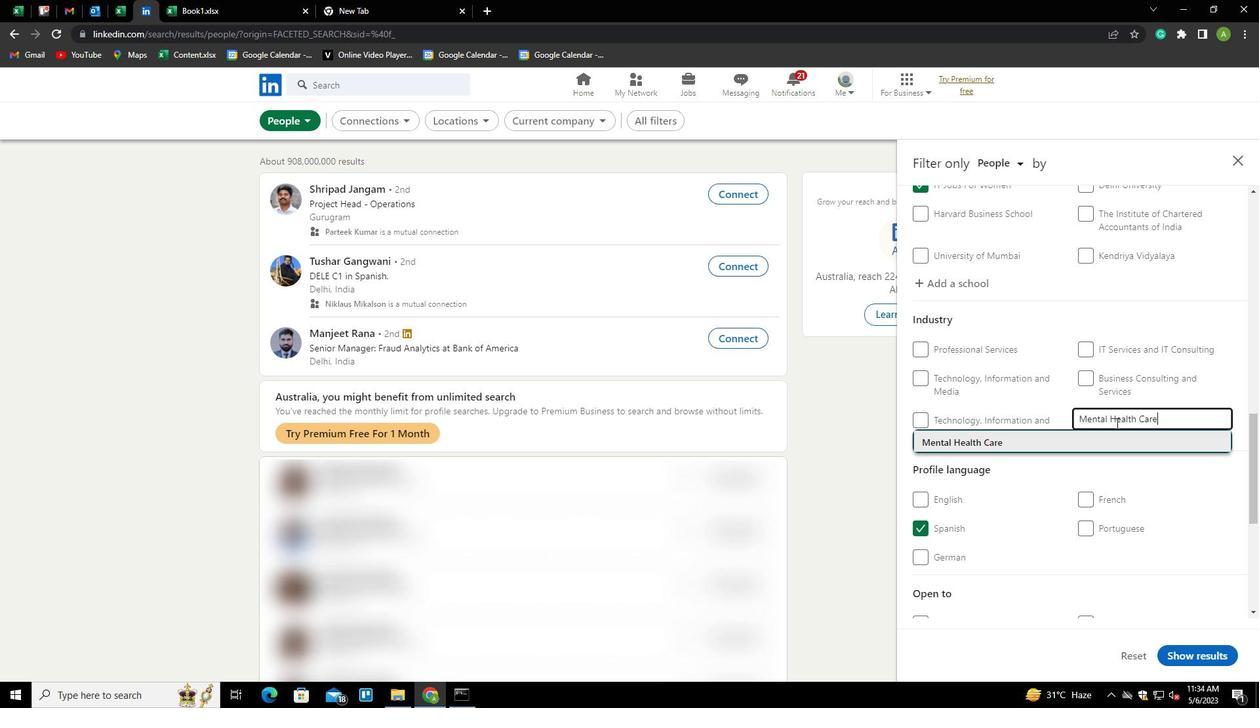 
Action: Mouse scrolled (1116, 422) with delta (0, 0)
Screenshot: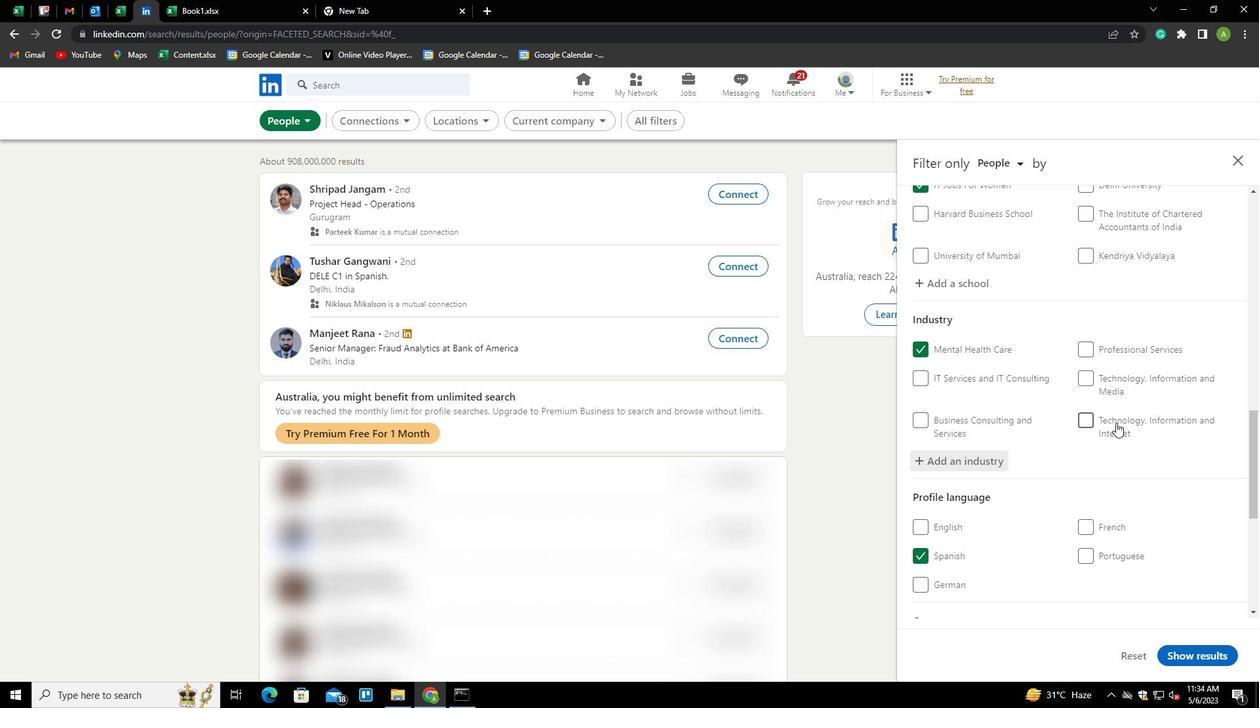 
Action: Mouse scrolled (1116, 422) with delta (0, 0)
Screenshot: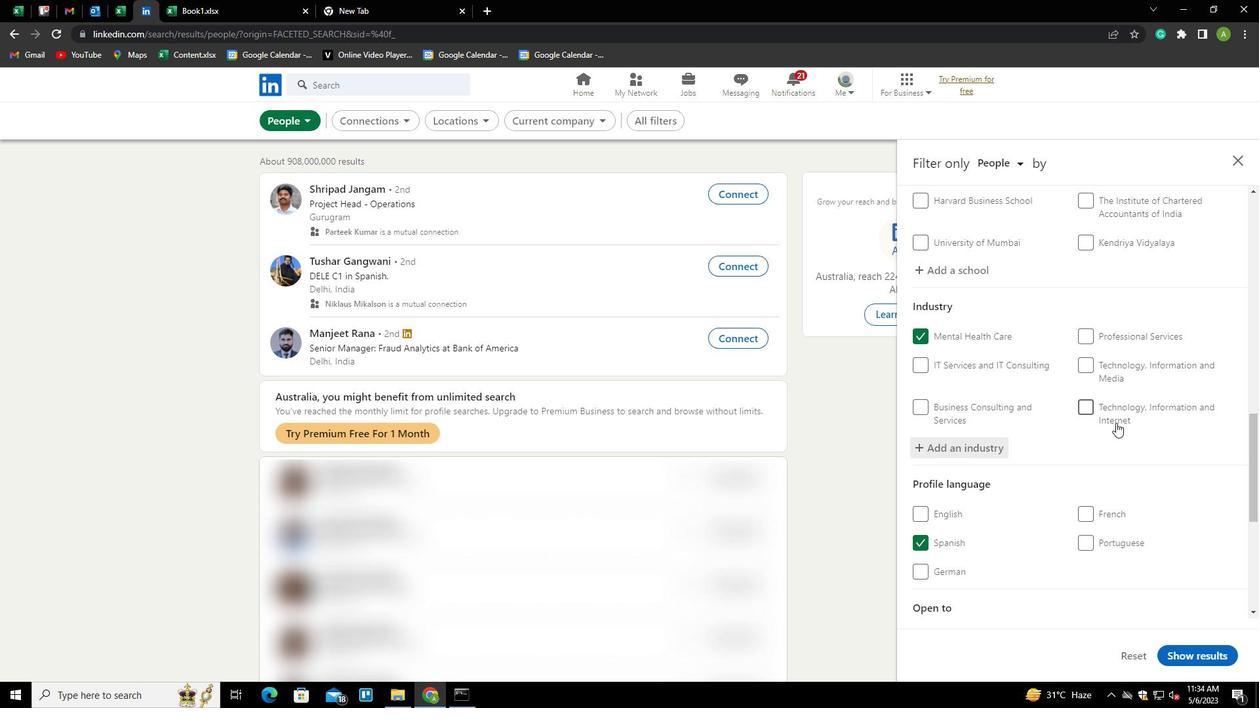
Action: Mouse scrolled (1116, 422) with delta (0, 0)
Screenshot: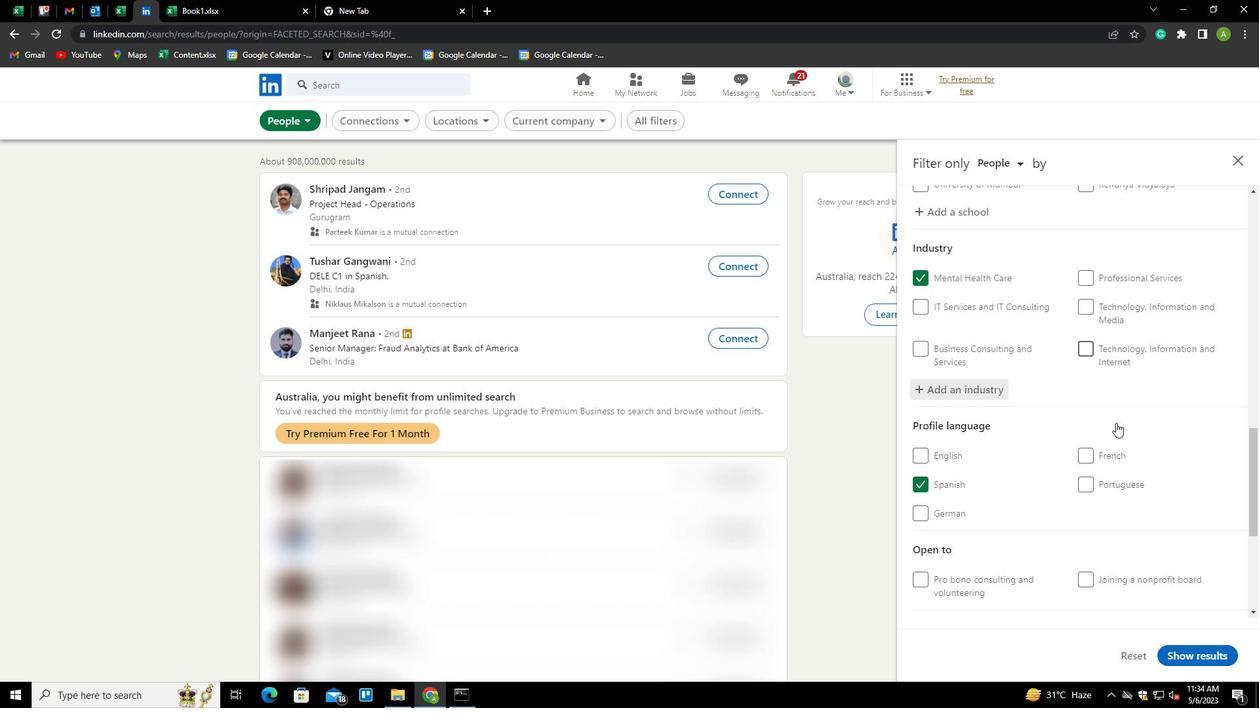 
Action: Mouse scrolled (1116, 422) with delta (0, 0)
Screenshot: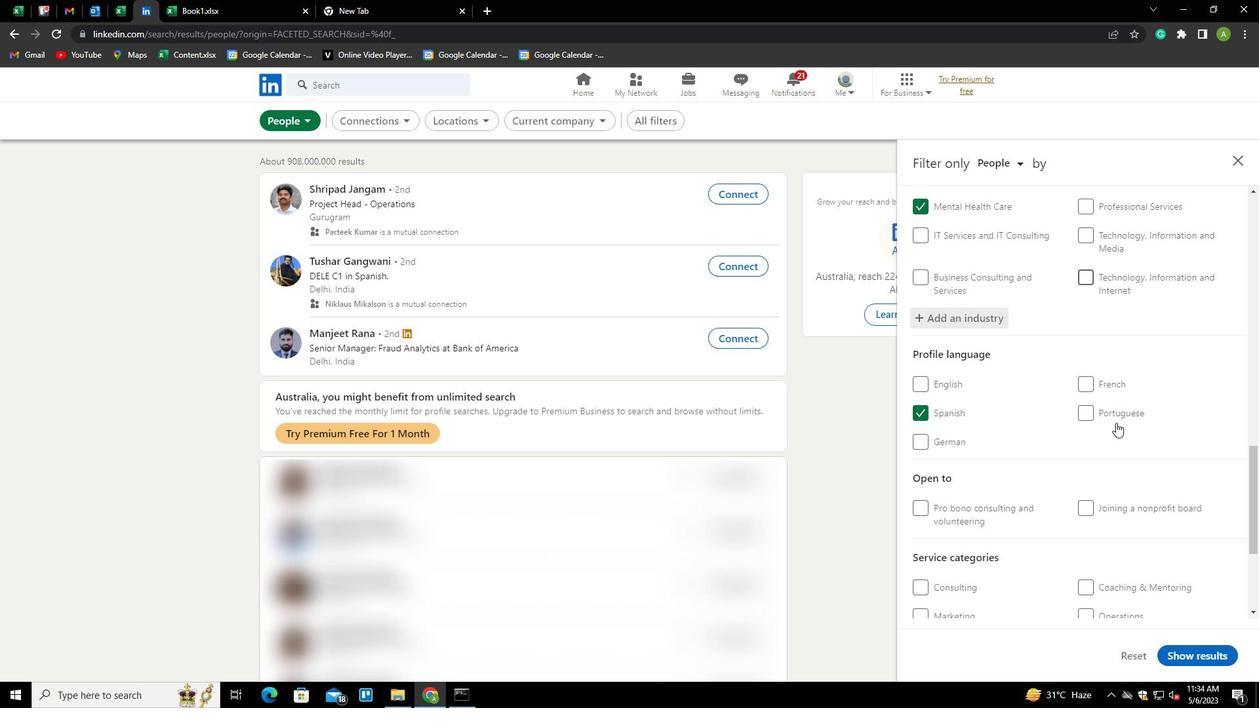 
Action: Mouse scrolled (1116, 422) with delta (0, 0)
Screenshot: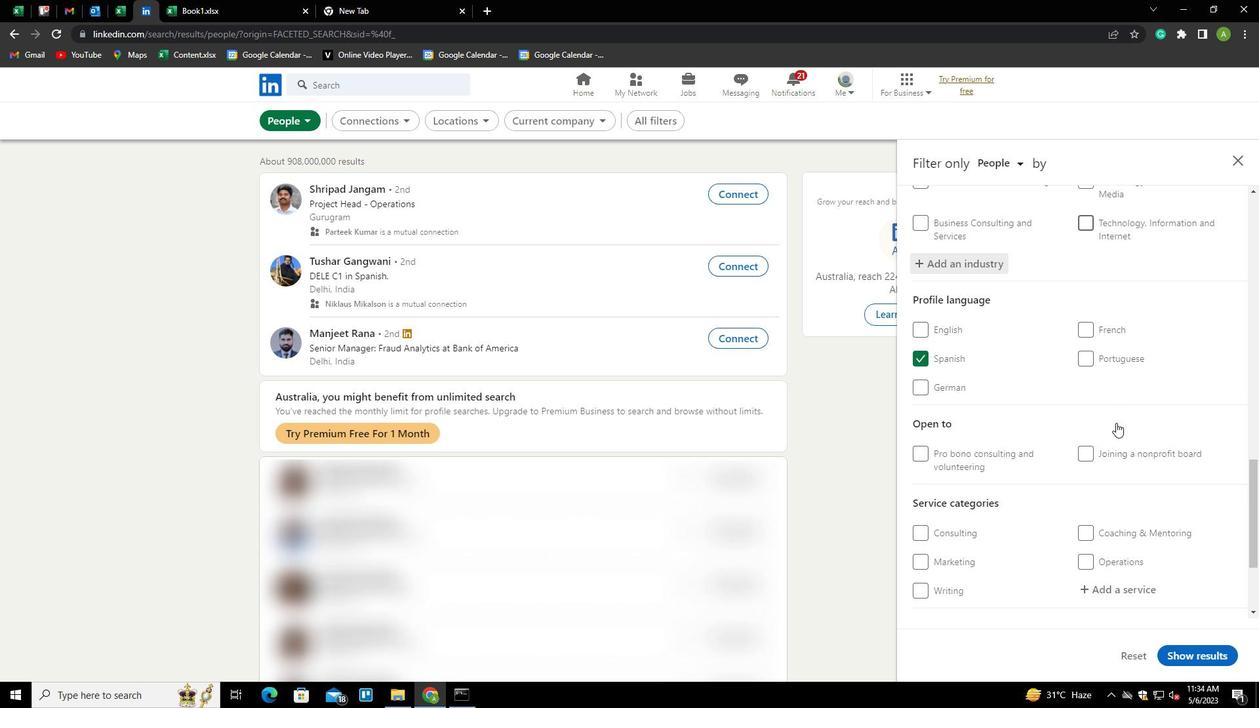 
Action: Mouse scrolled (1116, 422) with delta (0, 0)
Screenshot: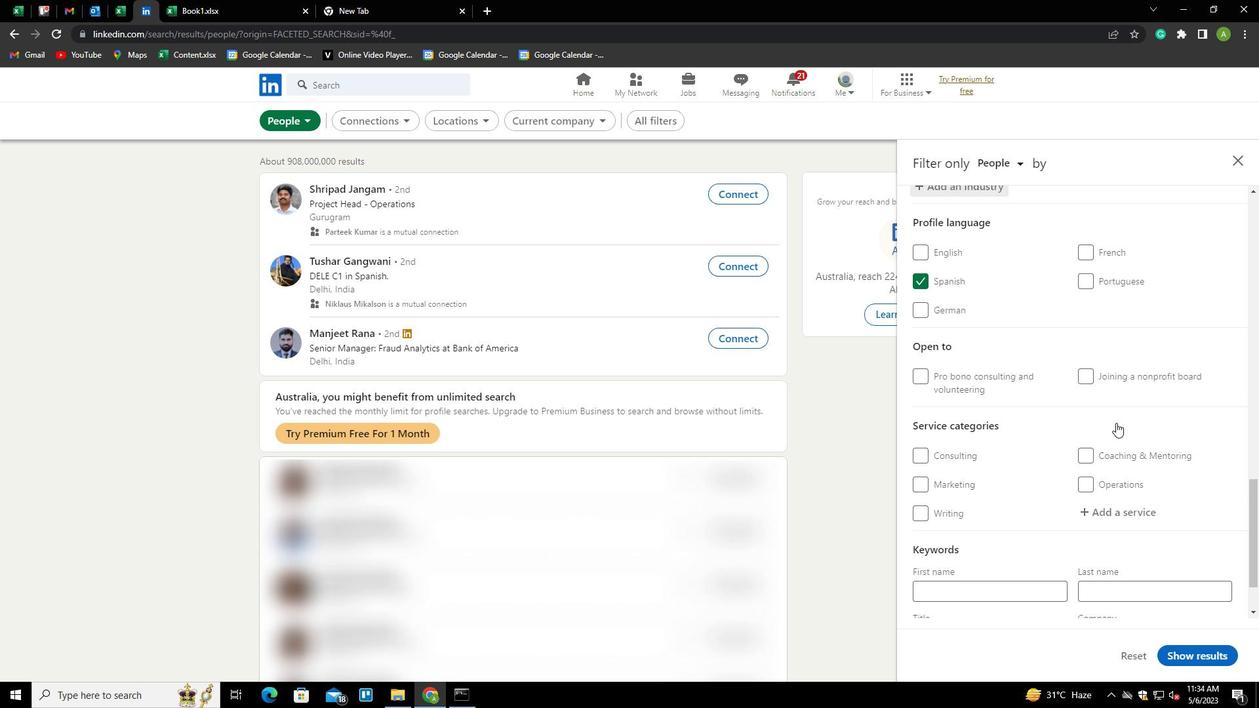 
Action: Mouse moved to (1119, 433)
Screenshot: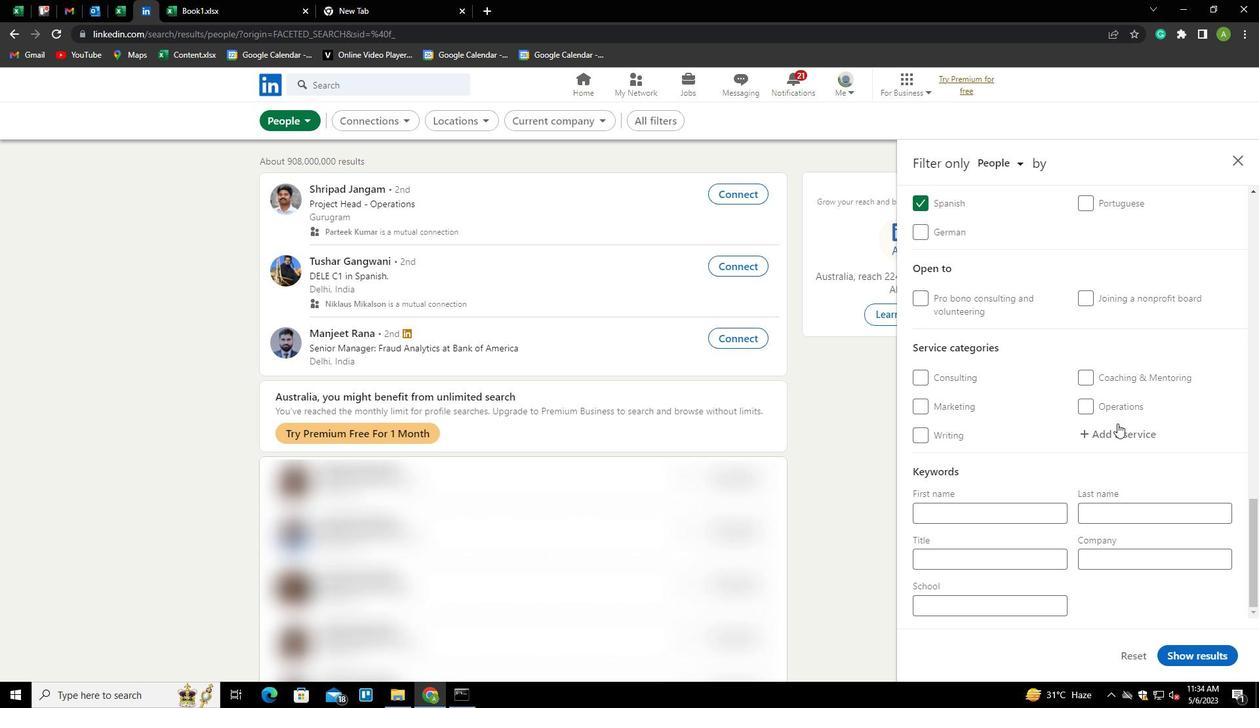 
Action: Mouse pressed left at (1119, 433)
Screenshot: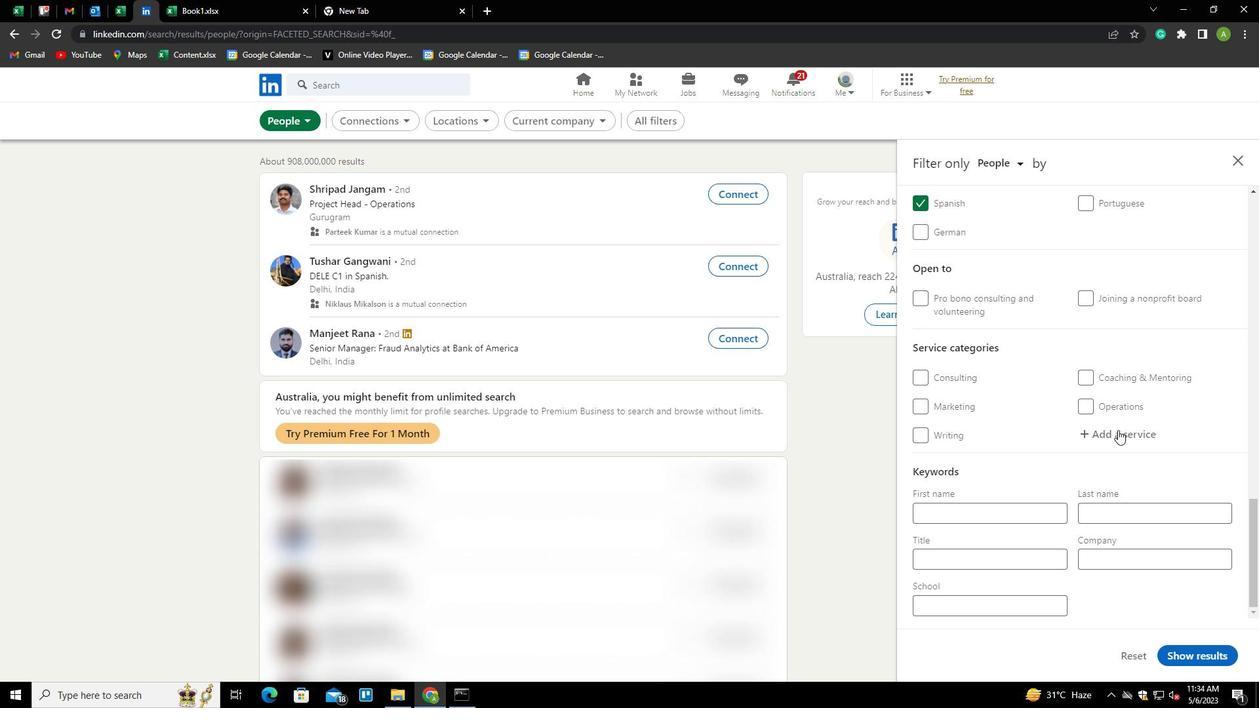 
Action: Key pressed <Key.shift><Key.shift><Key.shift><Key.shift><Key.shift><Key.shift><Key.shift><Key.shift><Key.shift><Key.shift><Key.shift><Key.shift>AUTO<Key.space><Key.shift>L<Key.backspace>INSURANCE<Key.down><Key.enter>
Screenshot: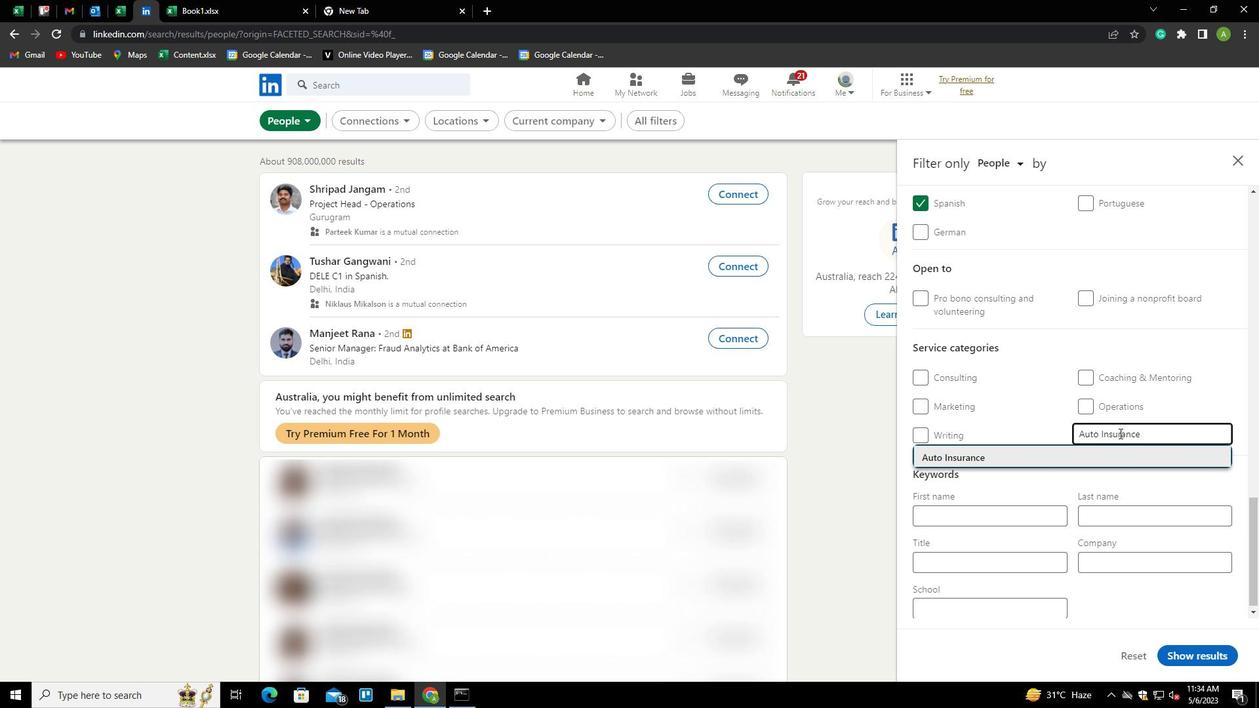 
Action: Mouse scrolled (1119, 432) with delta (0, 0)
Screenshot: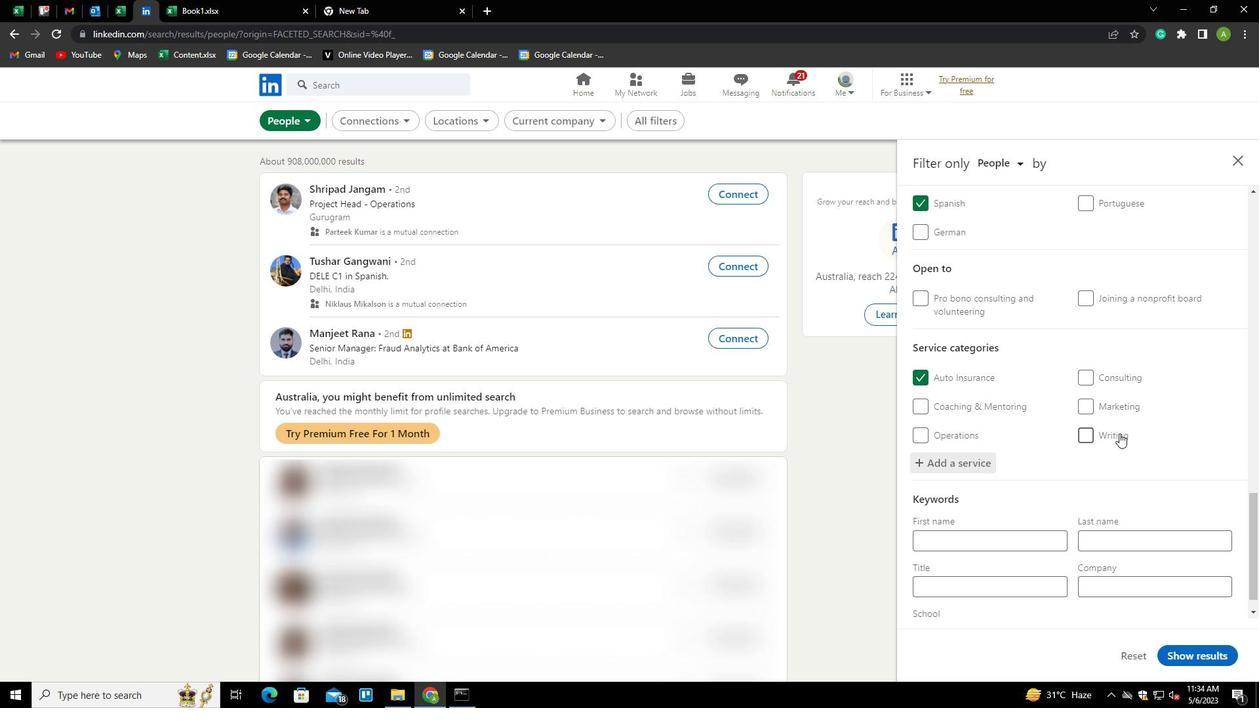
Action: Mouse scrolled (1119, 432) with delta (0, 0)
Screenshot: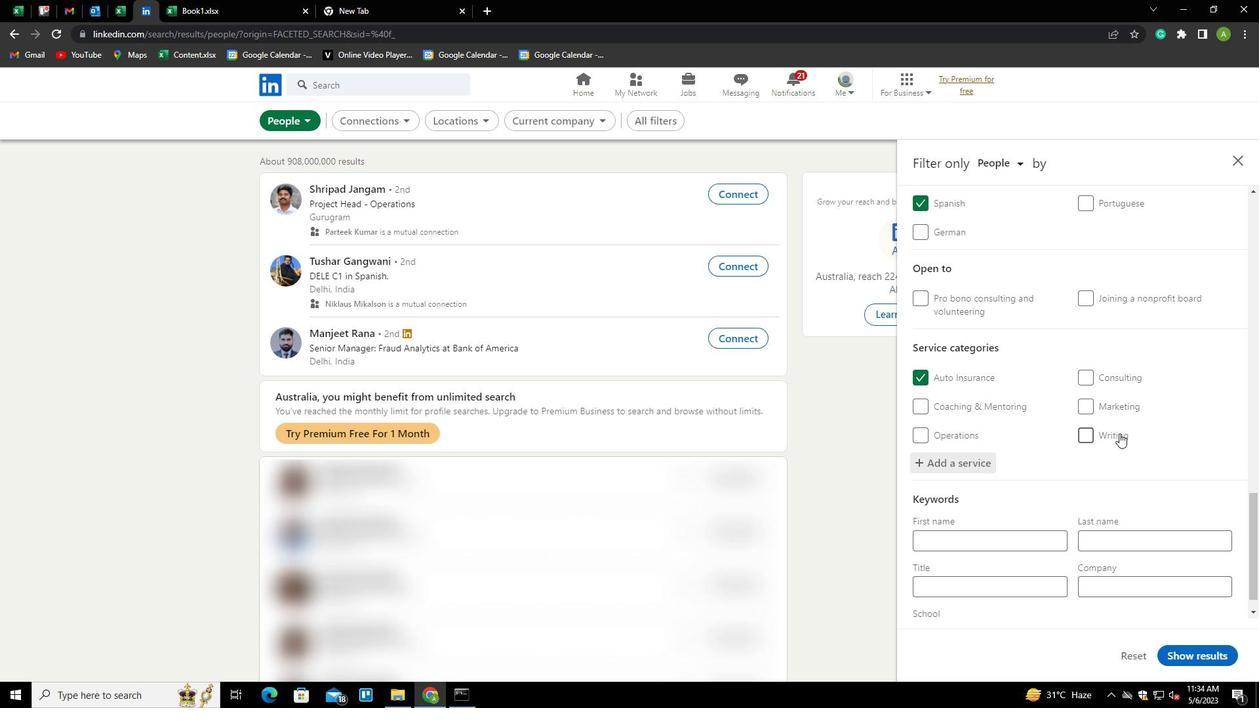 
Action: Mouse scrolled (1119, 432) with delta (0, 0)
Screenshot: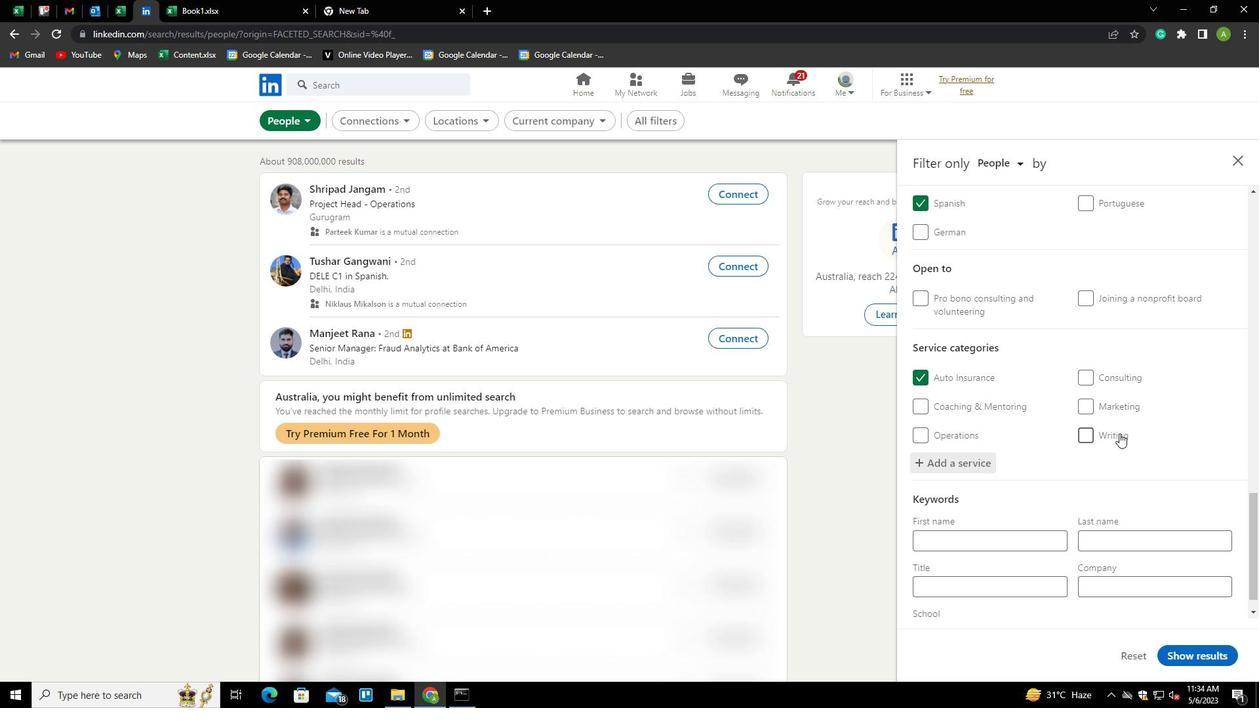 
Action: Mouse moved to (1028, 556)
Screenshot: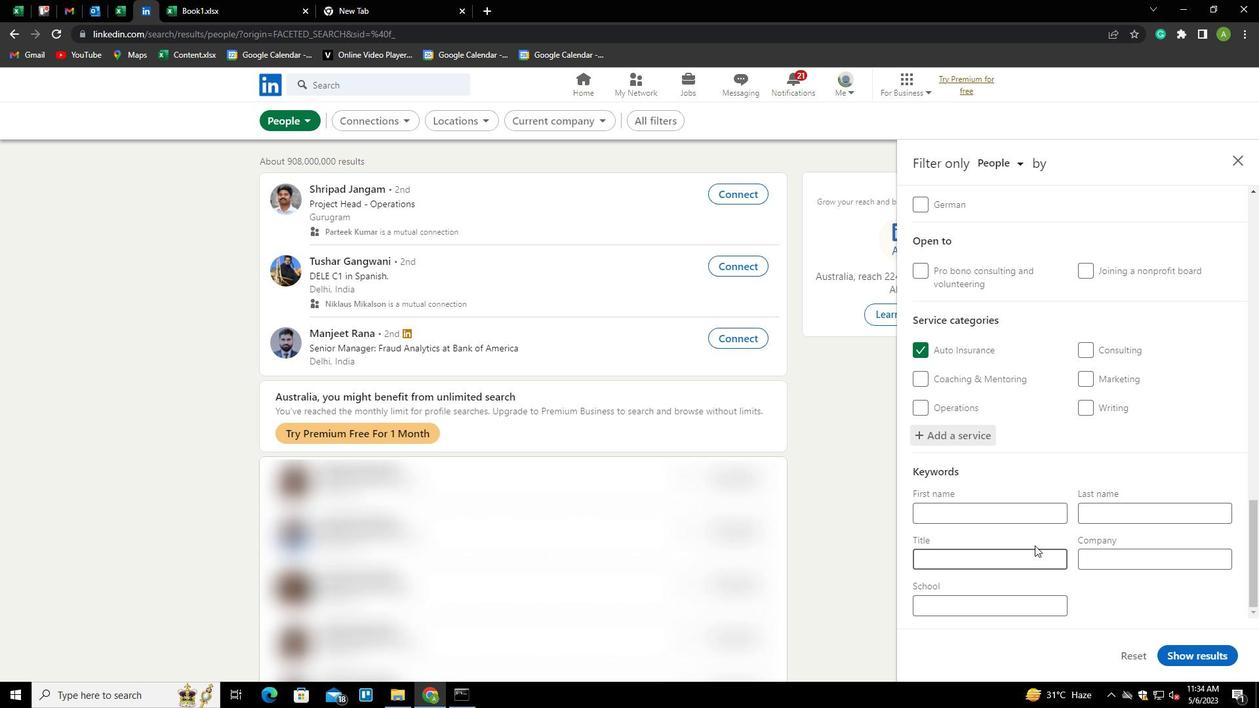 
Action: Mouse pressed left at (1028, 556)
Screenshot: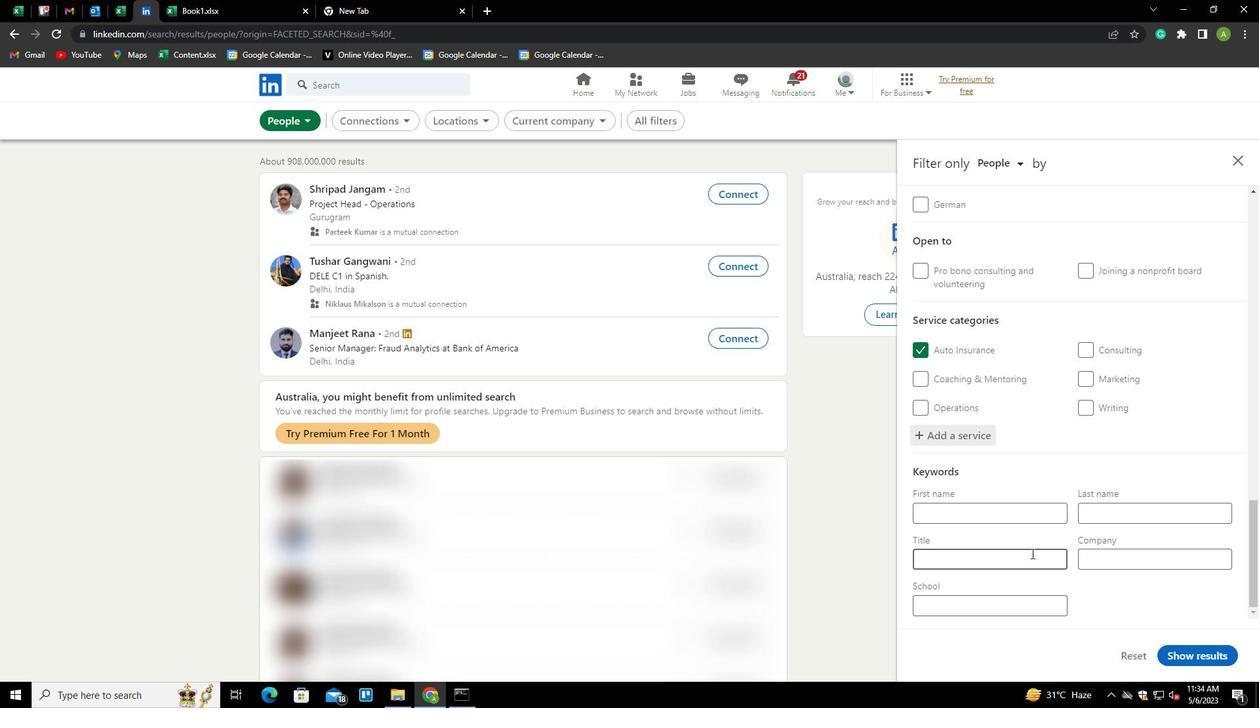 
Action: Key pressed <Key.shift>T<Key.backspace><Key.shift>RETAIL<Key.space><Key.shift>WORKER
Screenshot: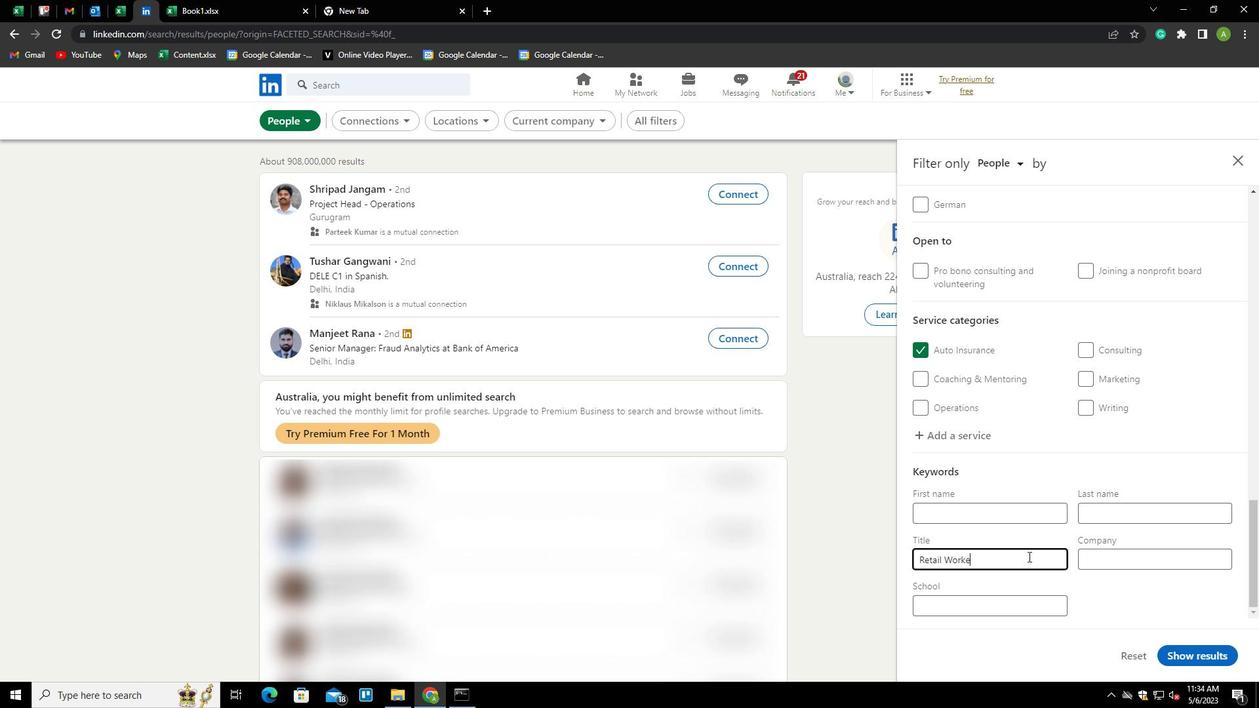 
Action: Mouse moved to (1113, 592)
Screenshot: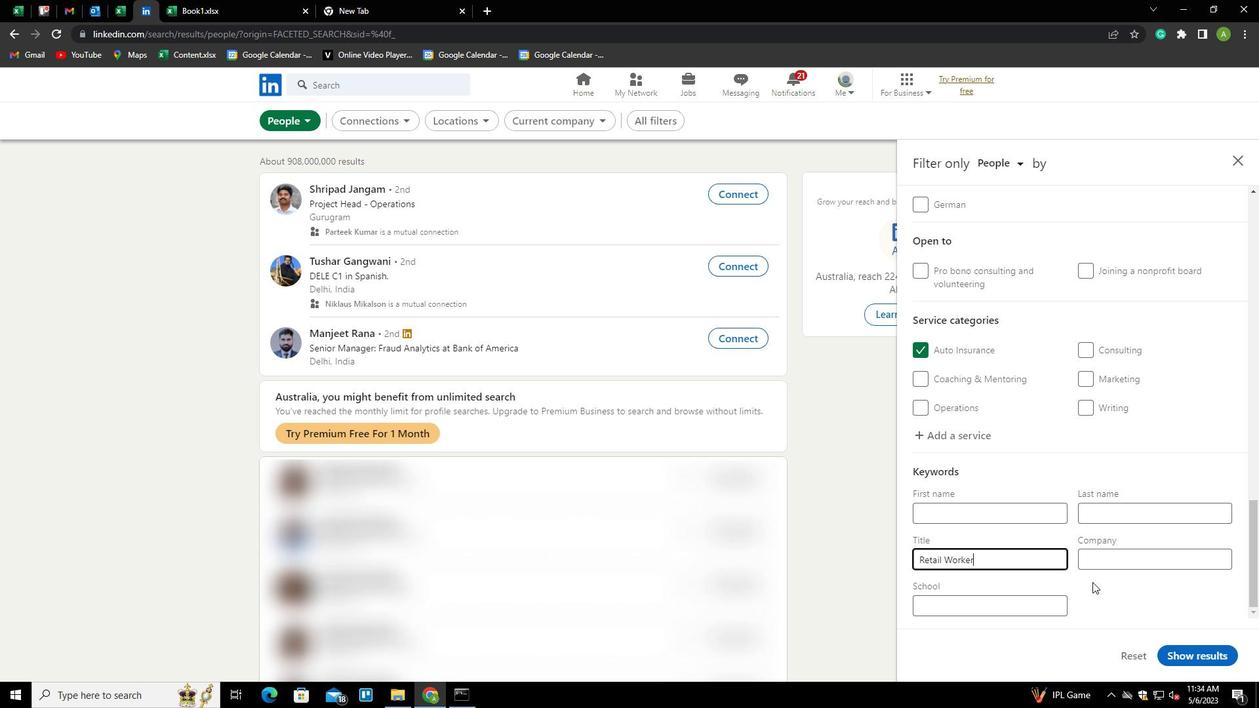 
Action: Mouse pressed left at (1113, 592)
Screenshot: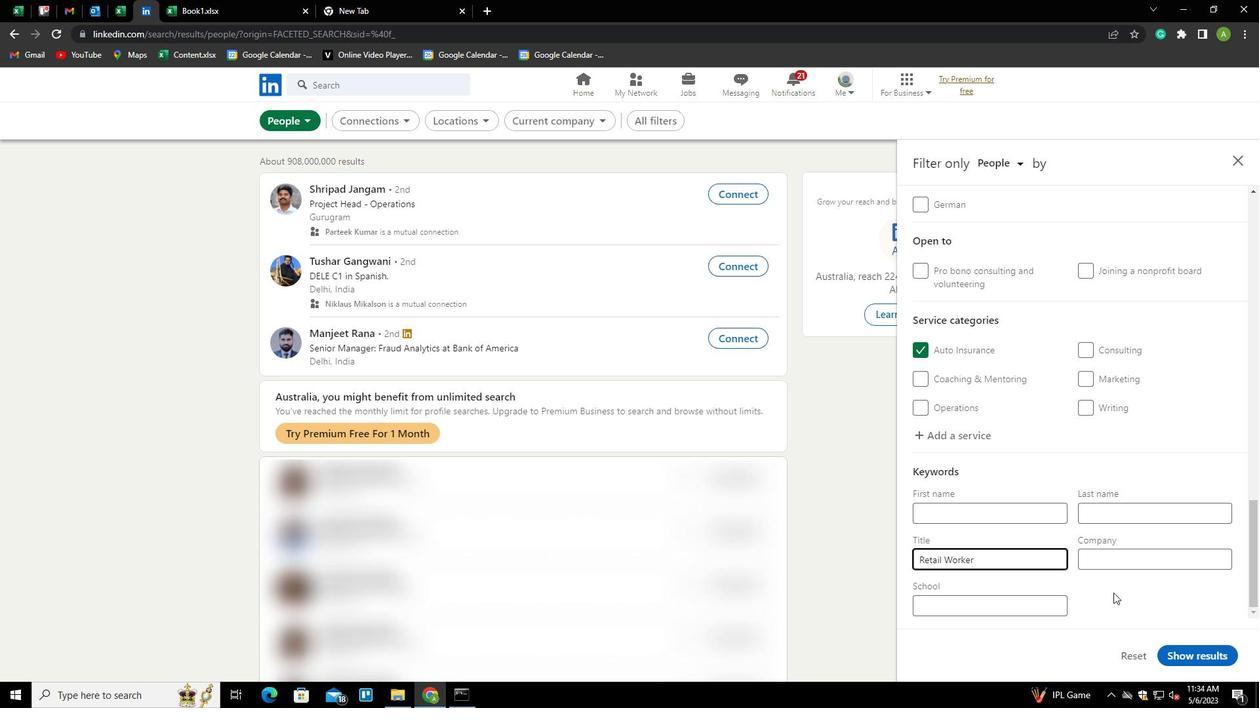
Action: Mouse moved to (1196, 653)
Screenshot: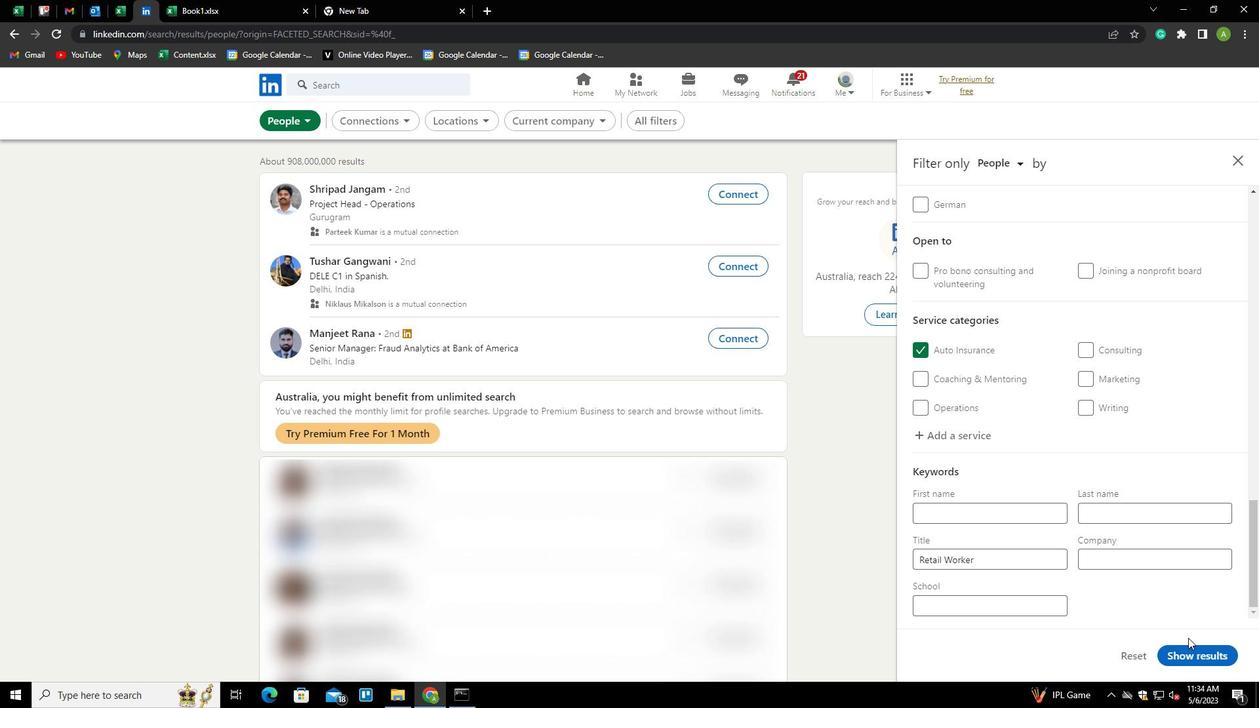 
Action: Mouse pressed left at (1196, 653)
Screenshot: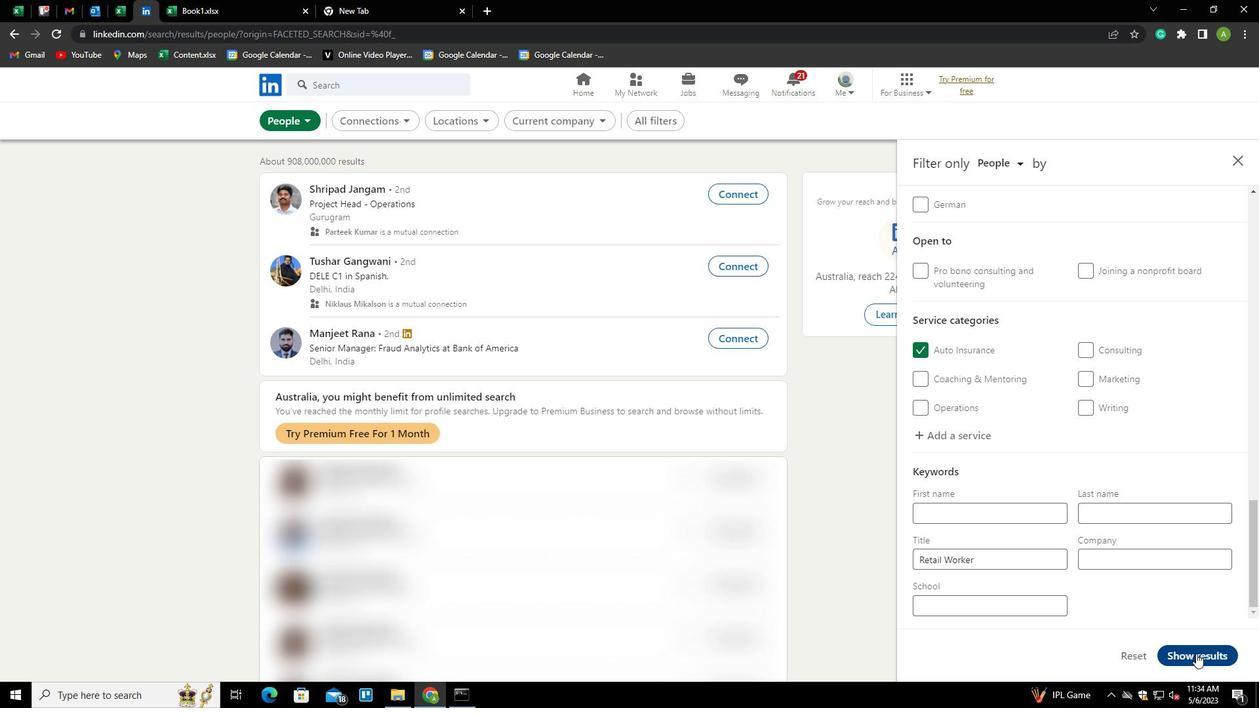 
